 Task: Find connections with filter location La Madeleine with filter topic #Tipswith filter profile language English with filter current company Ford Foundation with filter school BBK DAV College for women Amritsar with filter industry Ranching and Fisheries with filter service category Immigration Law with filter keywords title Sales Engineer
Action: Mouse moved to (594, 102)
Screenshot: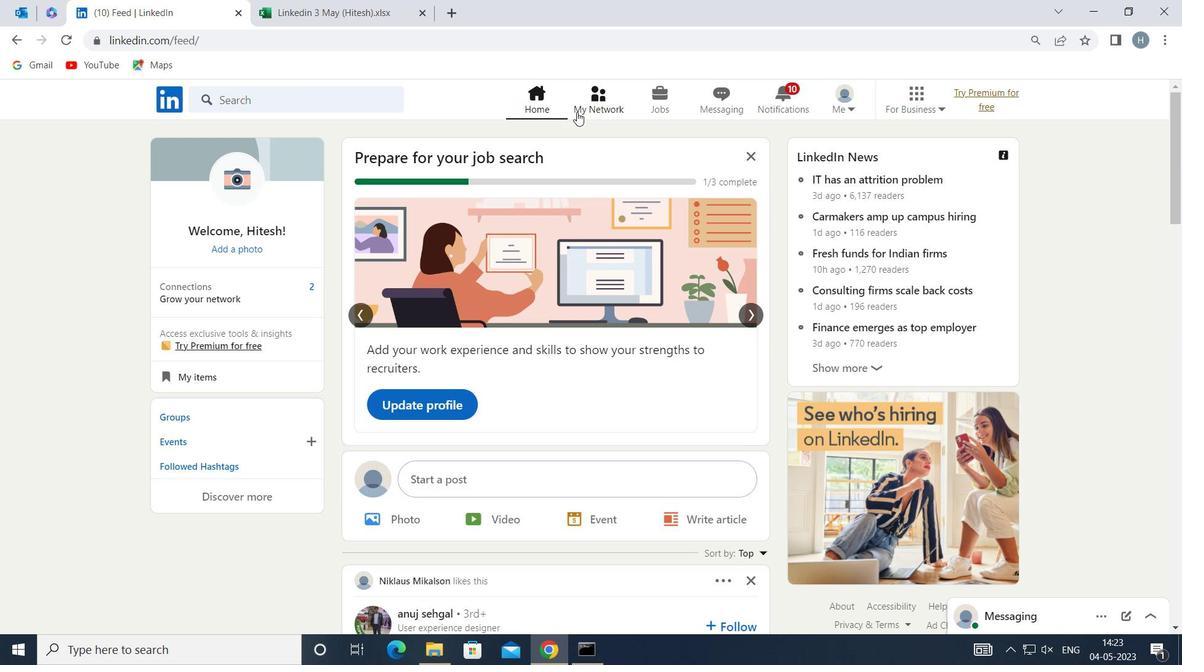 
Action: Mouse pressed left at (594, 102)
Screenshot: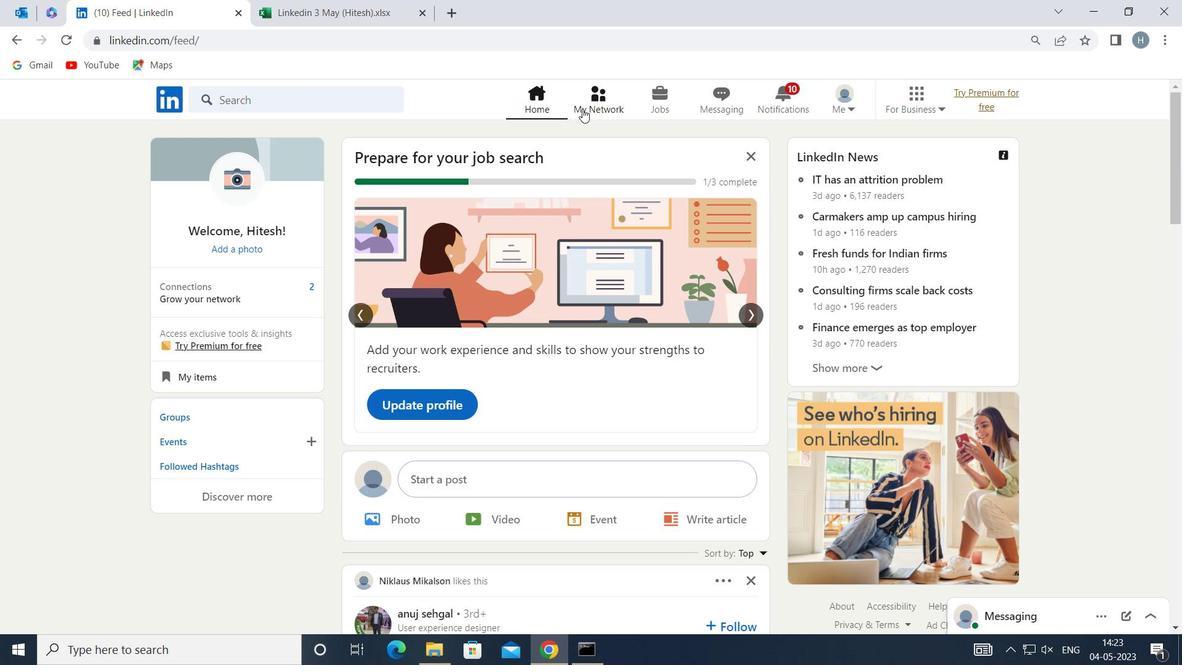 
Action: Mouse moved to (341, 182)
Screenshot: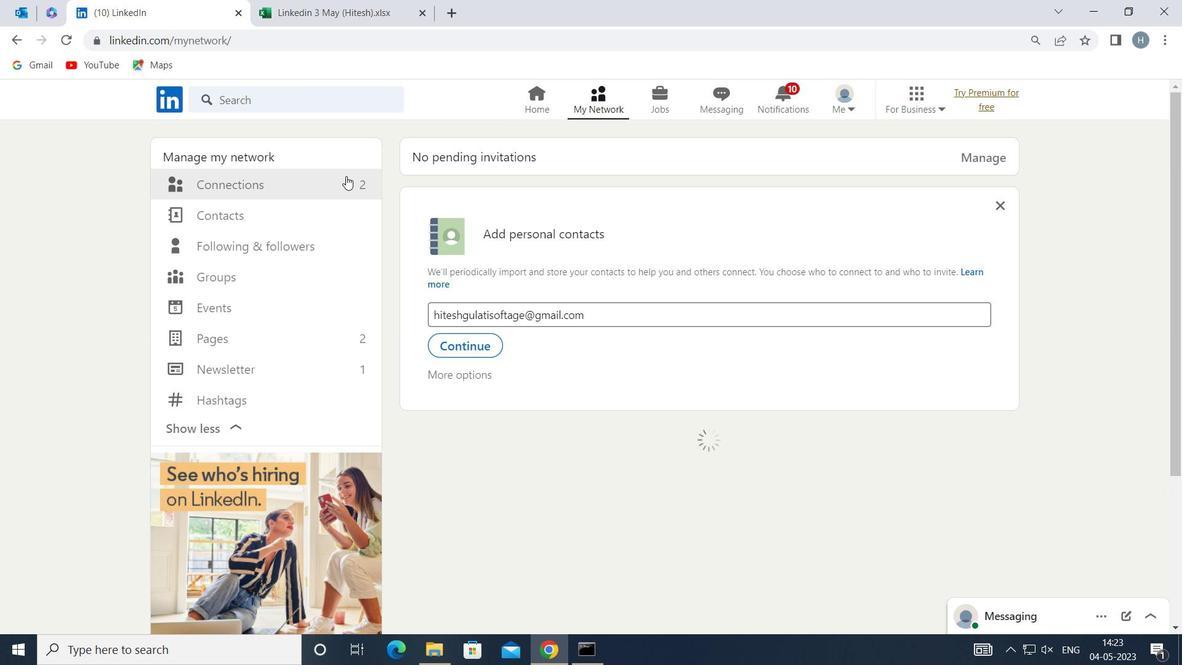 
Action: Mouse pressed left at (341, 182)
Screenshot: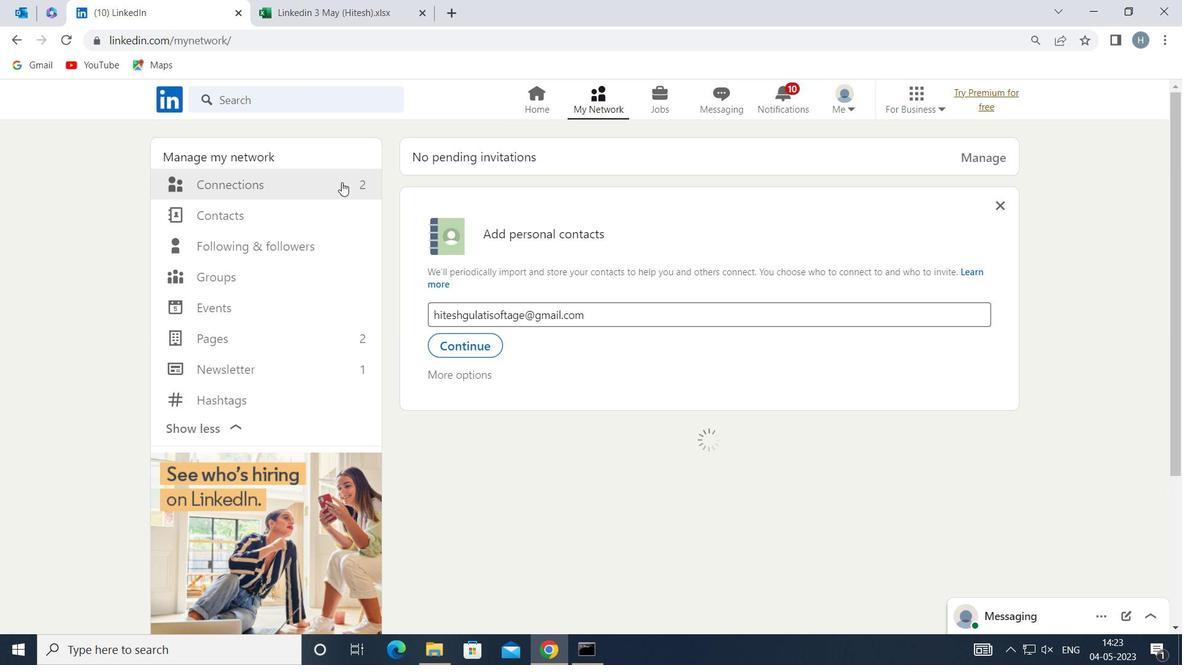 
Action: Mouse moved to (696, 184)
Screenshot: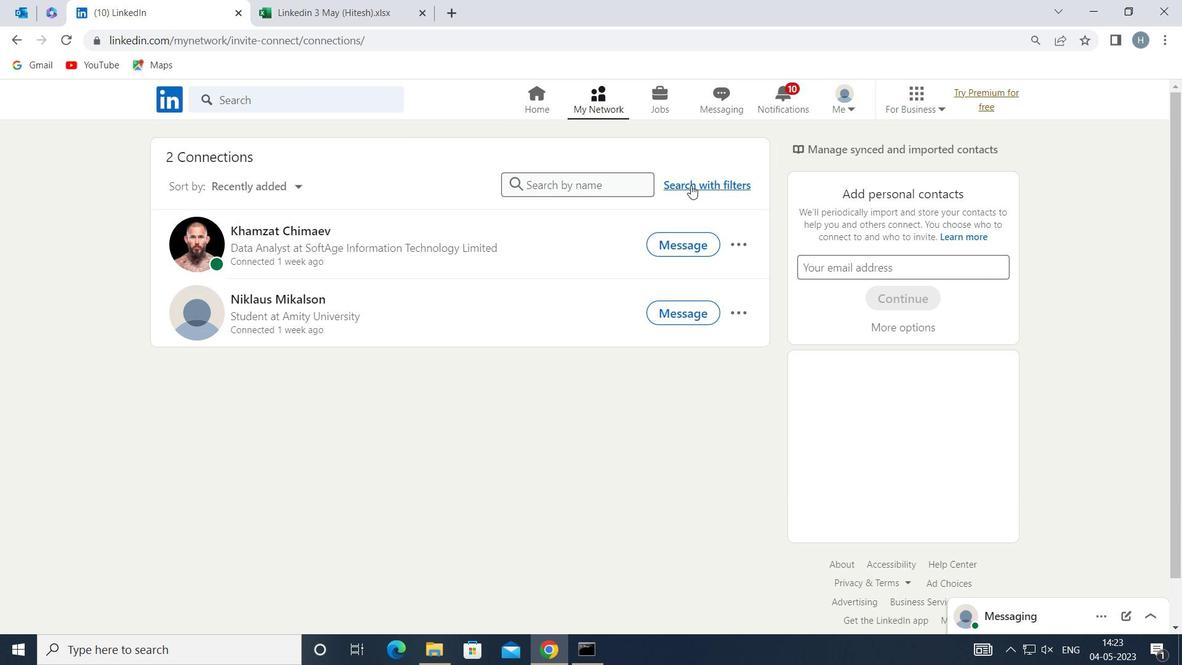 
Action: Mouse pressed left at (696, 184)
Screenshot: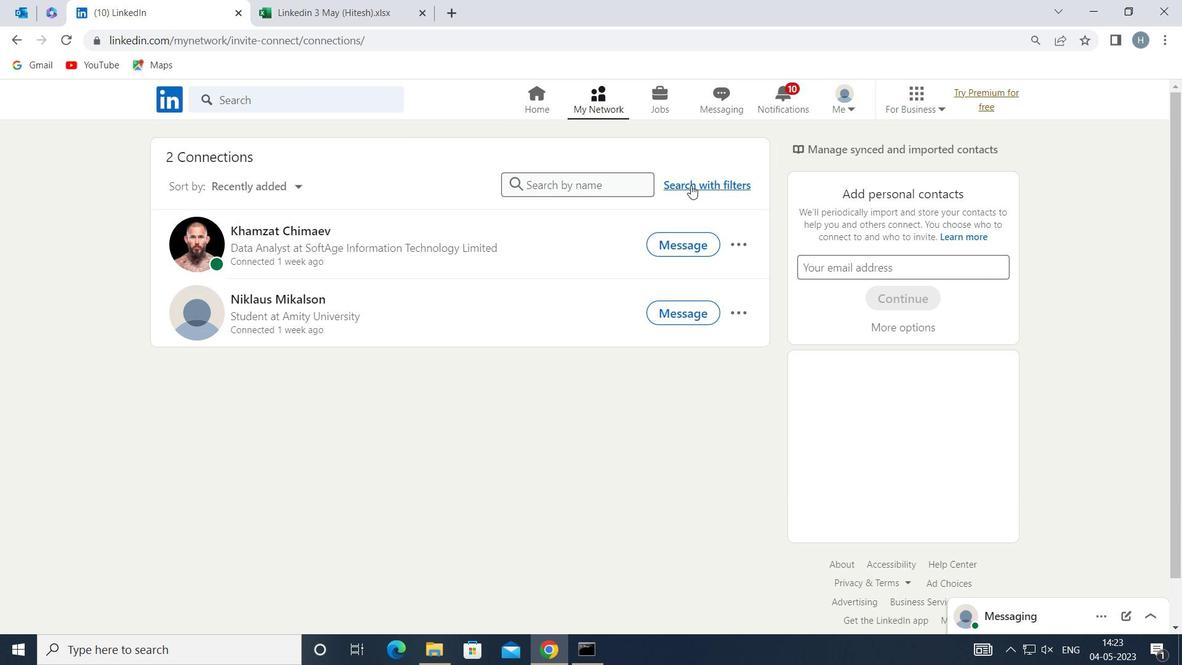 
Action: Mouse moved to (649, 141)
Screenshot: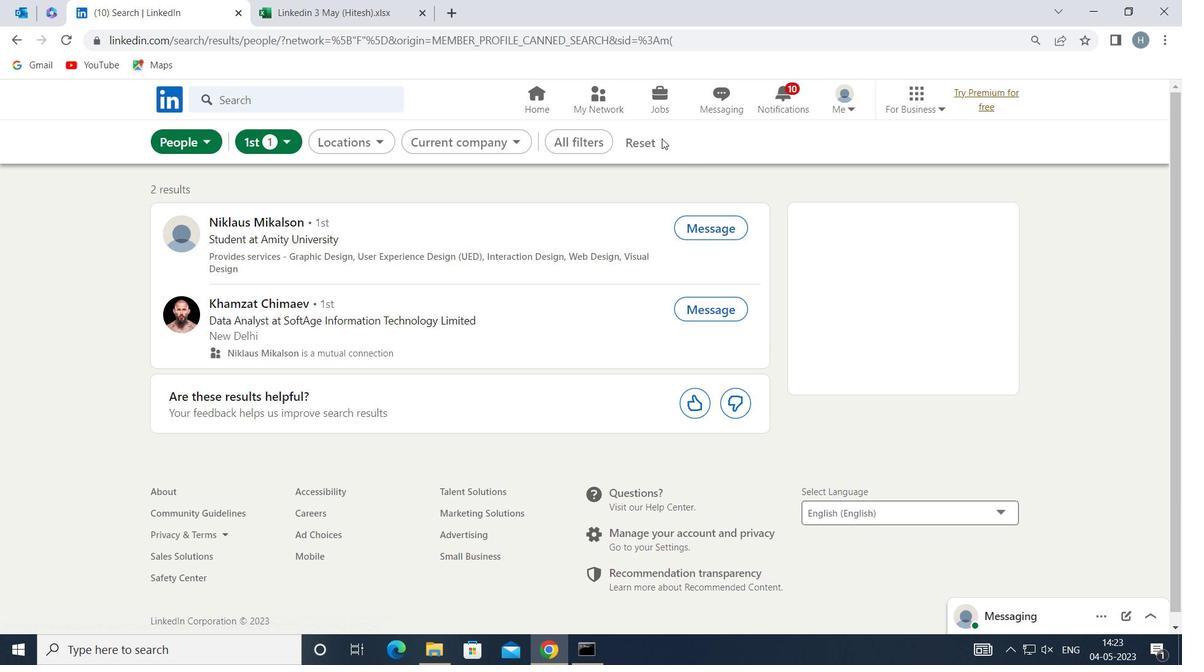 
Action: Mouse pressed left at (649, 141)
Screenshot: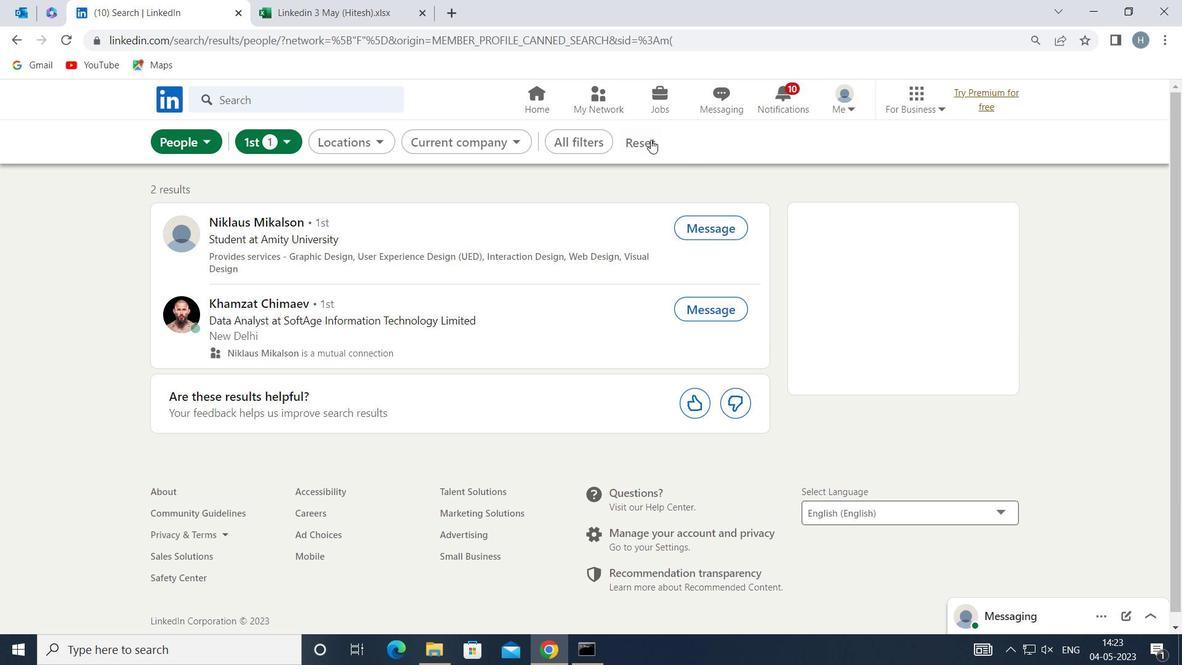 
Action: Mouse moved to (631, 142)
Screenshot: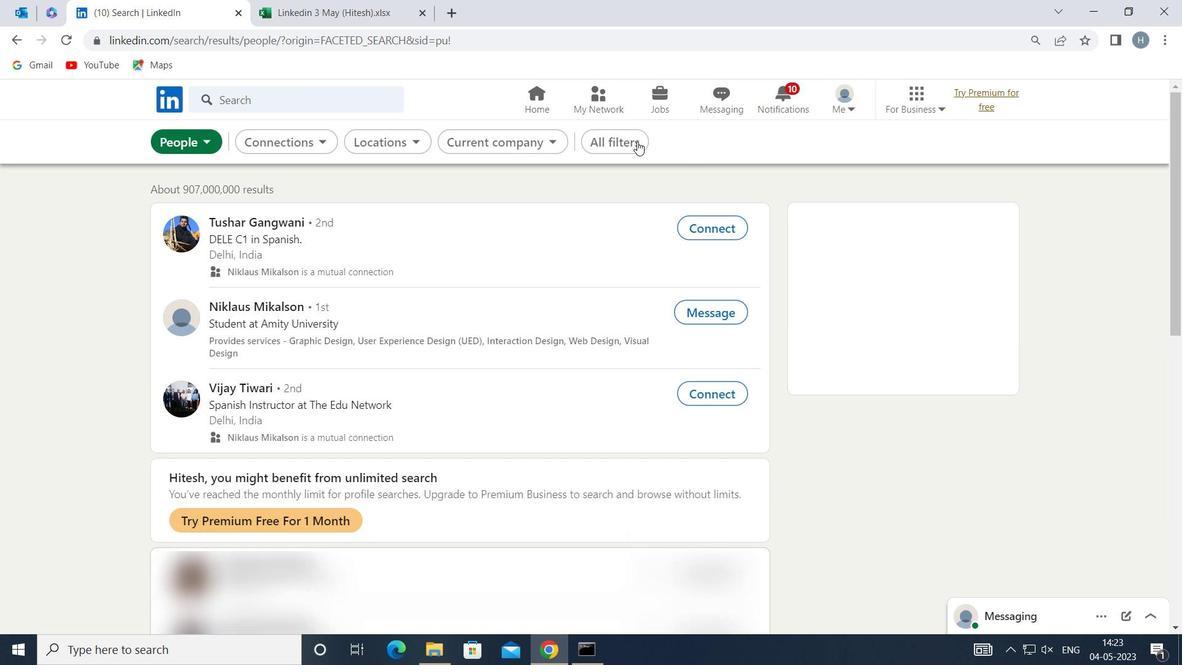 
Action: Mouse pressed left at (631, 142)
Screenshot: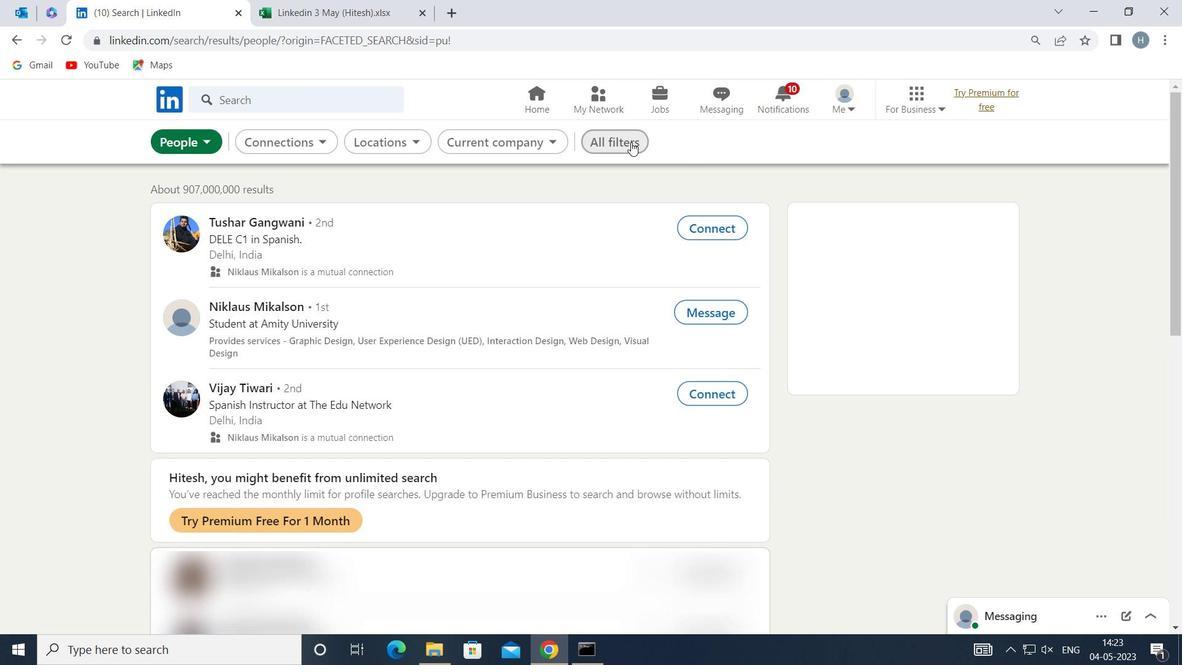 
Action: Mouse moved to (949, 375)
Screenshot: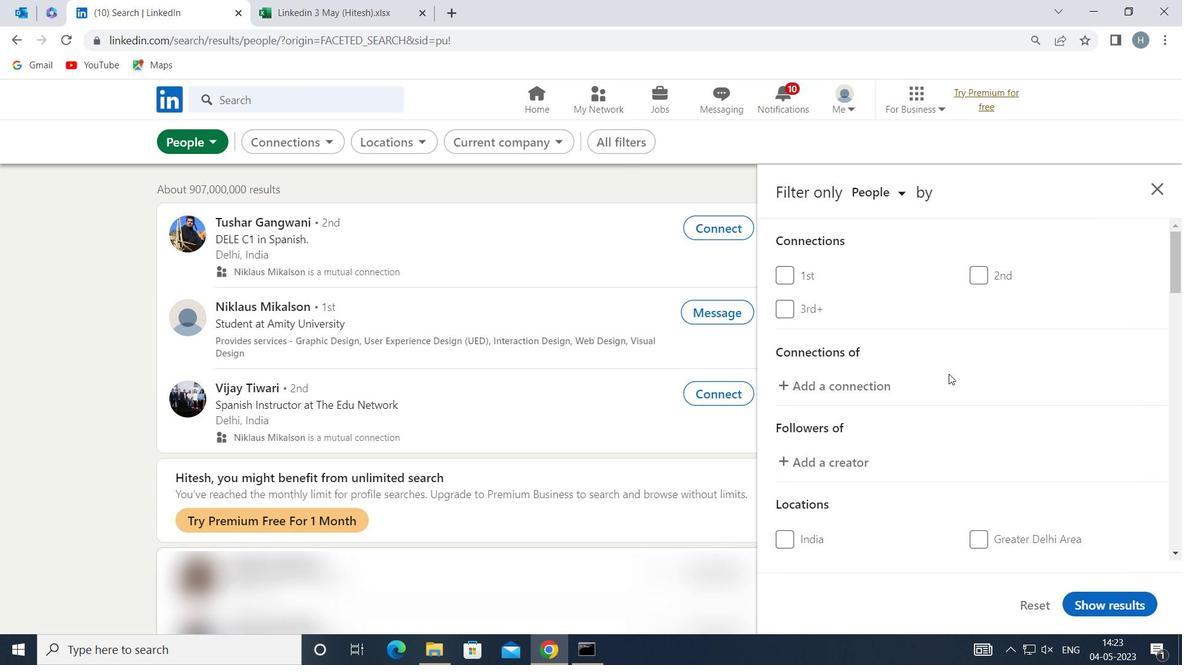 
Action: Mouse scrolled (949, 374) with delta (0, 0)
Screenshot: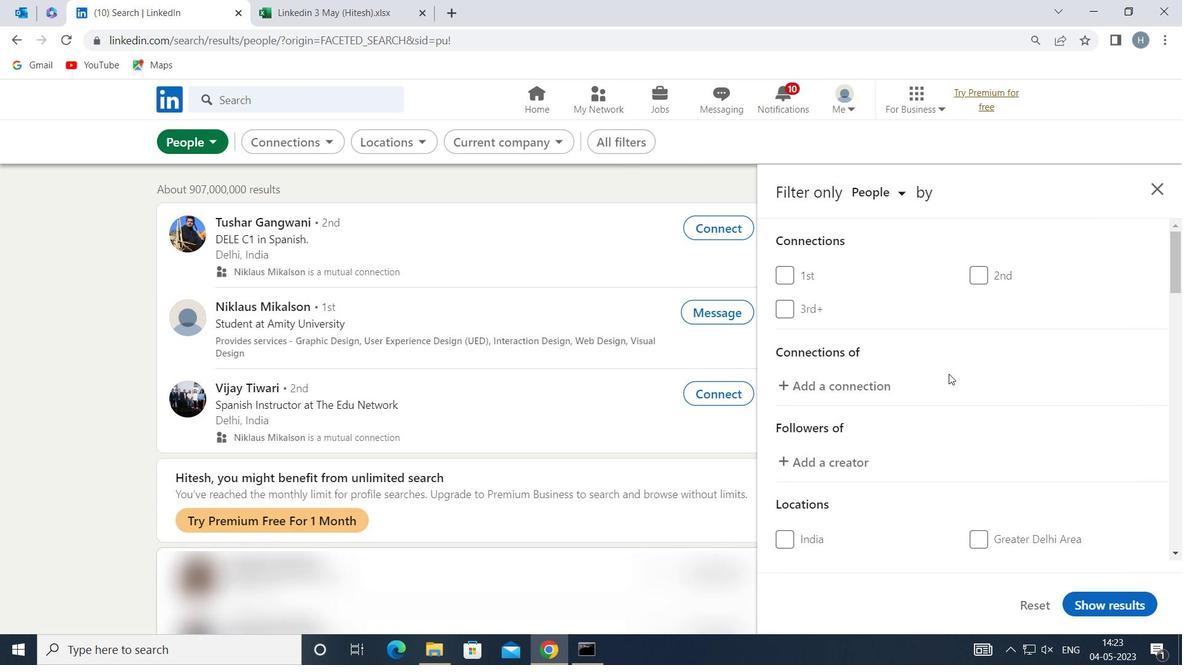 
Action: Mouse moved to (949, 375)
Screenshot: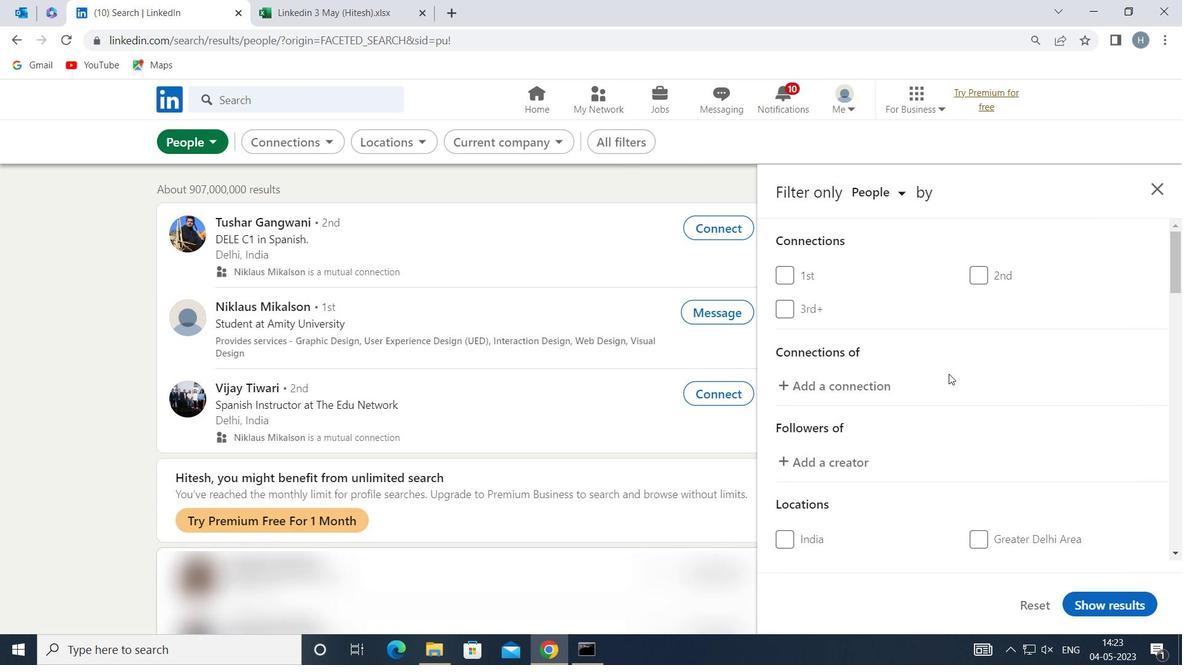 
Action: Mouse scrolled (949, 375) with delta (0, 0)
Screenshot: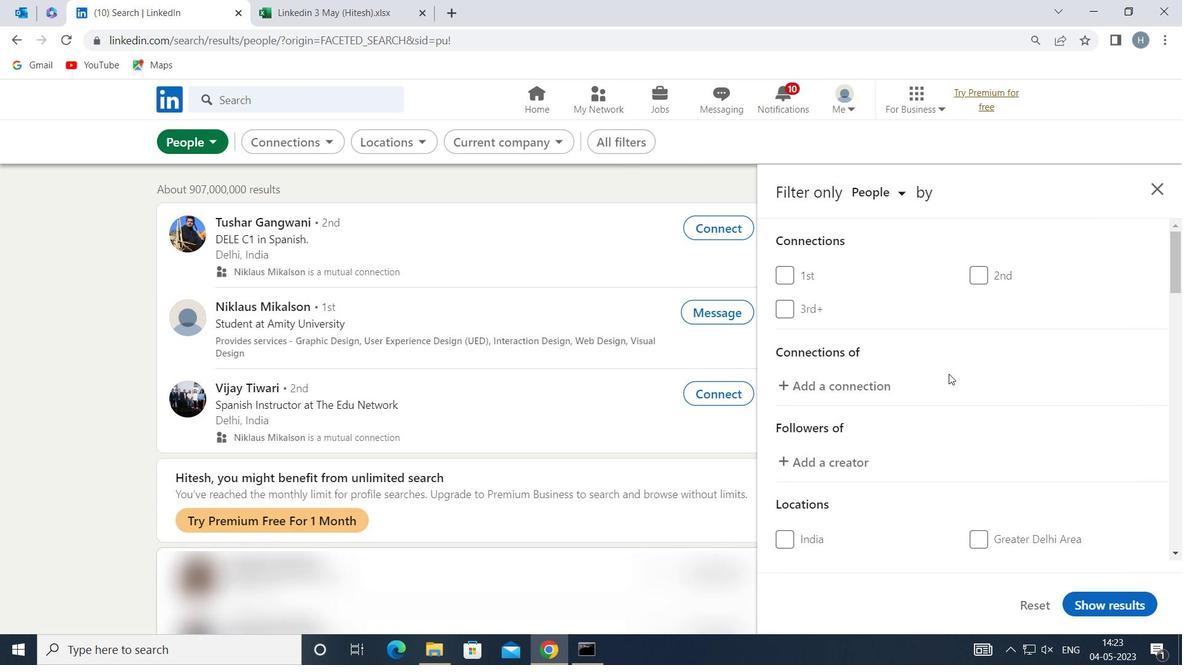 
Action: Mouse scrolled (949, 375) with delta (0, 0)
Screenshot: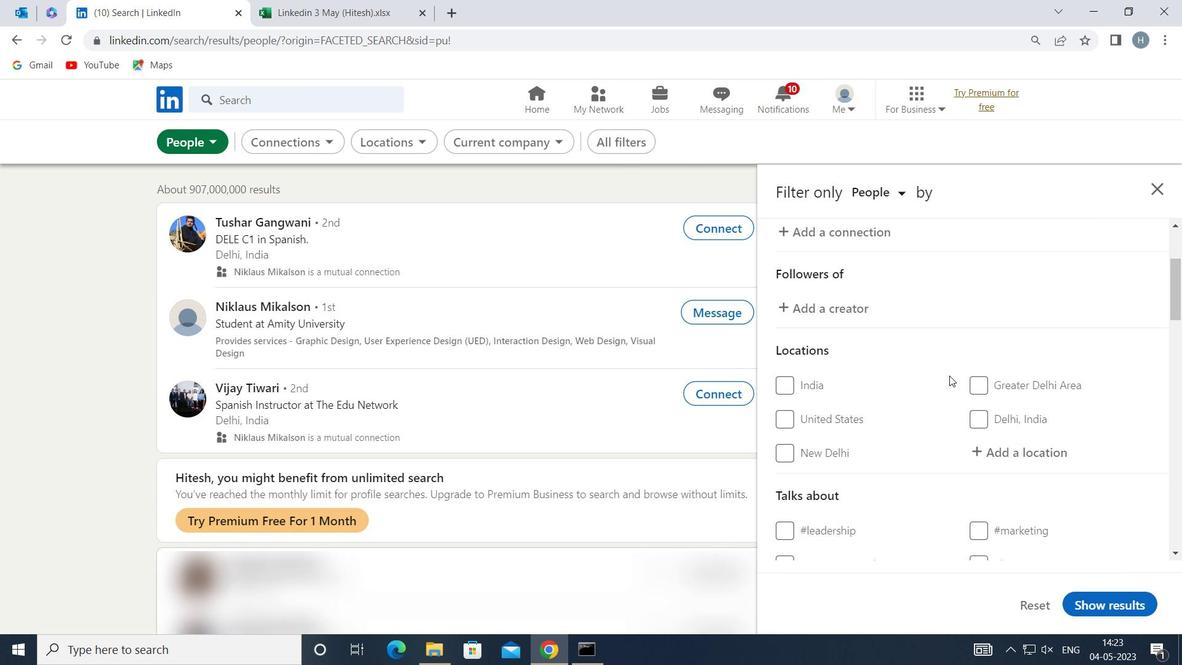 
Action: Mouse moved to (1026, 447)
Screenshot: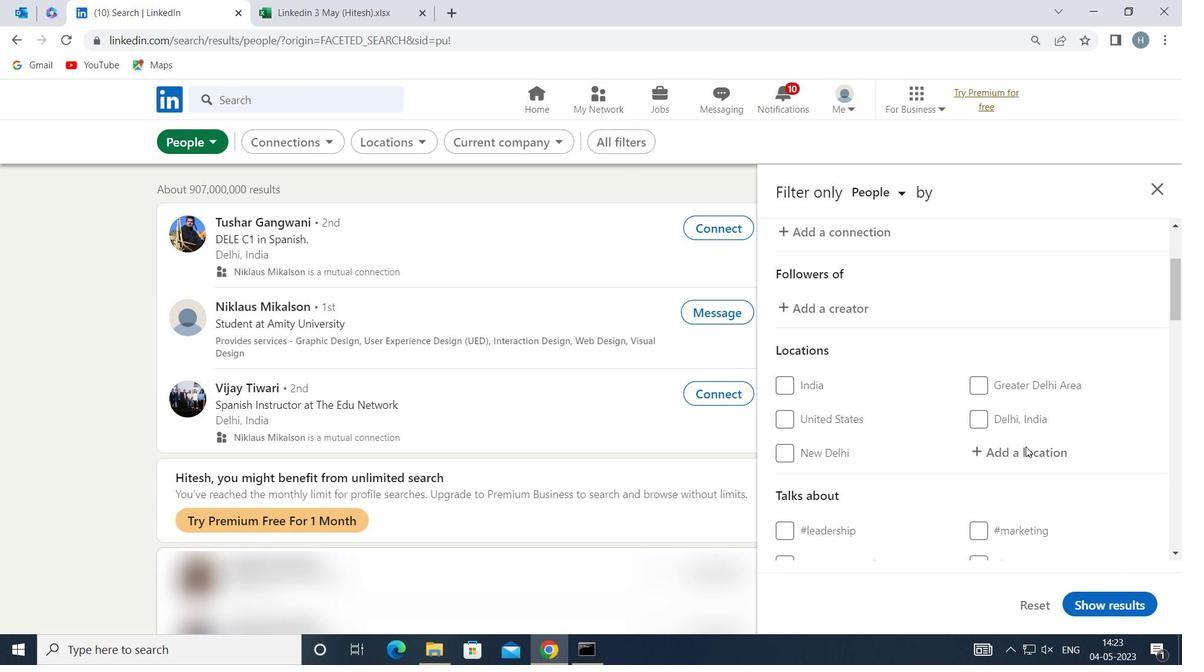 
Action: Mouse pressed left at (1026, 447)
Screenshot: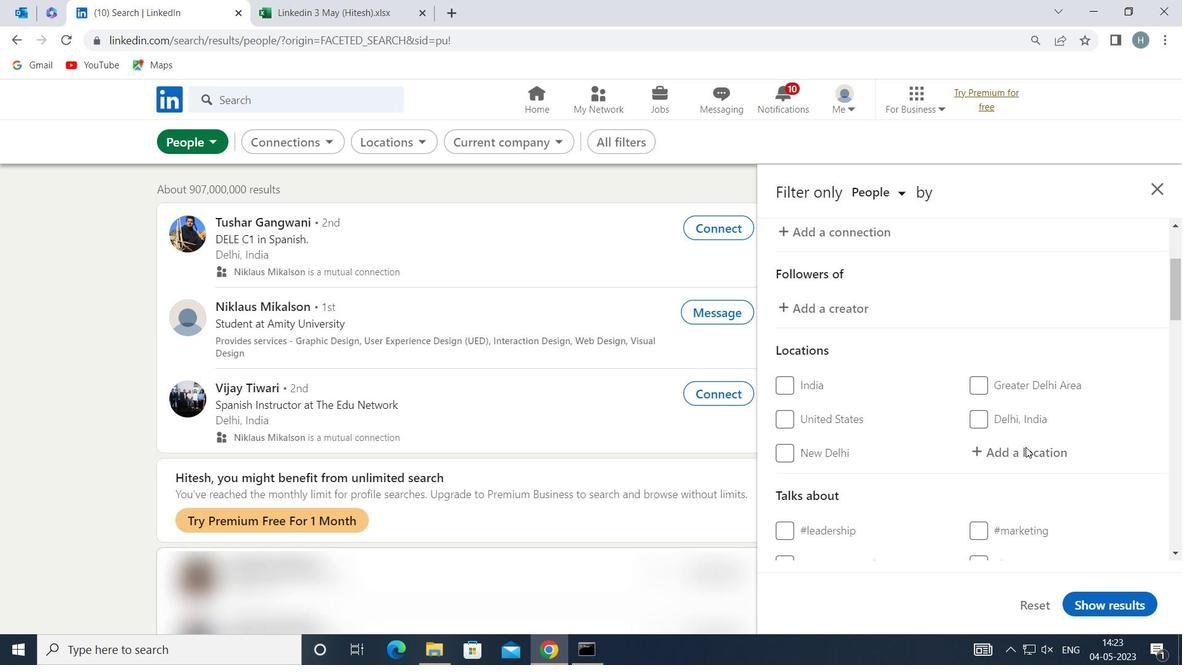 
Action: Mouse moved to (1017, 447)
Screenshot: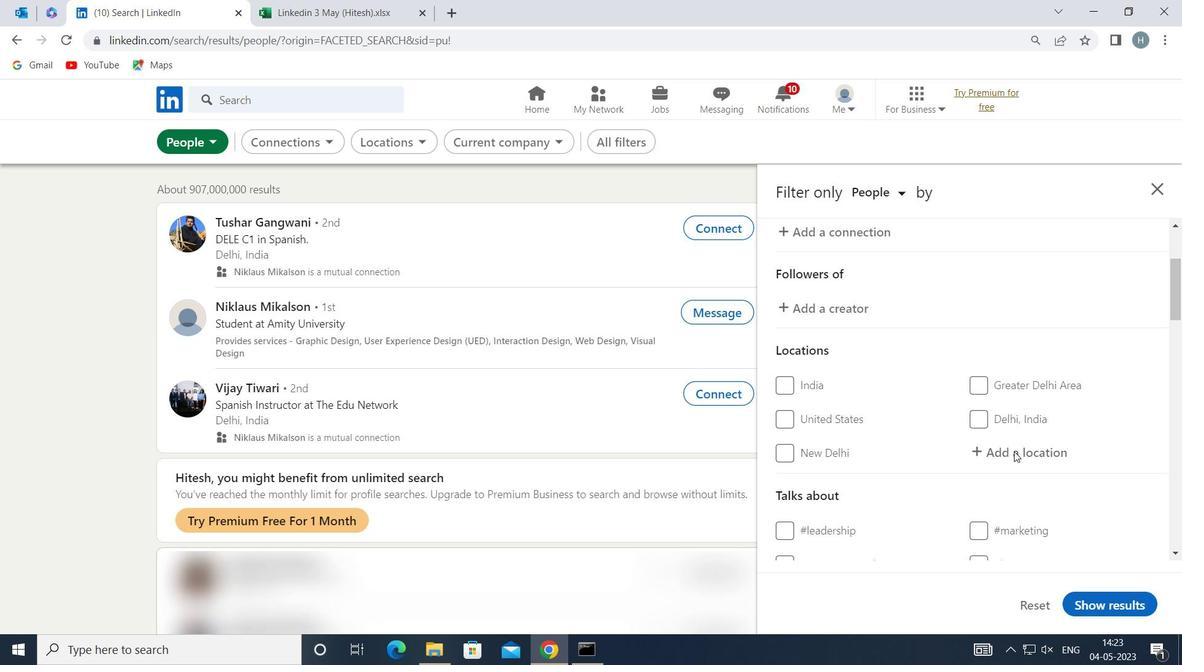 
Action: Mouse pressed left at (1017, 447)
Screenshot: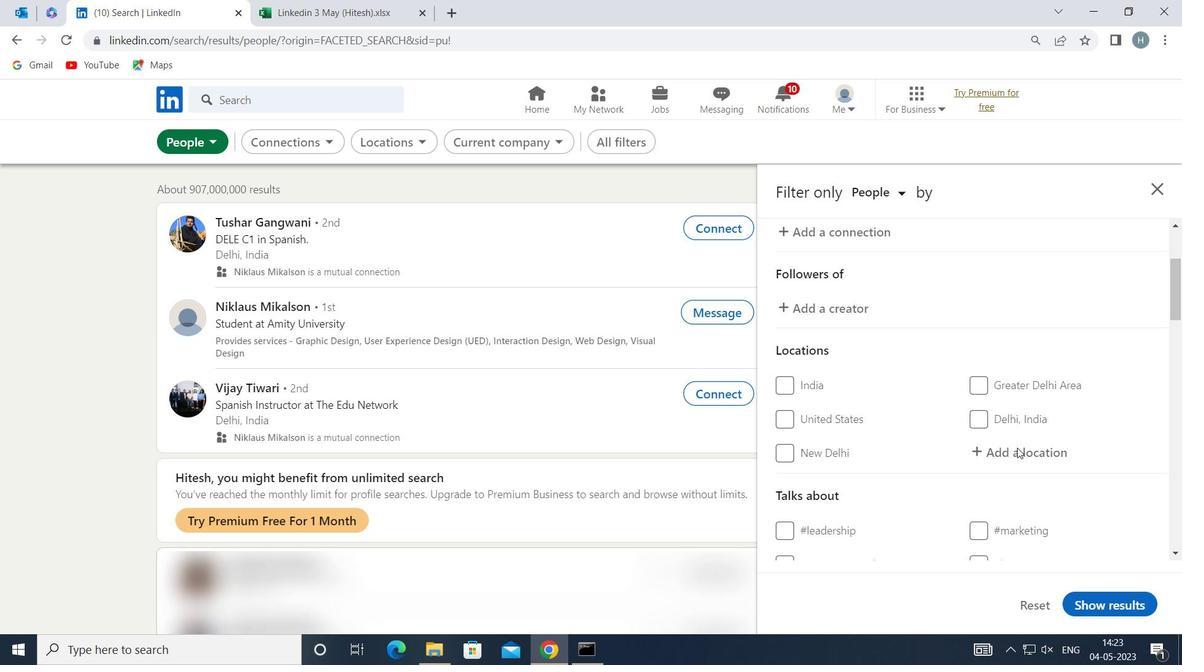 
Action: Mouse moved to (996, 446)
Screenshot: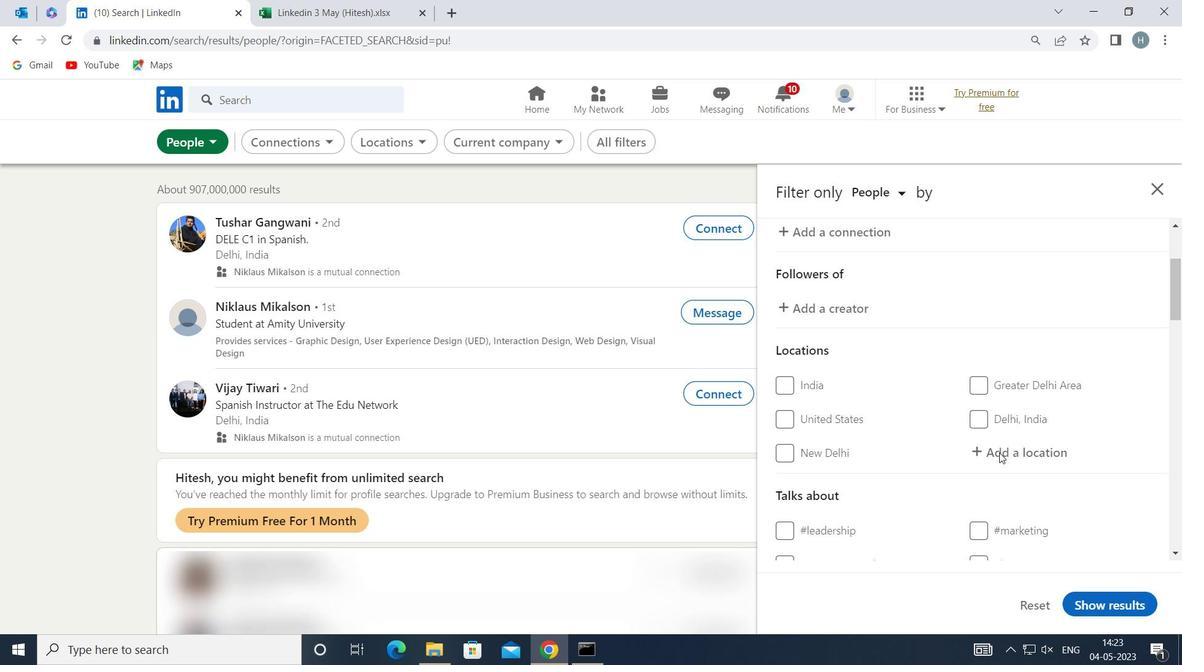 
Action: Mouse scrolled (996, 445) with delta (0, 0)
Screenshot: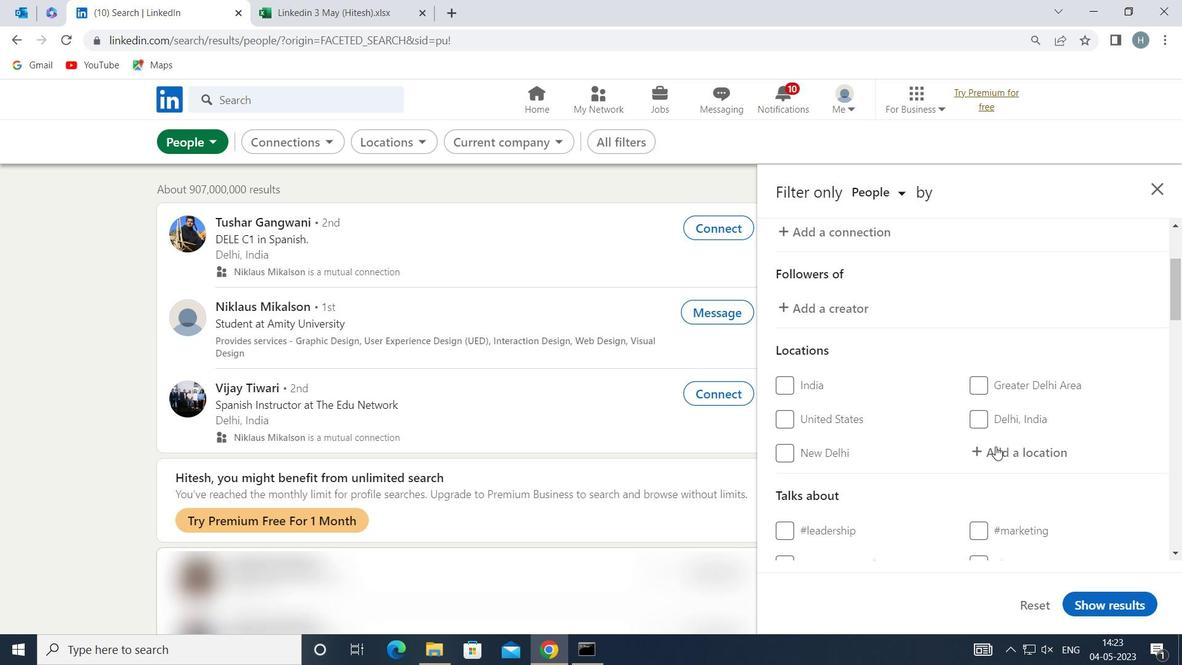 
Action: Mouse moved to (1034, 293)
Screenshot: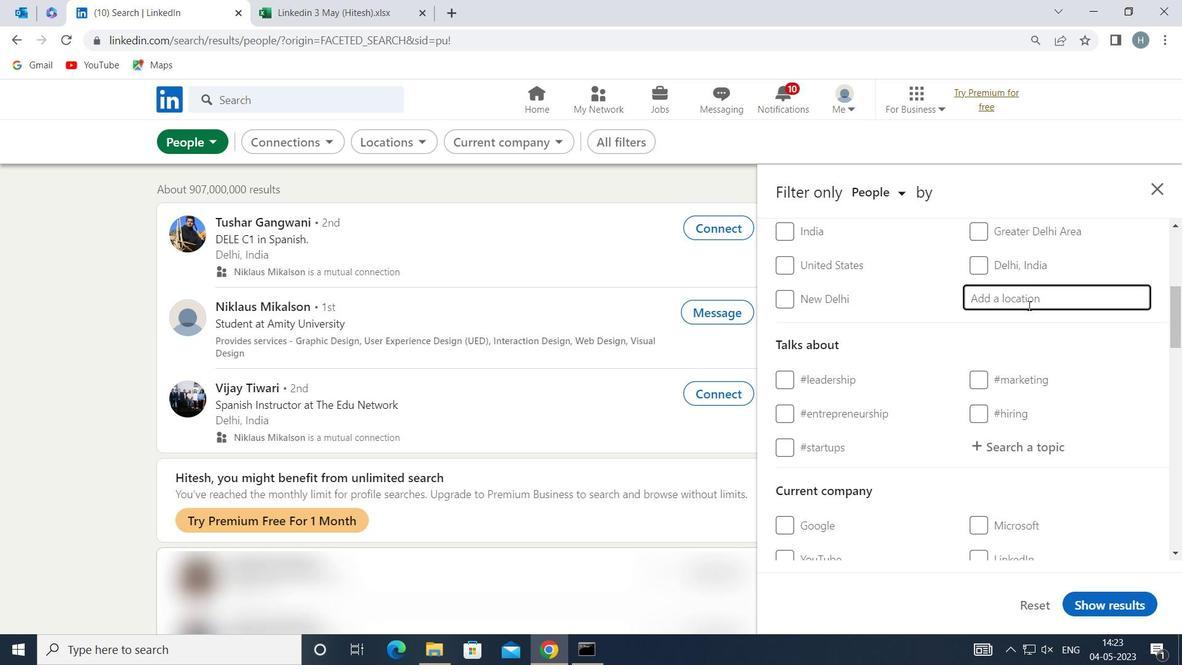 
Action: Mouse pressed left at (1034, 293)
Screenshot: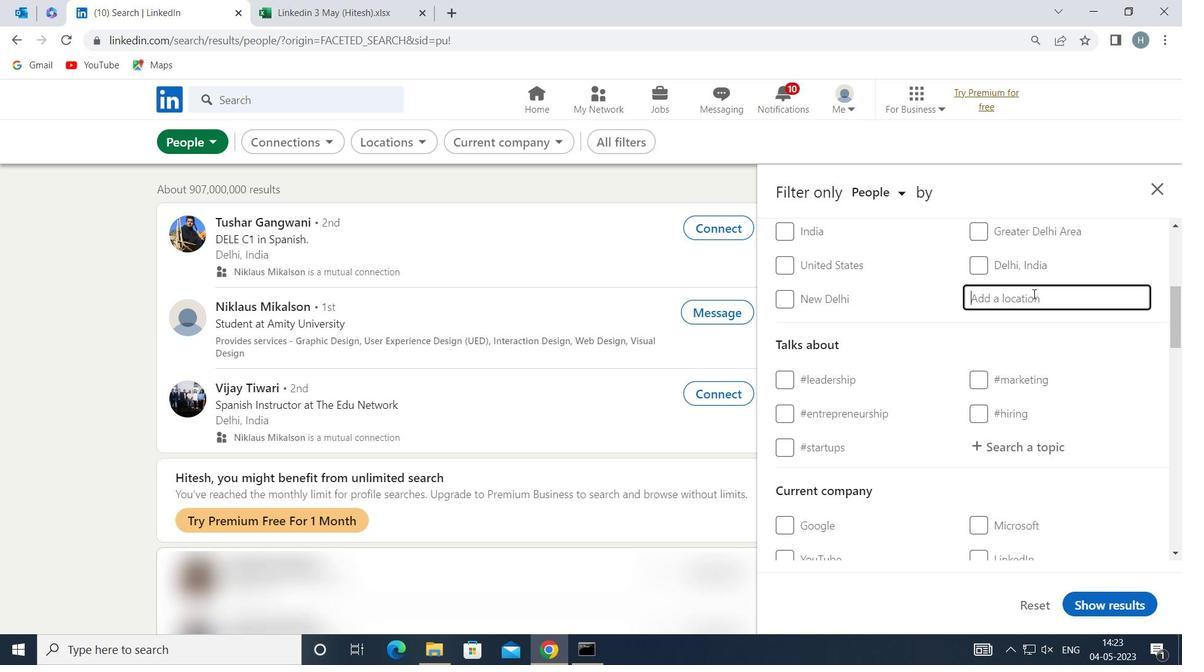 
Action: Key pressed <Key.shift>LA<Key.space><Key.shift>MADELE
Screenshot: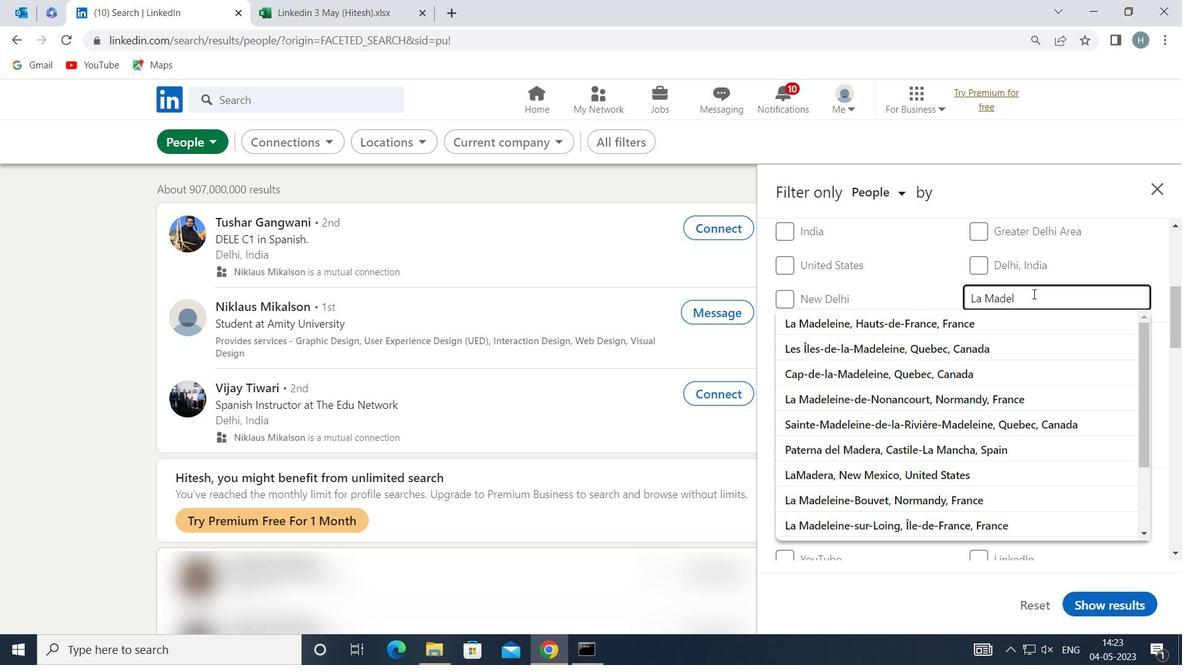
Action: Mouse moved to (1003, 319)
Screenshot: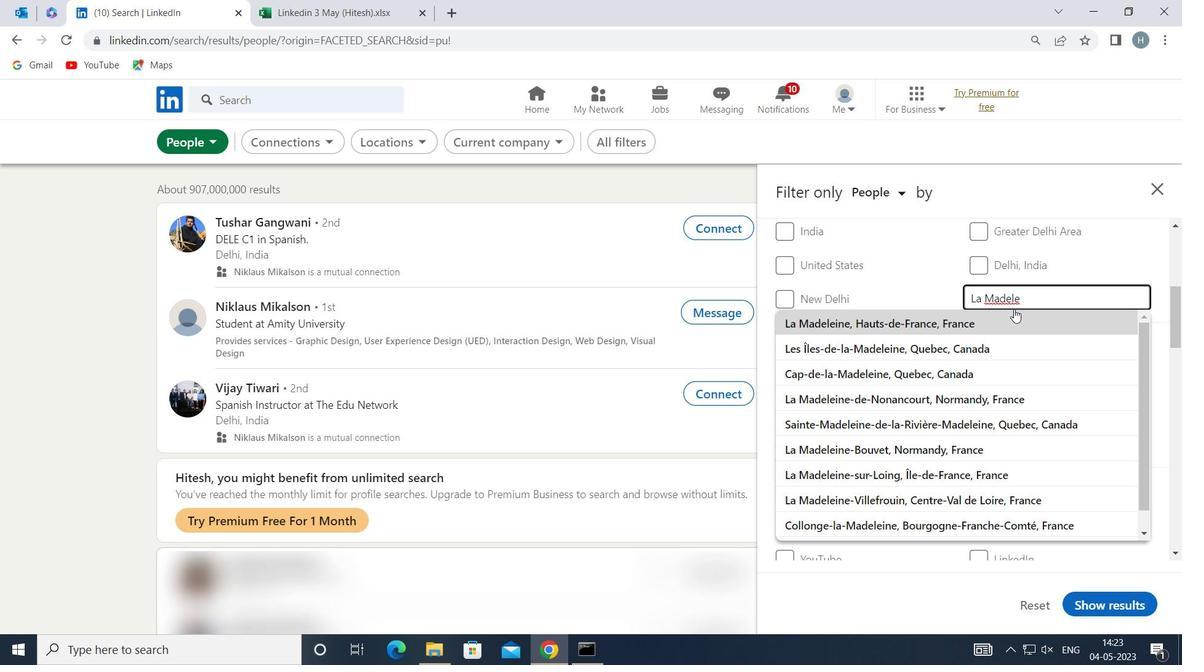 
Action: Mouse pressed left at (1003, 319)
Screenshot: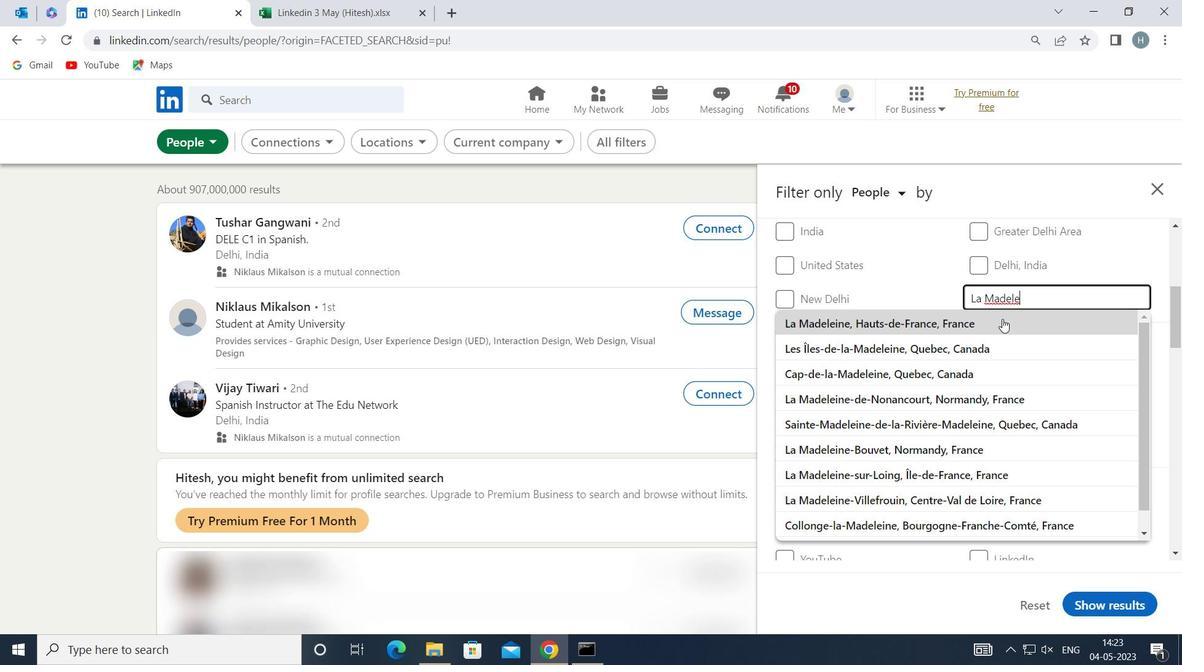 
Action: Mouse moved to (1002, 319)
Screenshot: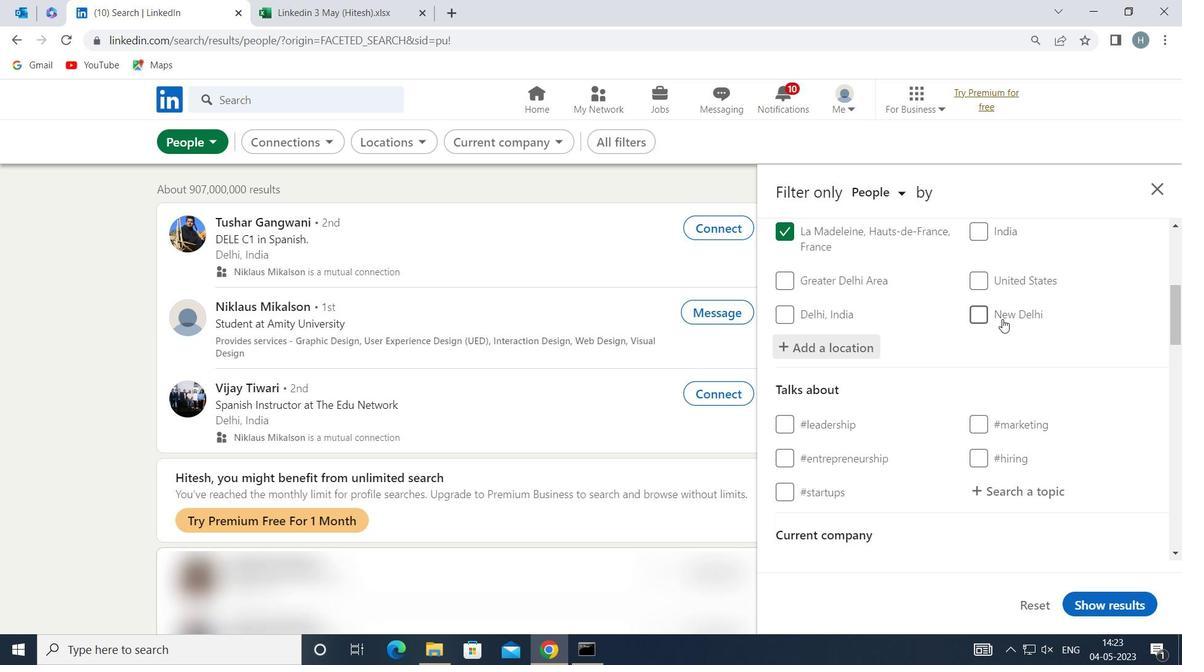 
Action: Mouse scrolled (1002, 319) with delta (0, 0)
Screenshot: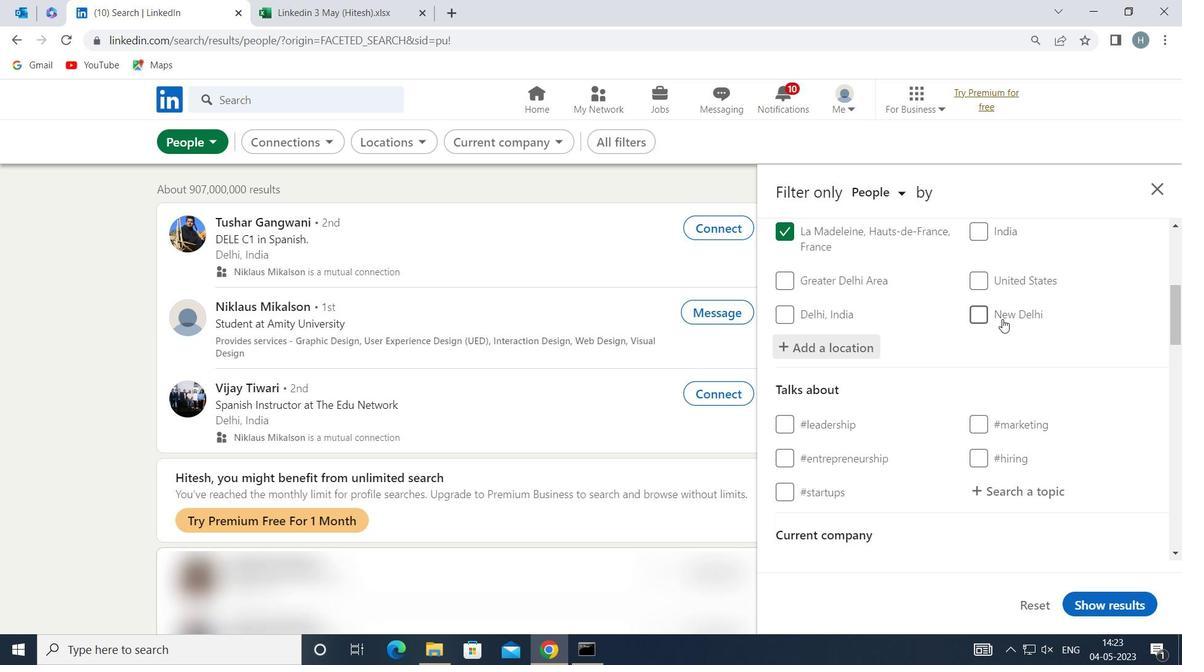
Action: Mouse moved to (1002, 320)
Screenshot: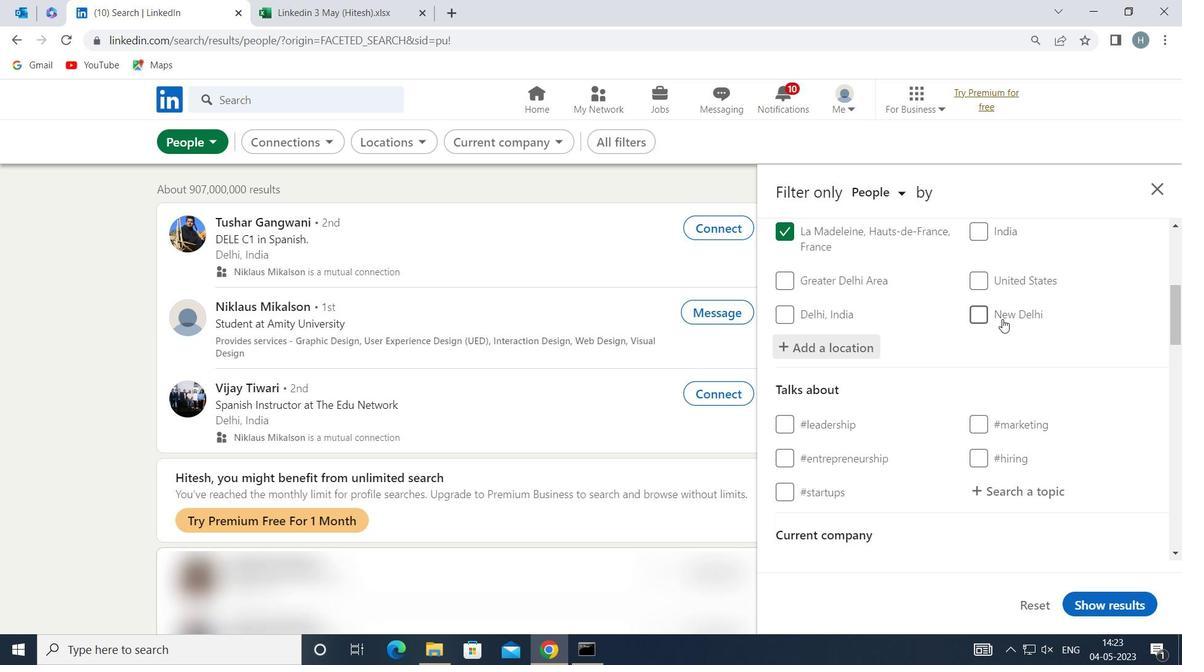 
Action: Mouse scrolled (1002, 319) with delta (0, 0)
Screenshot: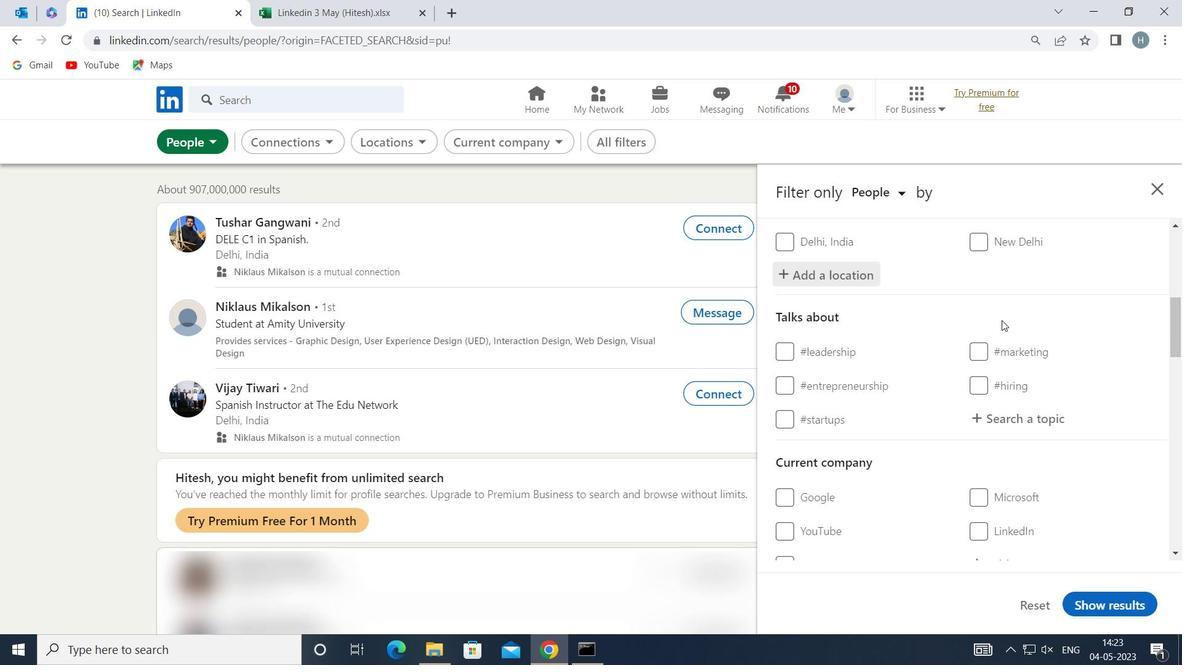 
Action: Mouse moved to (1021, 339)
Screenshot: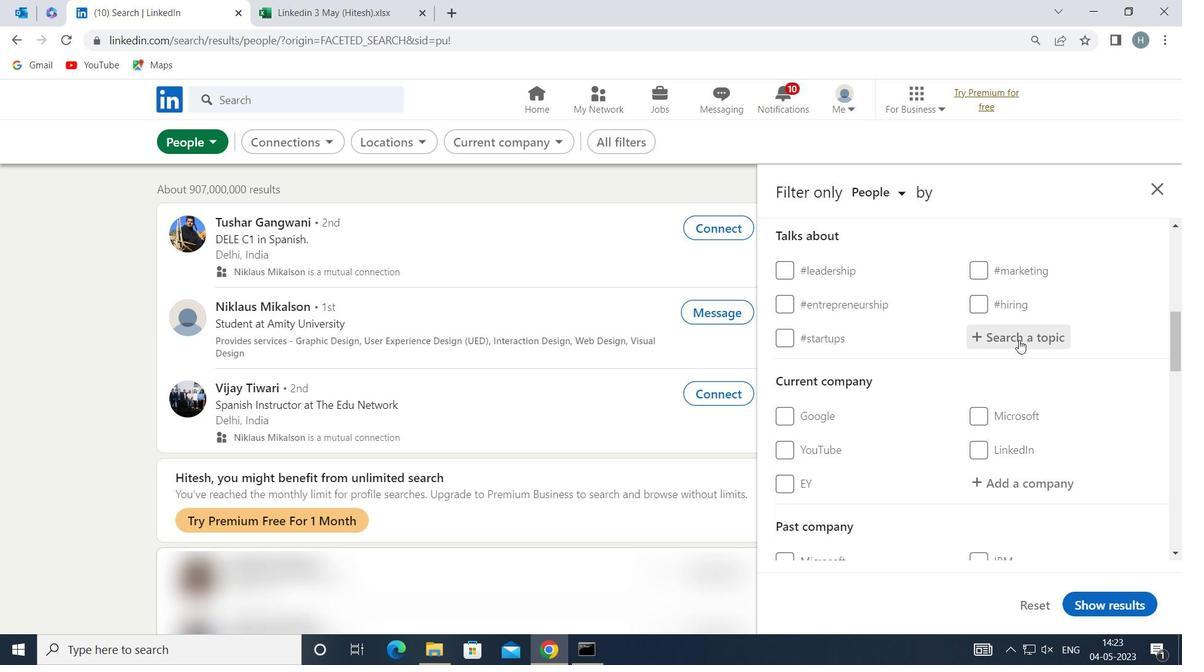 
Action: Mouse pressed left at (1021, 339)
Screenshot: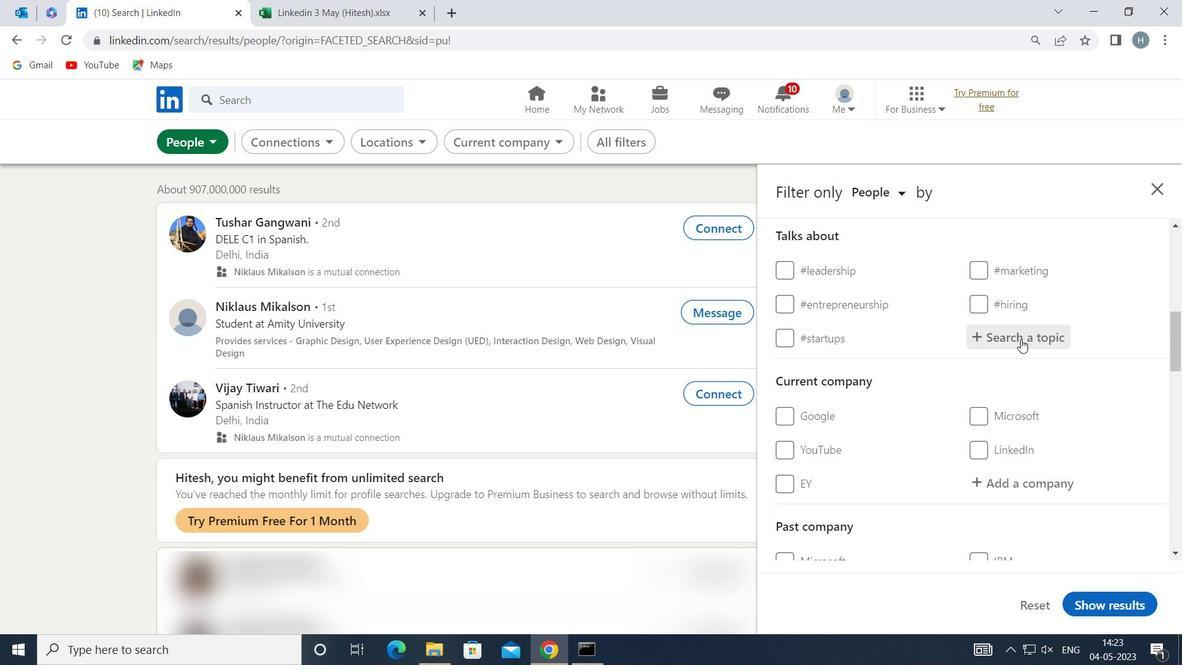 
Action: Key pressed <Key.shift>TIPS
Screenshot: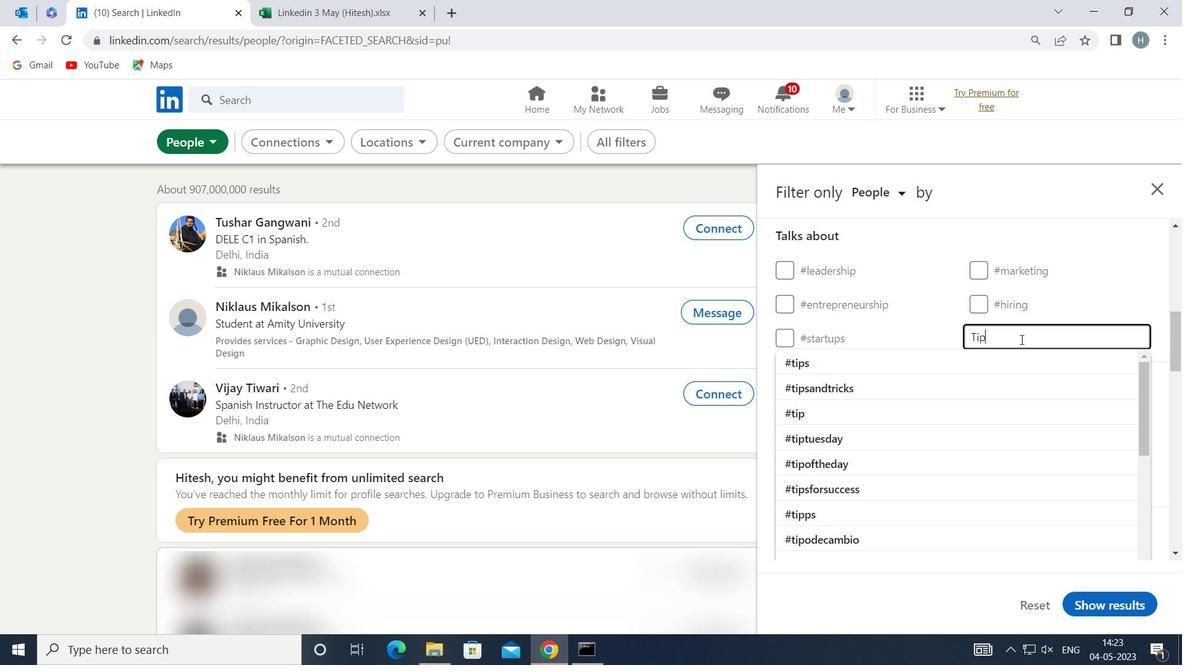 
Action: Mouse moved to (959, 360)
Screenshot: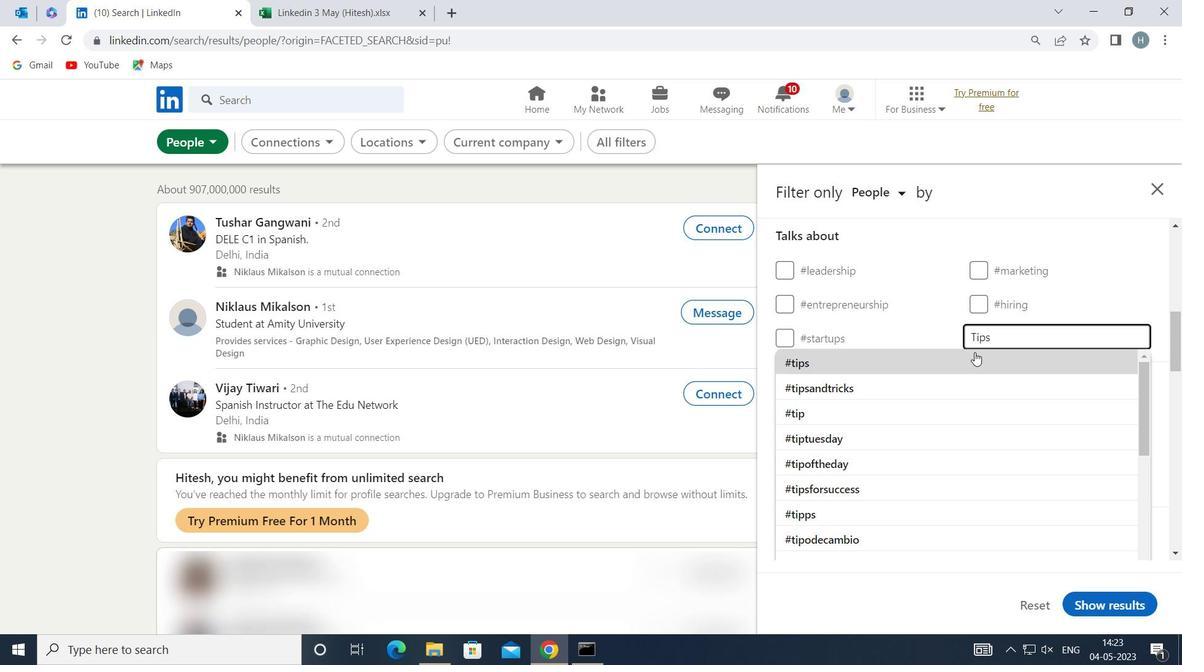 
Action: Mouse pressed left at (959, 360)
Screenshot: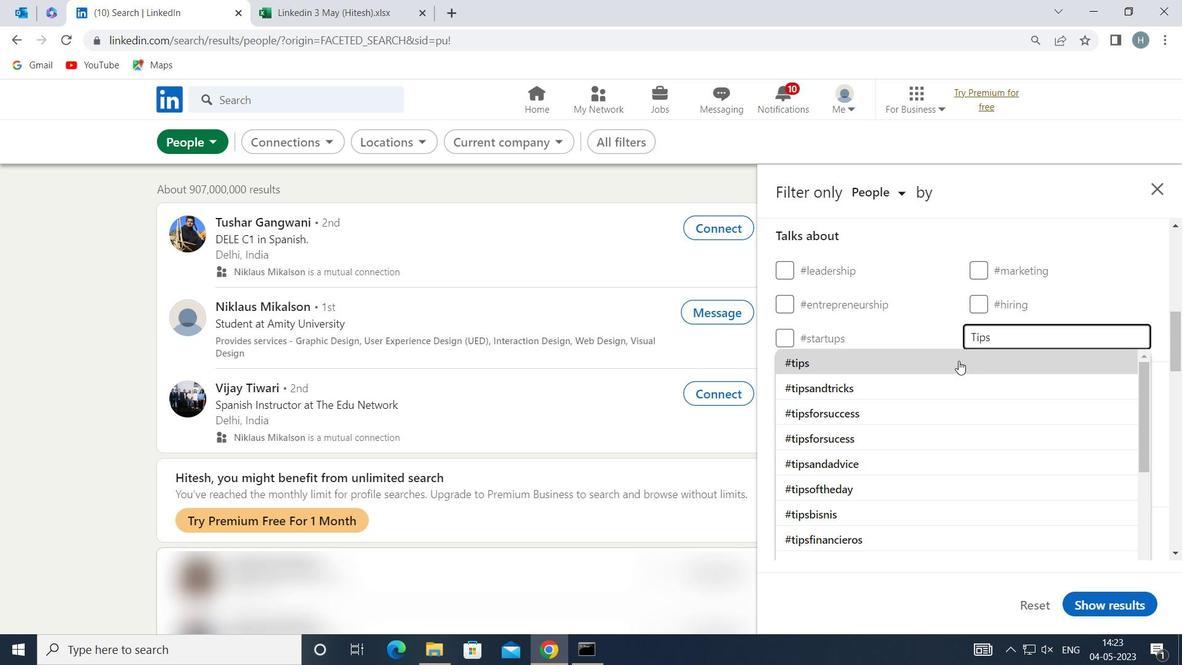 
Action: Mouse moved to (933, 380)
Screenshot: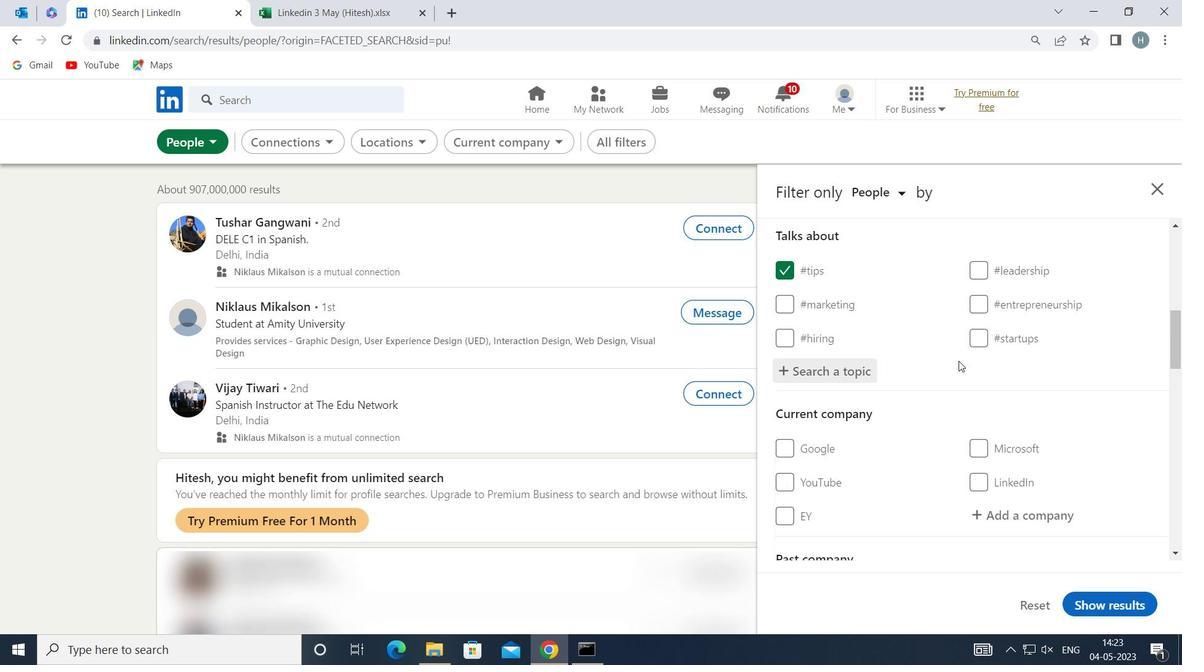 
Action: Mouse scrolled (933, 380) with delta (0, 0)
Screenshot: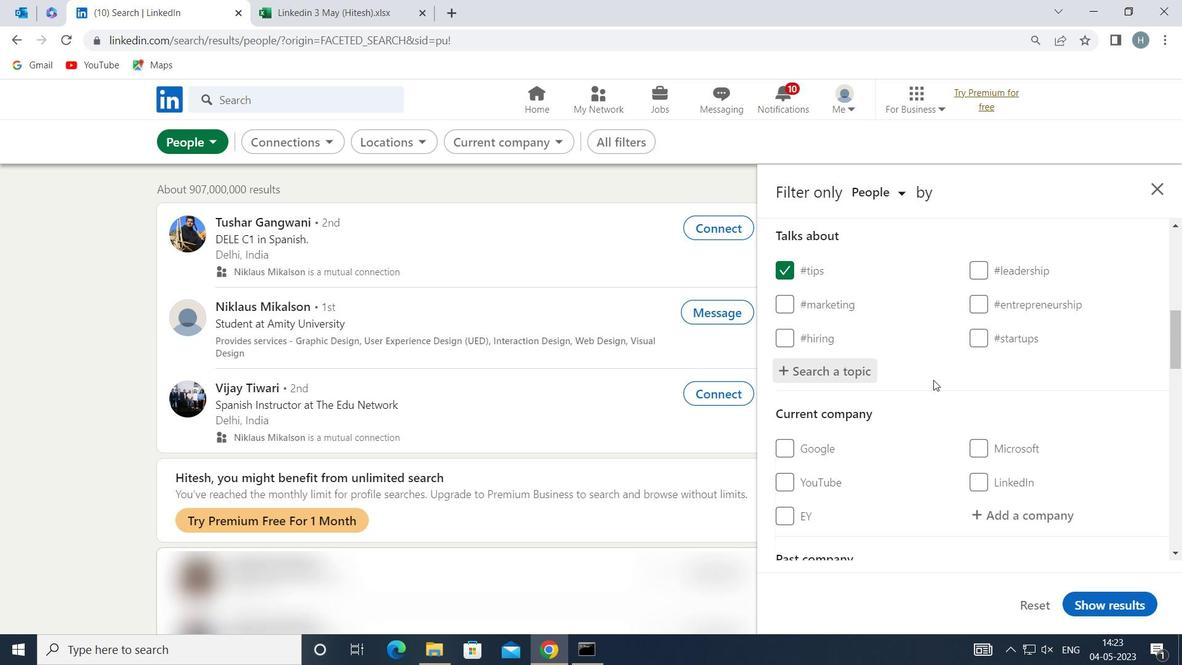 
Action: Mouse scrolled (933, 380) with delta (0, 0)
Screenshot: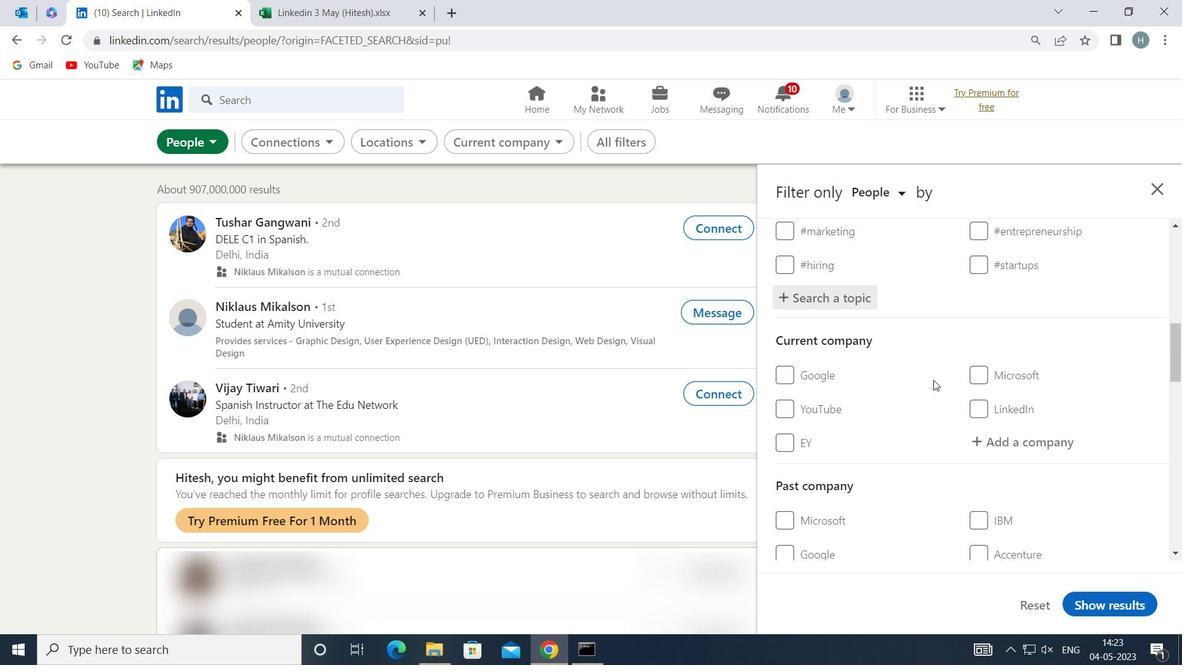 
Action: Mouse scrolled (933, 380) with delta (0, 0)
Screenshot: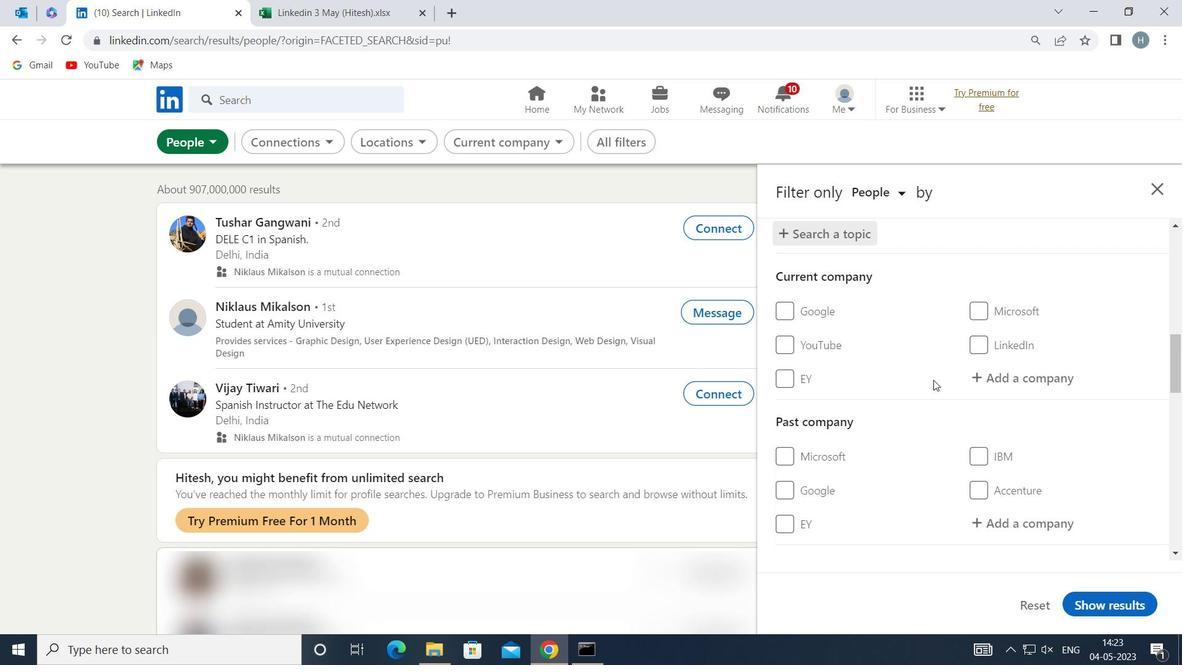 
Action: Mouse scrolled (933, 380) with delta (0, 0)
Screenshot: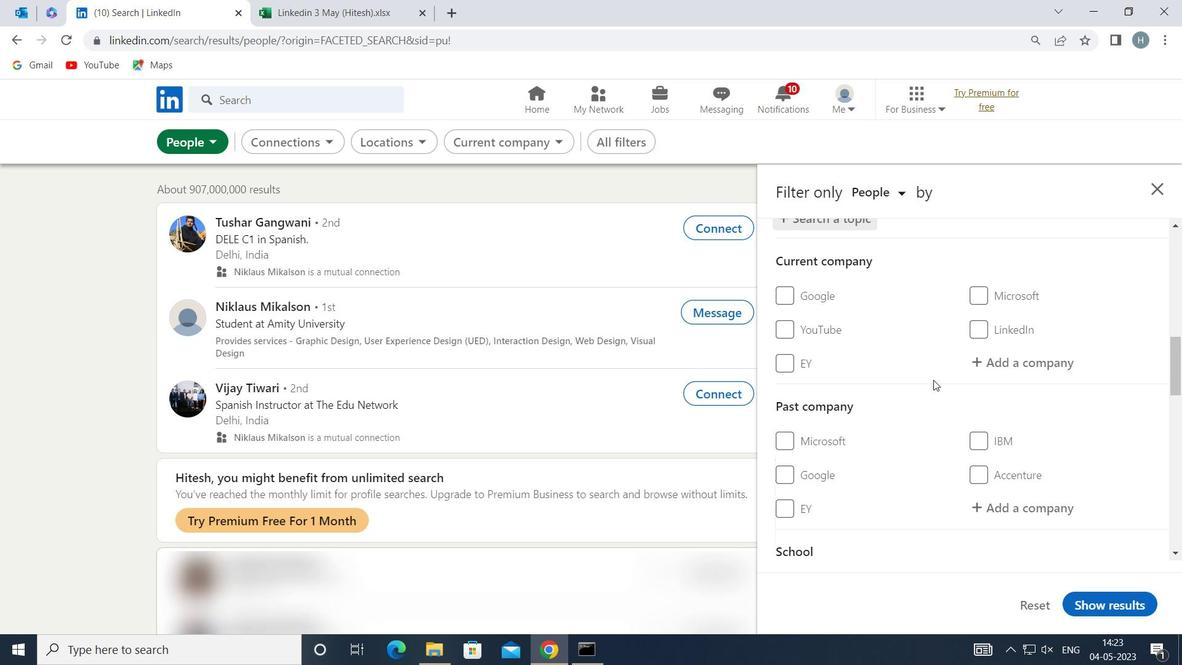 
Action: Mouse scrolled (933, 380) with delta (0, 0)
Screenshot: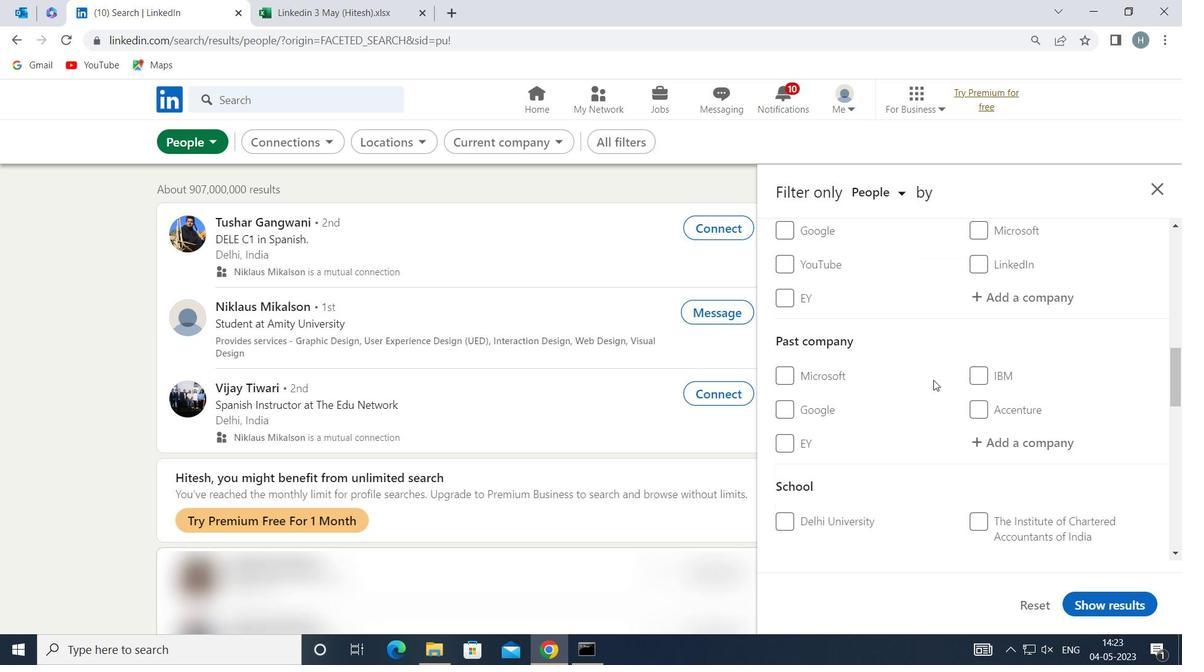 
Action: Mouse scrolled (933, 380) with delta (0, 0)
Screenshot: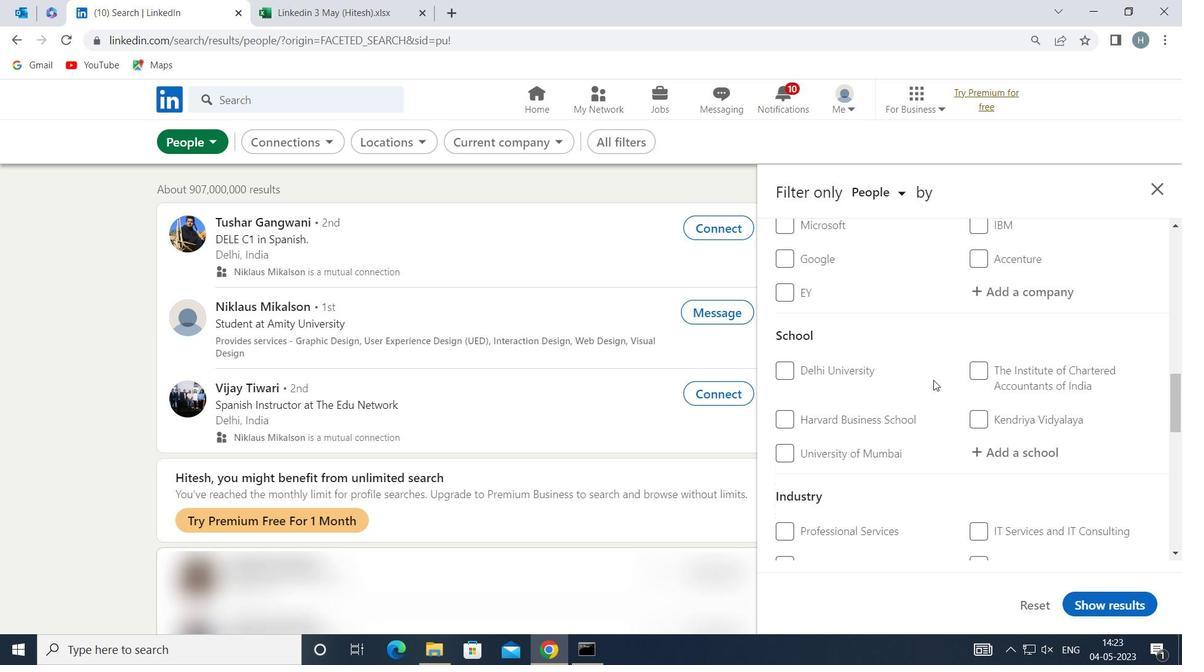 
Action: Mouse scrolled (933, 380) with delta (0, 0)
Screenshot: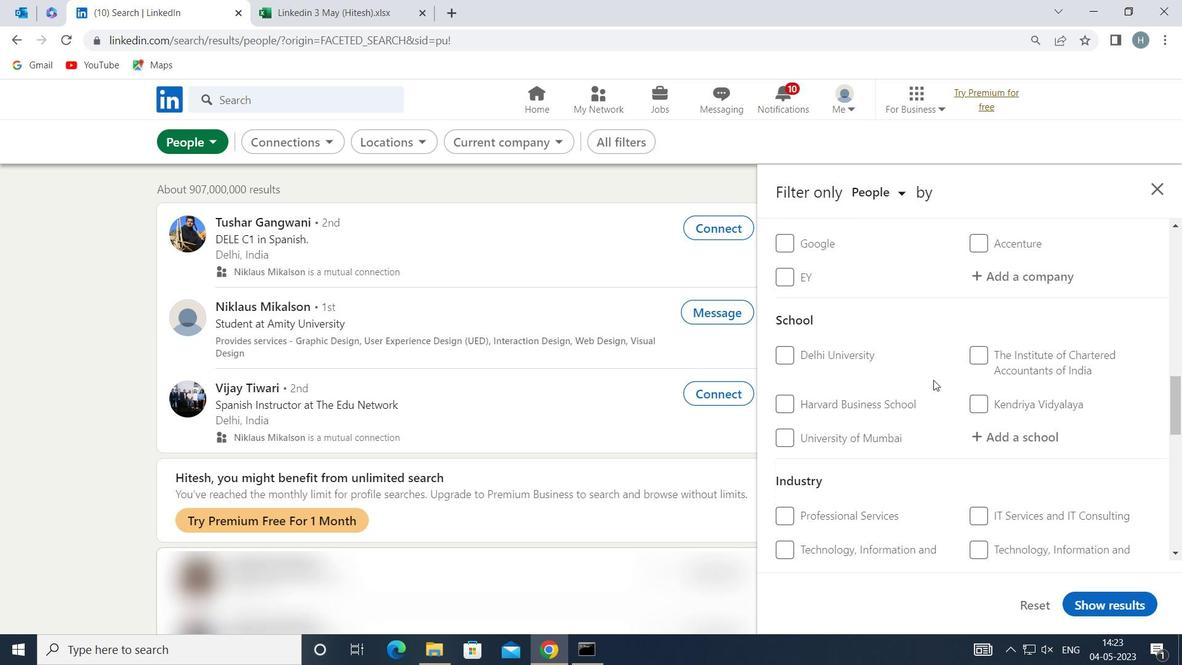
Action: Mouse moved to (931, 381)
Screenshot: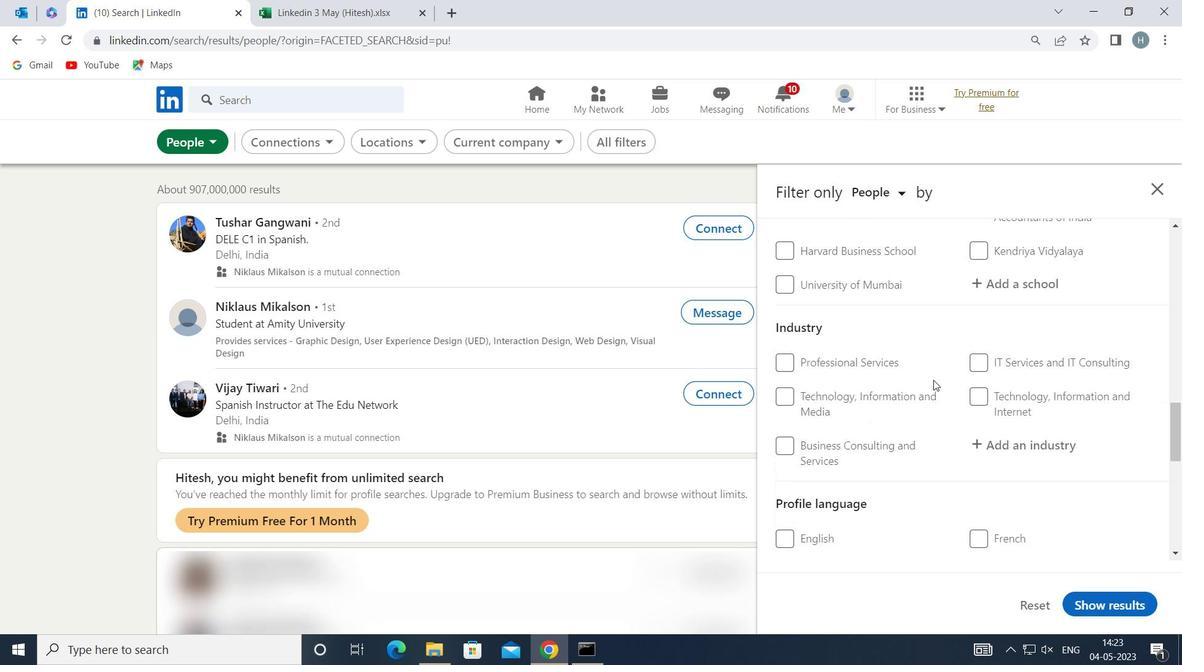 
Action: Mouse scrolled (931, 380) with delta (0, 0)
Screenshot: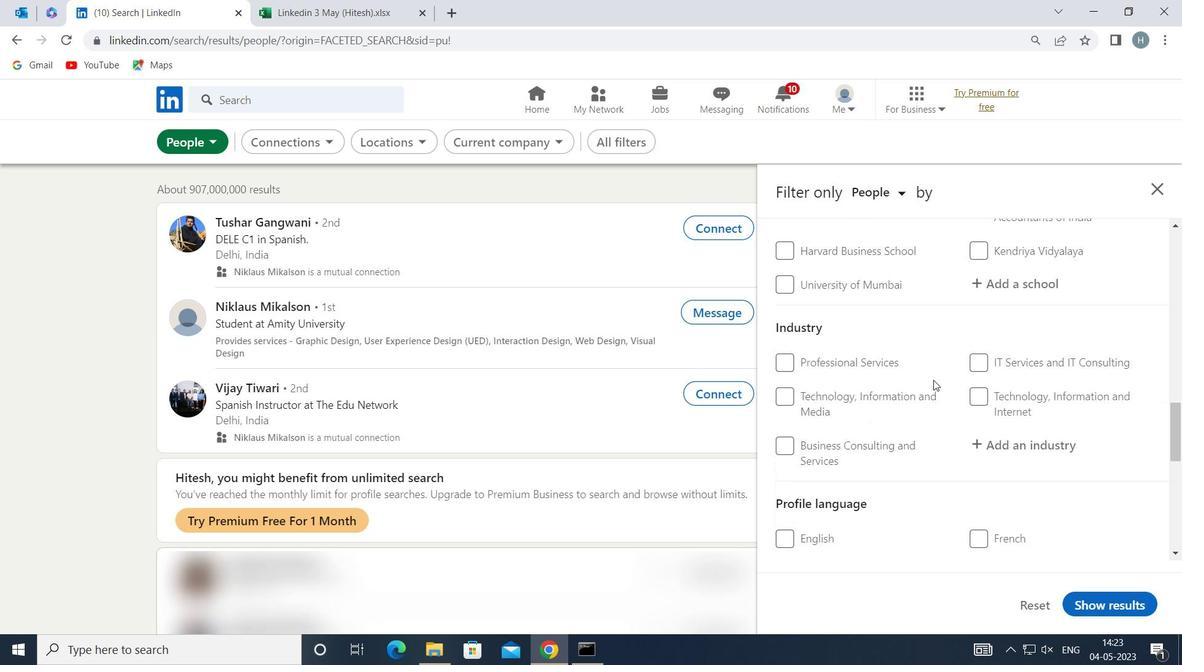 
Action: Mouse moved to (778, 461)
Screenshot: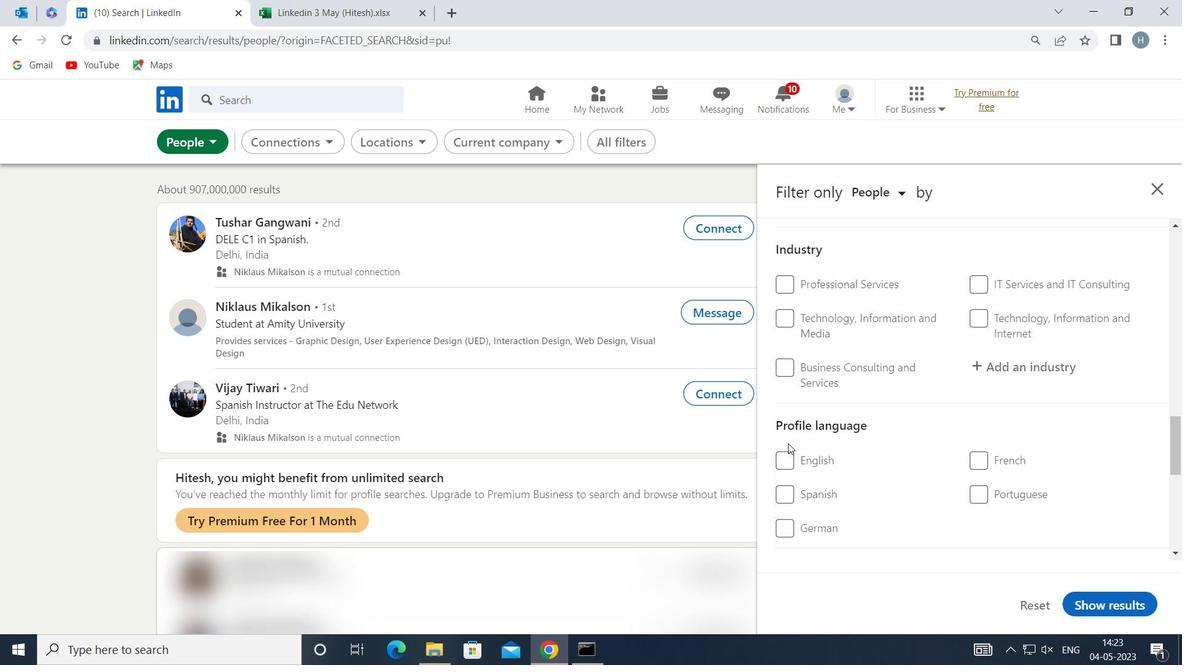 
Action: Mouse pressed left at (778, 461)
Screenshot: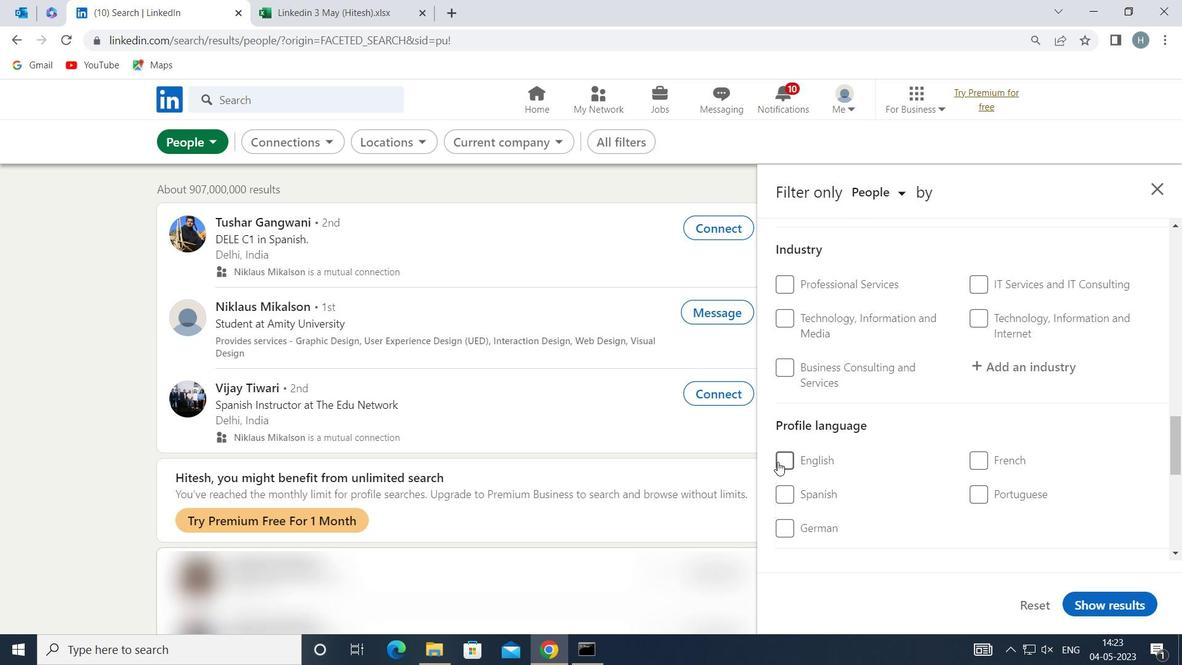 
Action: Mouse moved to (949, 438)
Screenshot: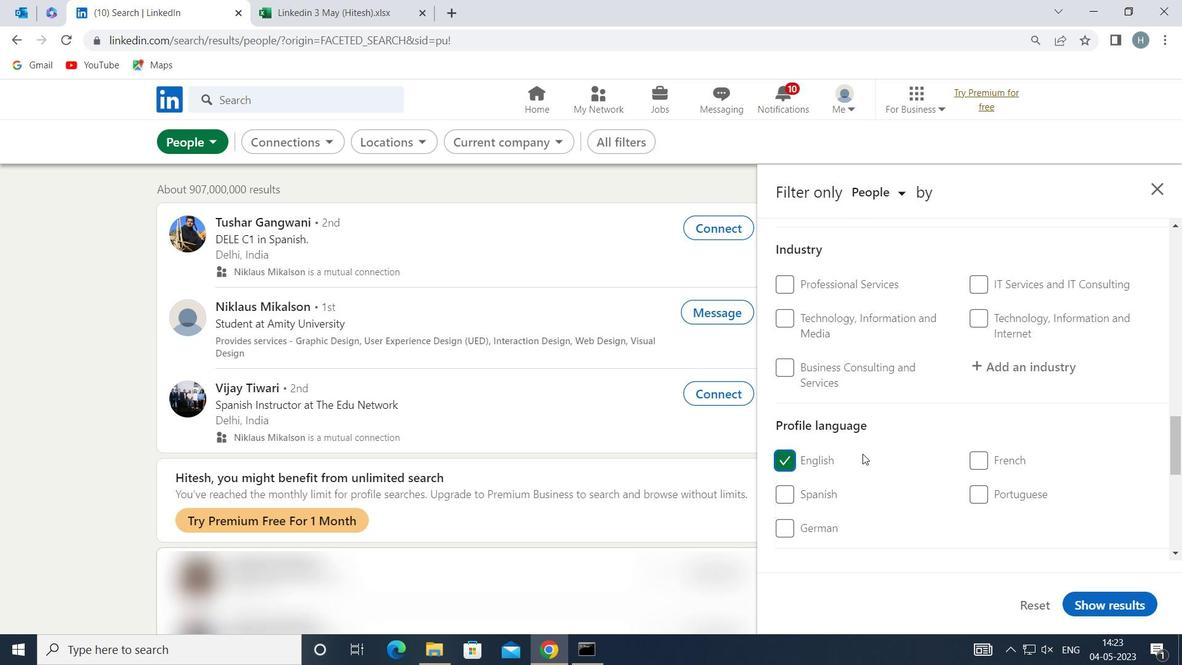 
Action: Mouse scrolled (949, 439) with delta (0, 0)
Screenshot: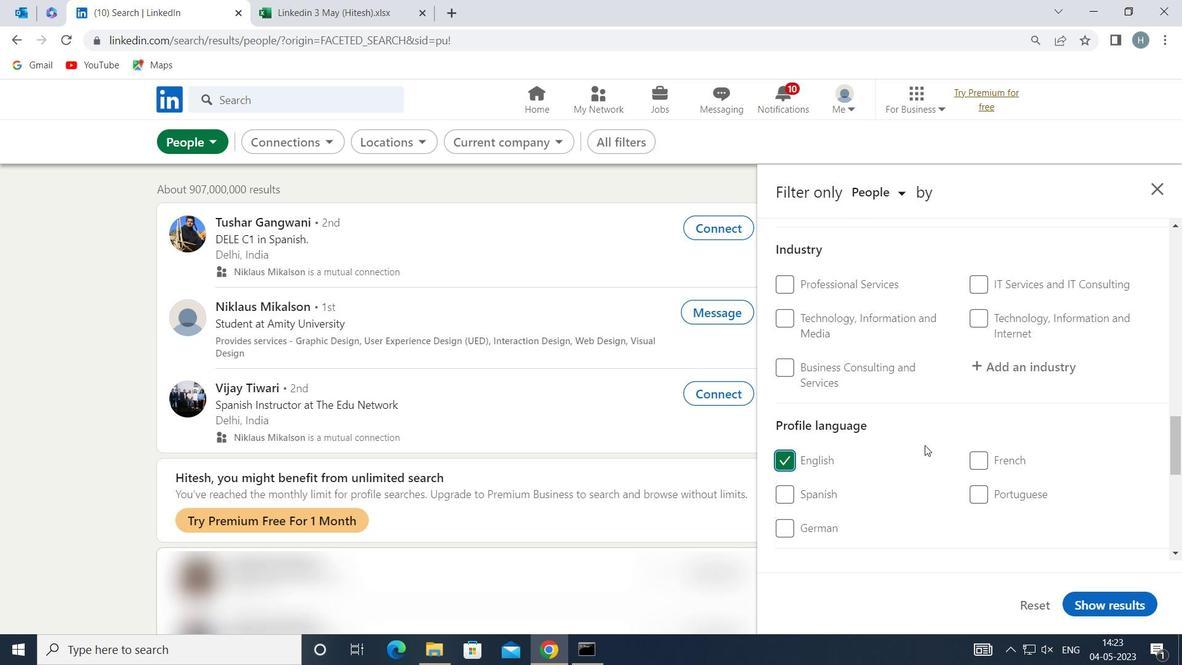 
Action: Mouse scrolled (949, 439) with delta (0, 0)
Screenshot: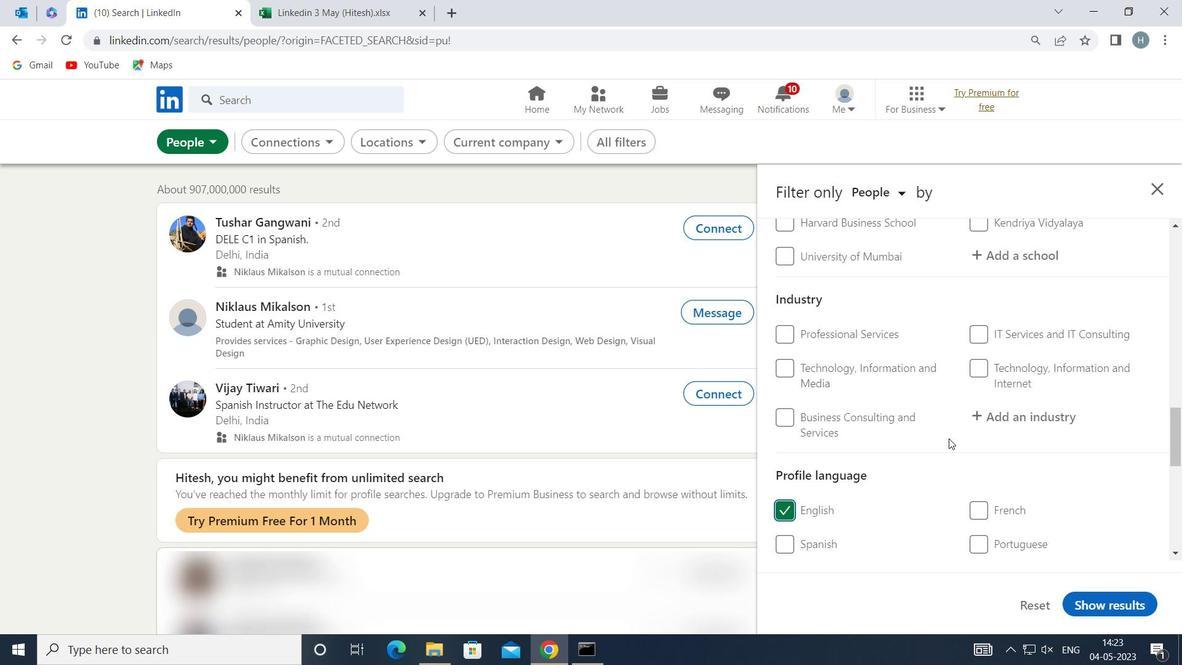 
Action: Mouse scrolled (949, 439) with delta (0, 0)
Screenshot: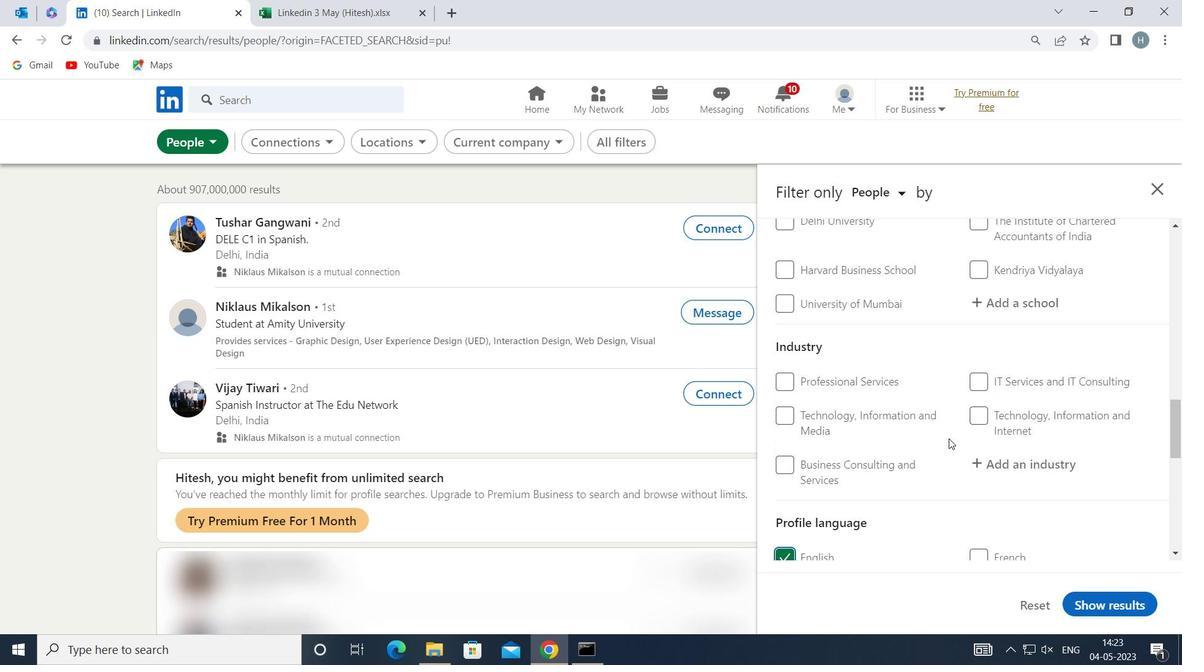 
Action: Mouse scrolled (949, 439) with delta (0, 0)
Screenshot: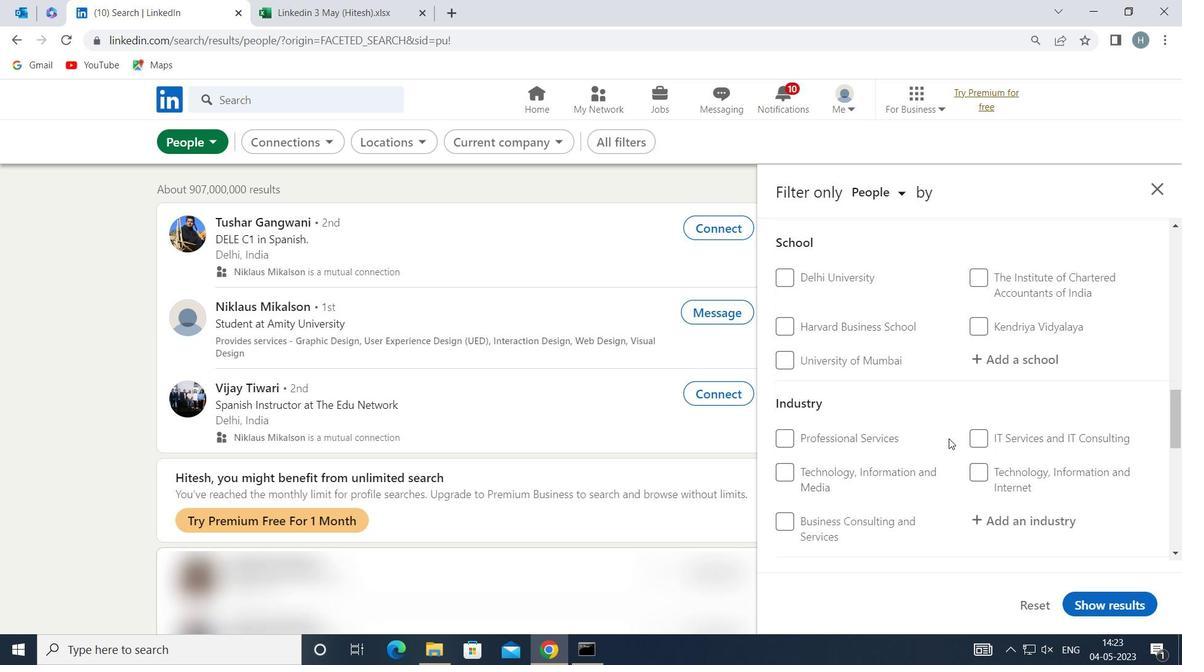 
Action: Mouse scrolled (949, 439) with delta (0, 0)
Screenshot: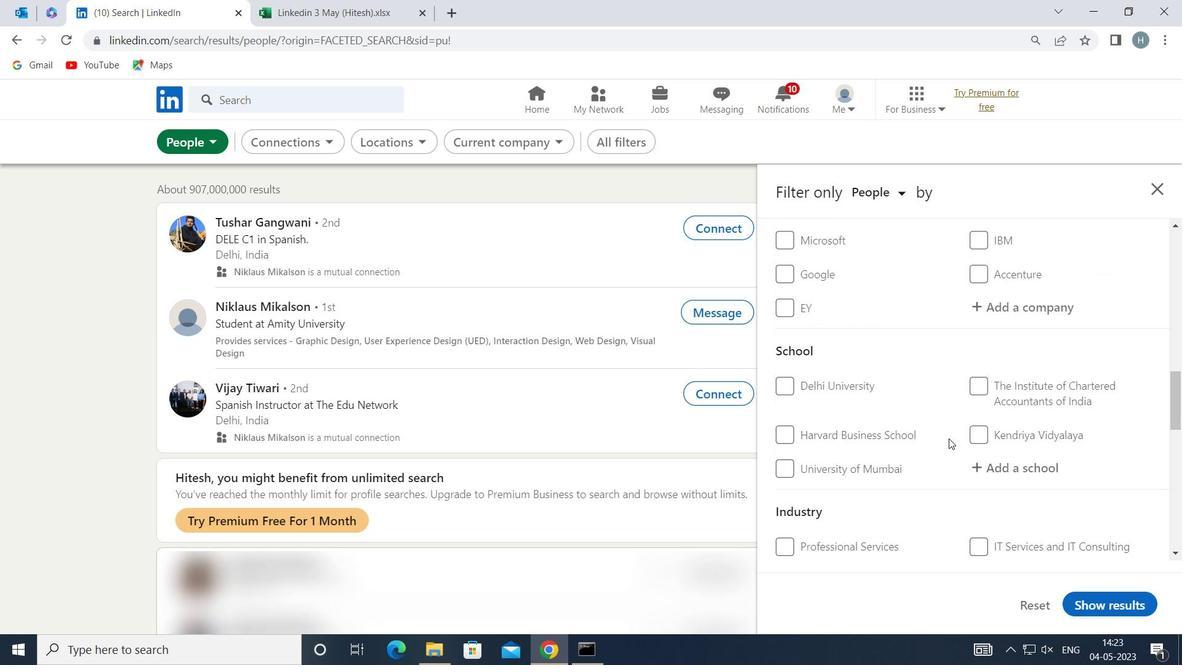 
Action: Mouse scrolled (949, 439) with delta (0, 0)
Screenshot: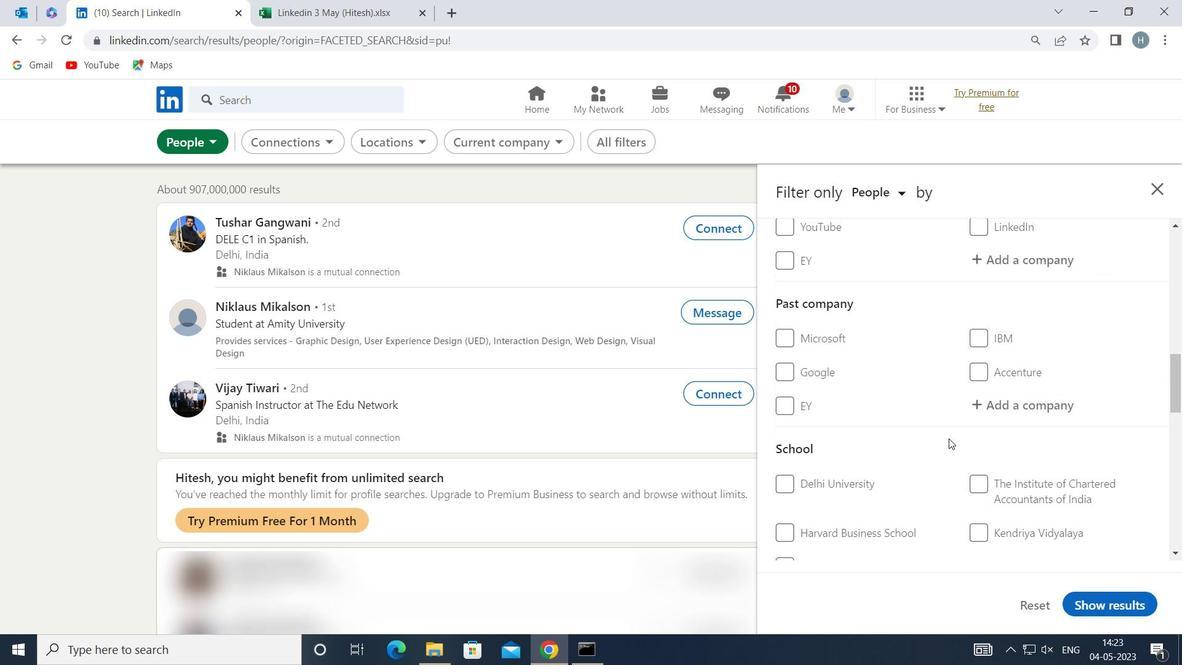 
Action: Mouse scrolled (949, 439) with delta (0, 0)
Screenshot: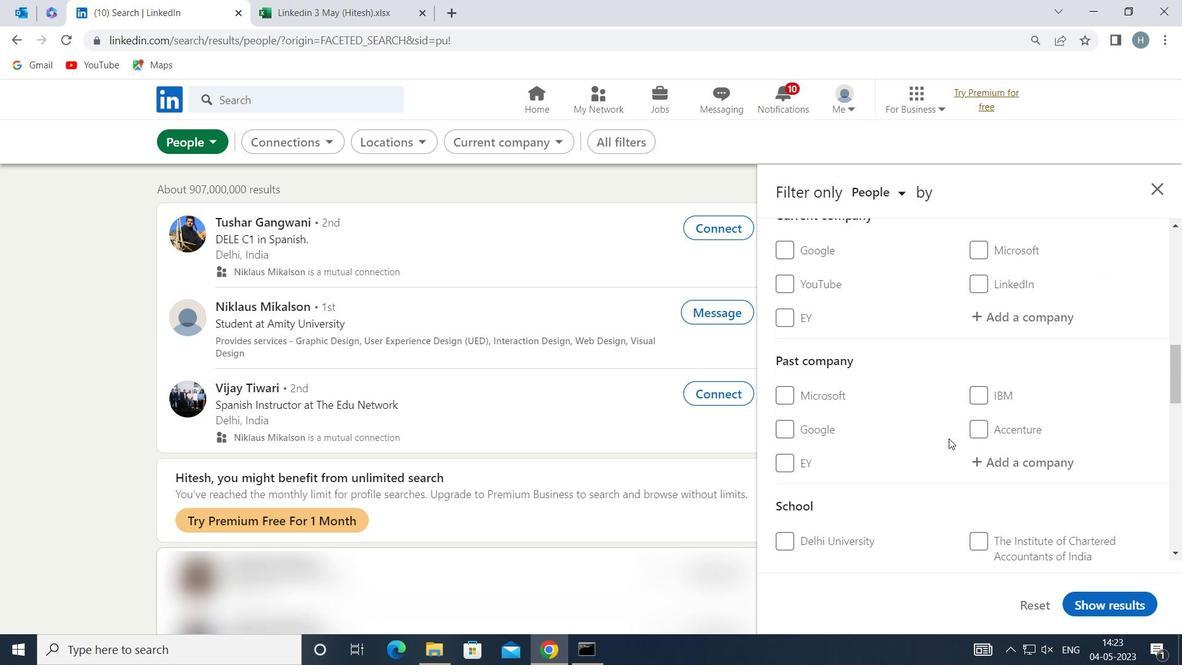 
Action: Mouse moved to (1005, 437)
Screenshot: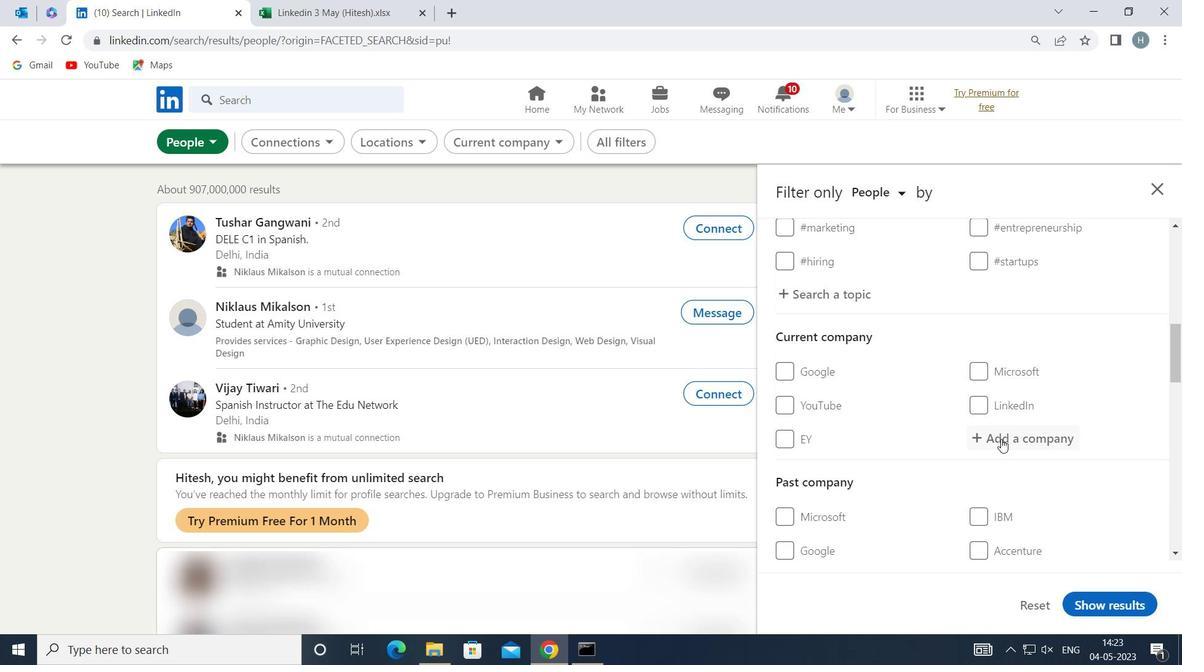 
Action: Mouse pressed left at (1005, 437)
Screenshot: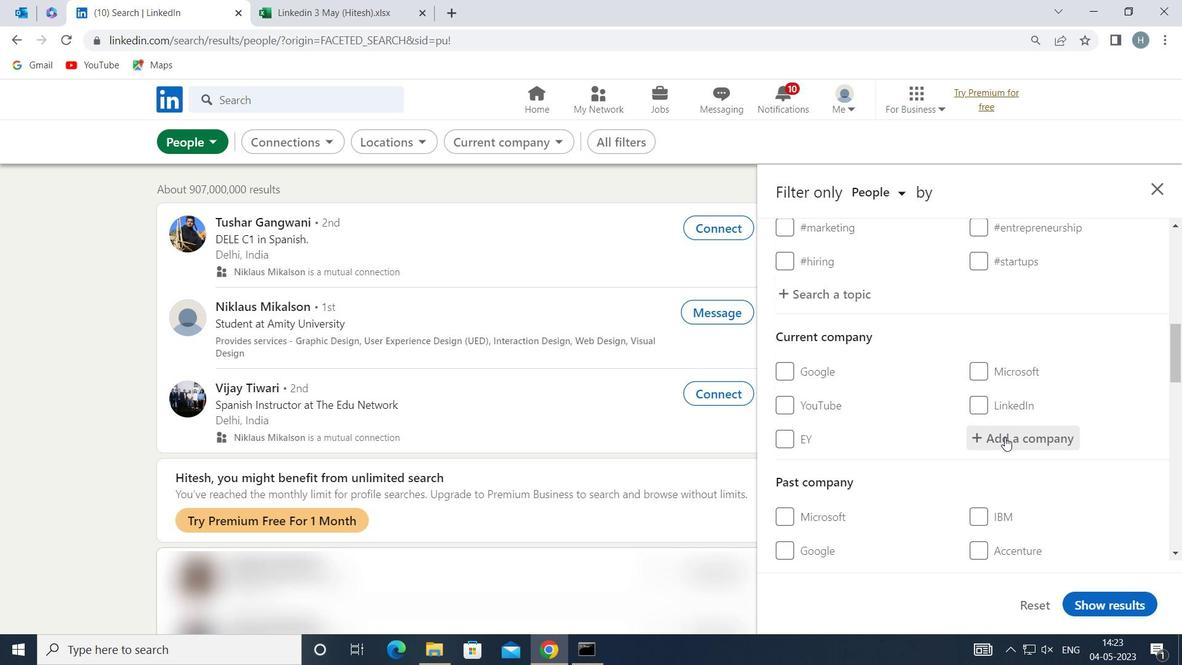 
Action: Key pressed <Key.shift>FORD<Key.space><Key.shift>FUUNDATION<Key.backspace><Key.backspace><Key.backspace><Key.backspace><Key.backspace><Key.backspace><Key.backspace><Key.backspace><Key.backspace><Key.backspace><Key.shift>FOUNDATION<Key.space>
Screenshot: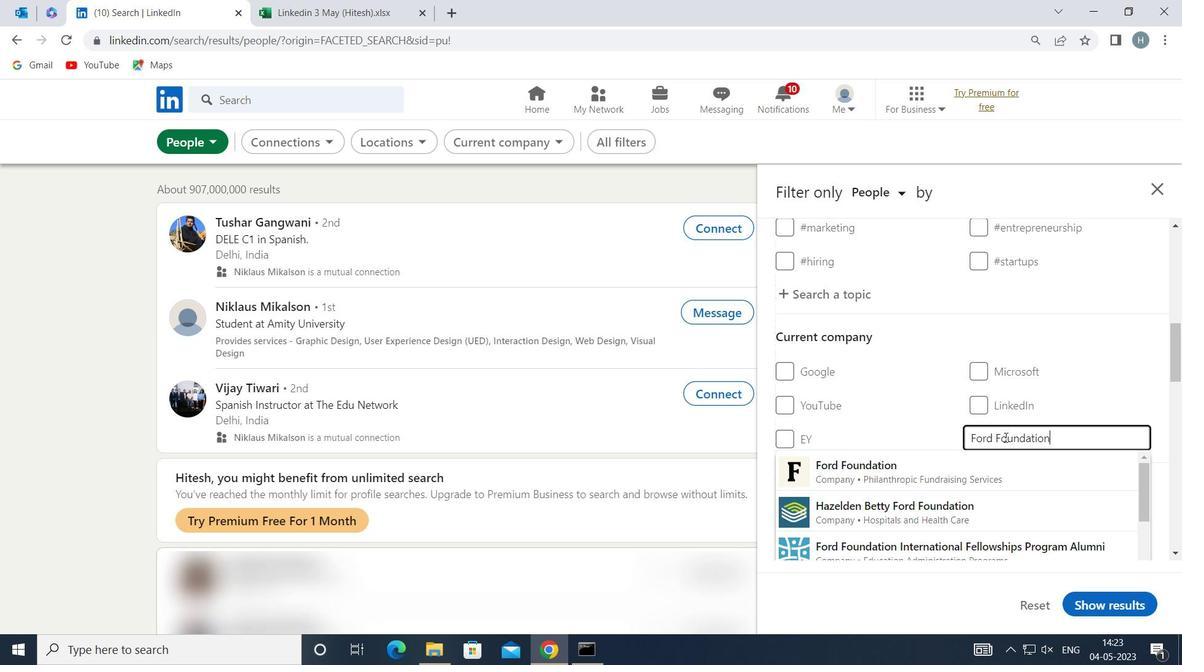 
Action: Mouse moved to (989, 466)
Screenshot: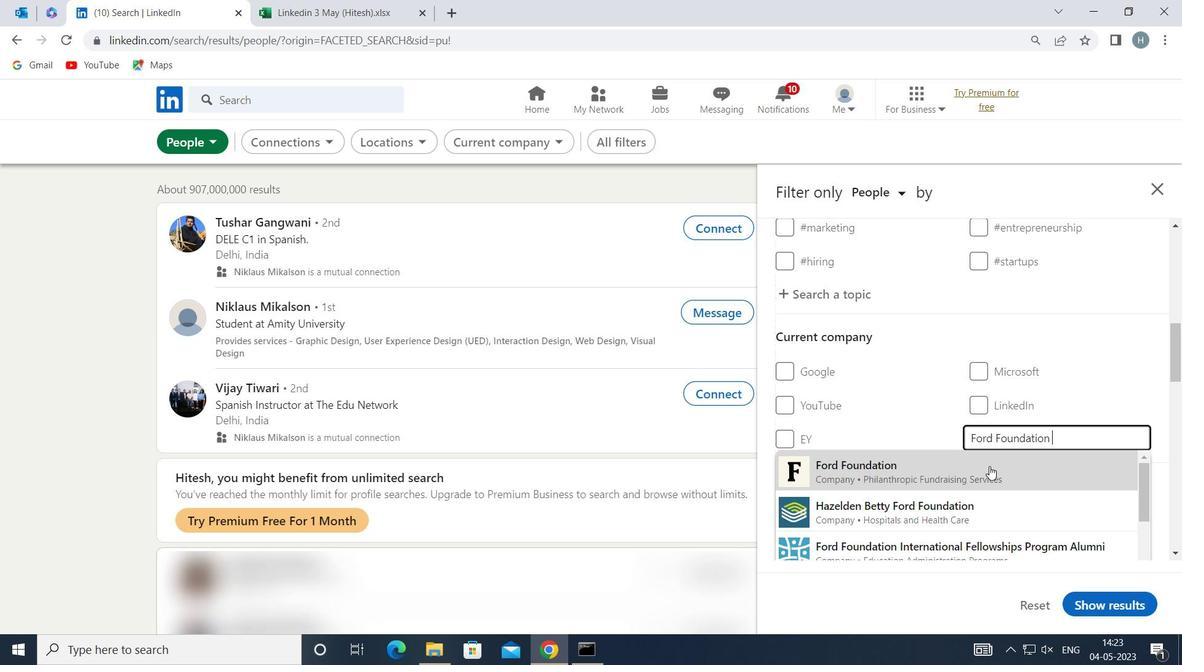 
Action: Mouse pressed left at (989, 466)
Screenshot: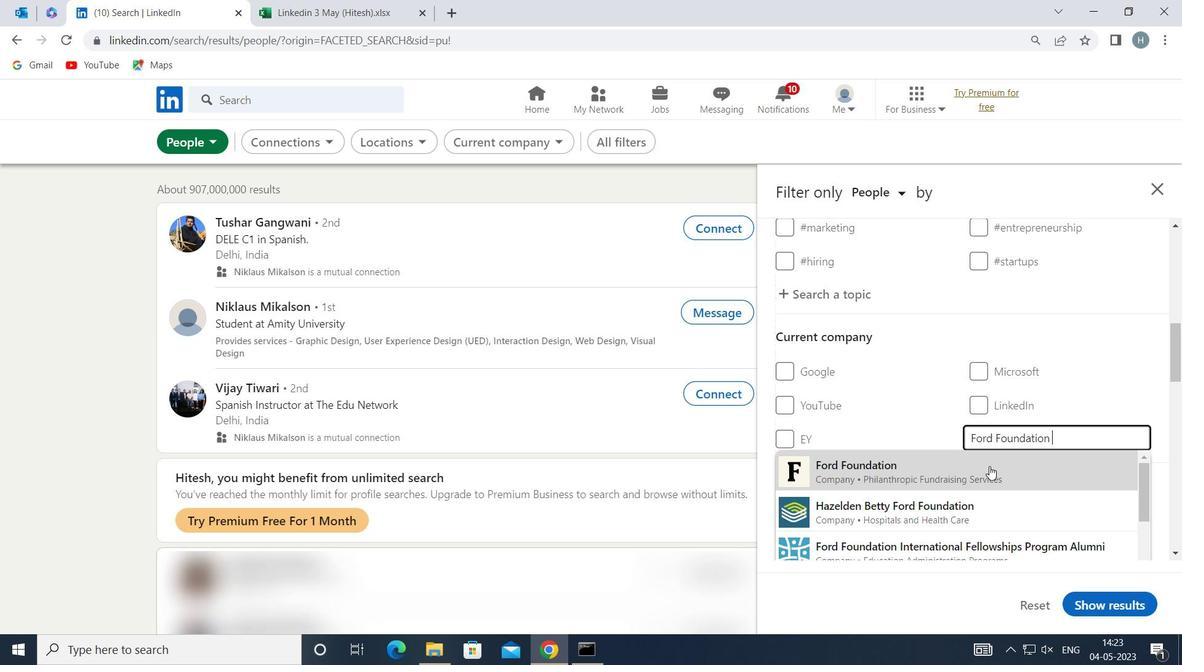 
Action: Mouse moved to (944, 437)
Screenshot: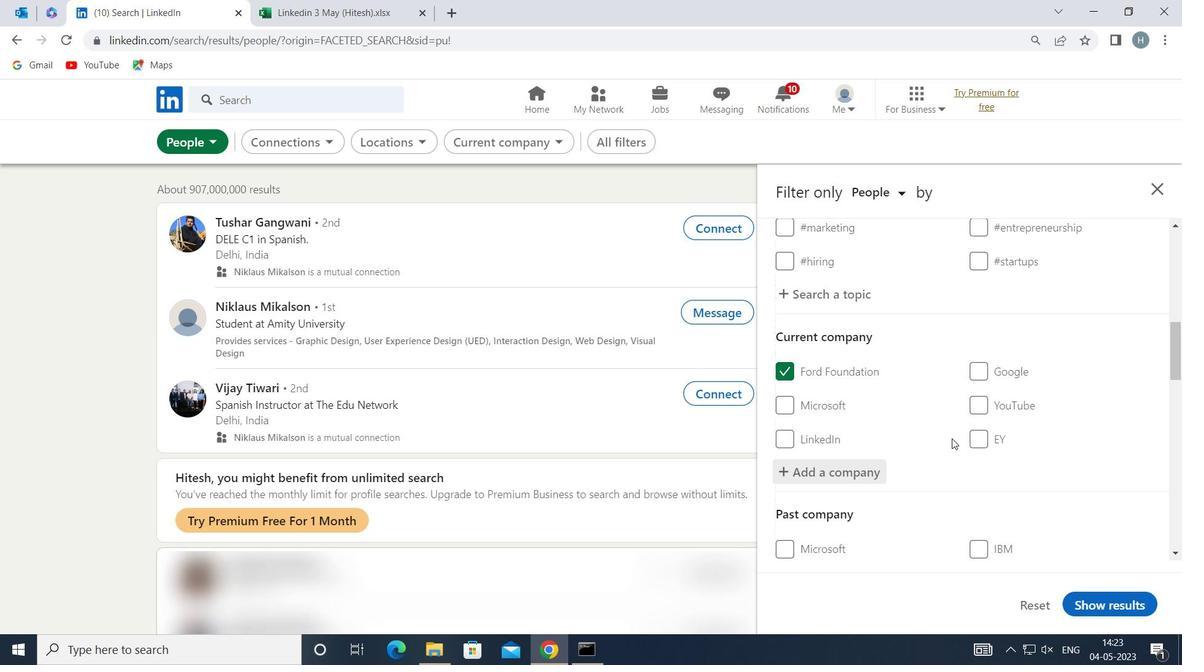 
Action: Mouse scrolled (944, 437) with delta (0, 0)
Screenshot: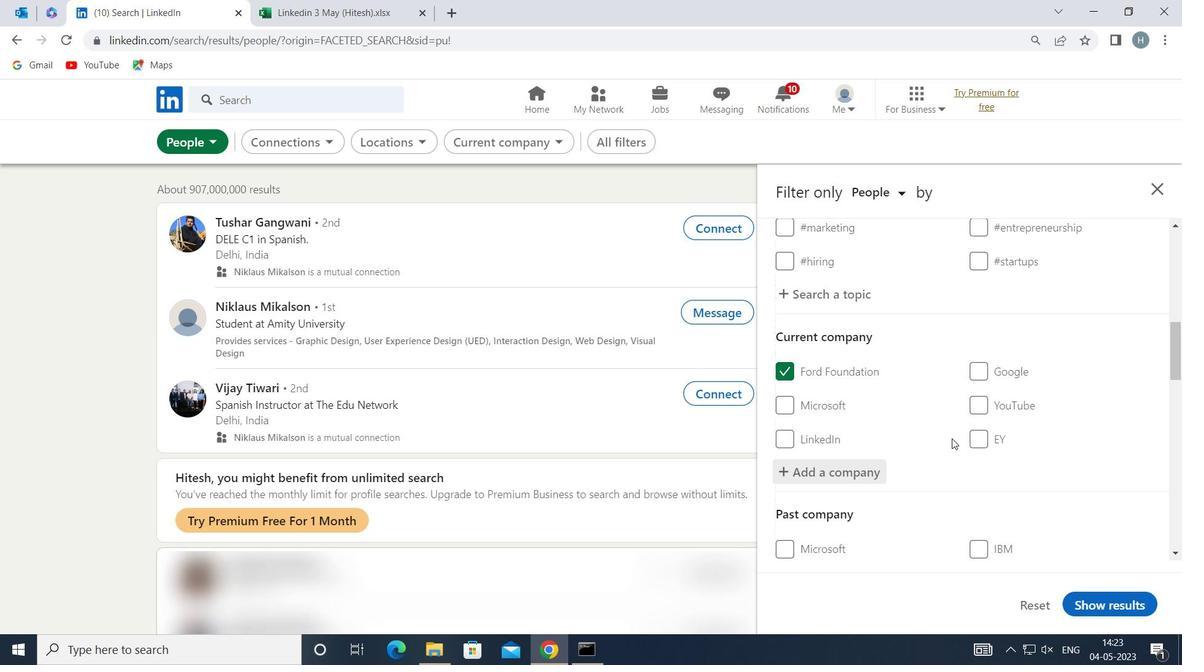 
Action: Mouse moved to (940, 437)
Screenshot: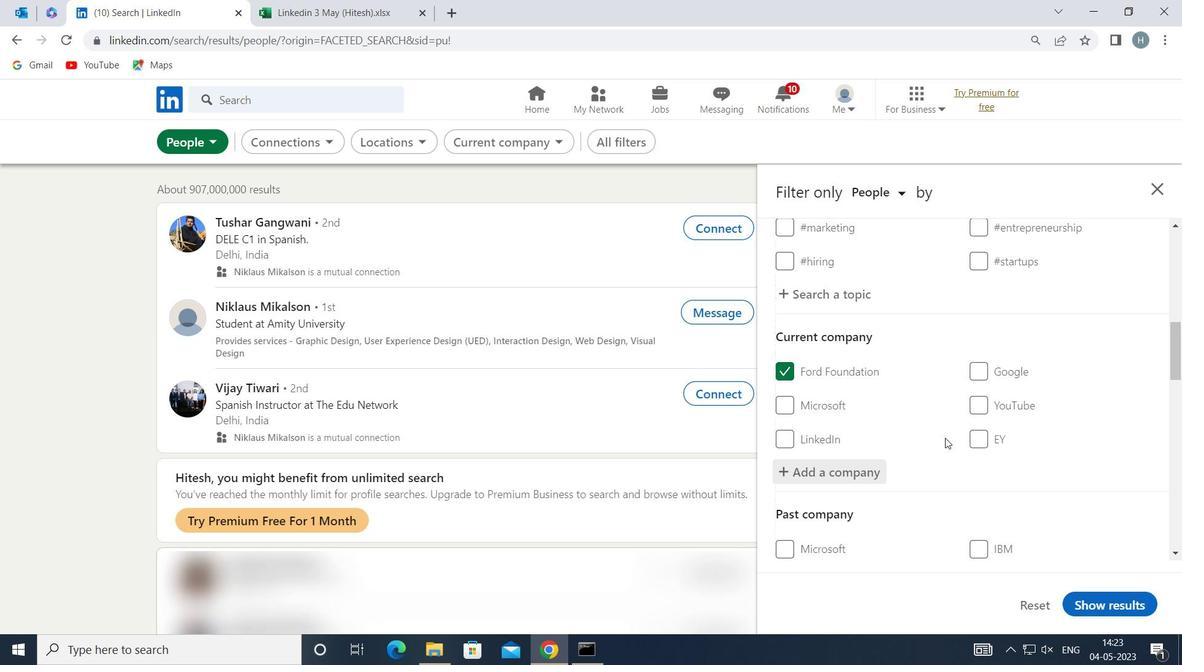 
Action: Mouse scrolled (940, 437) with delta (0, 0)
Screenshot: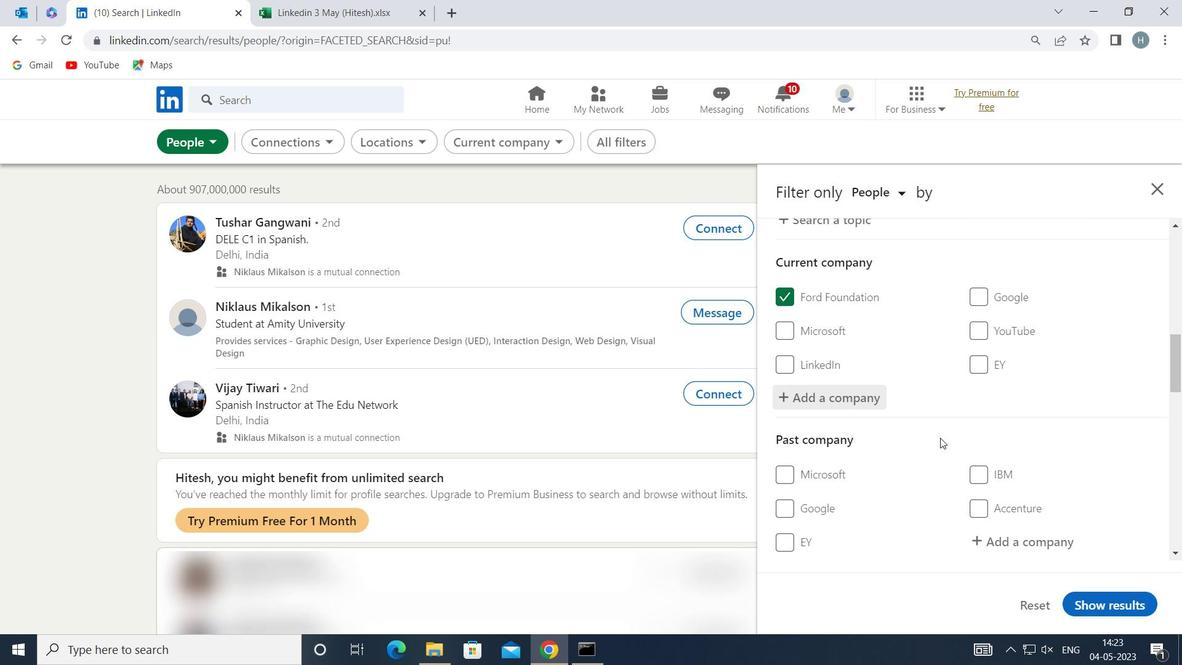 
Action: Mouse scrolled (940, 437) with delta (0, 0)
Screenshot: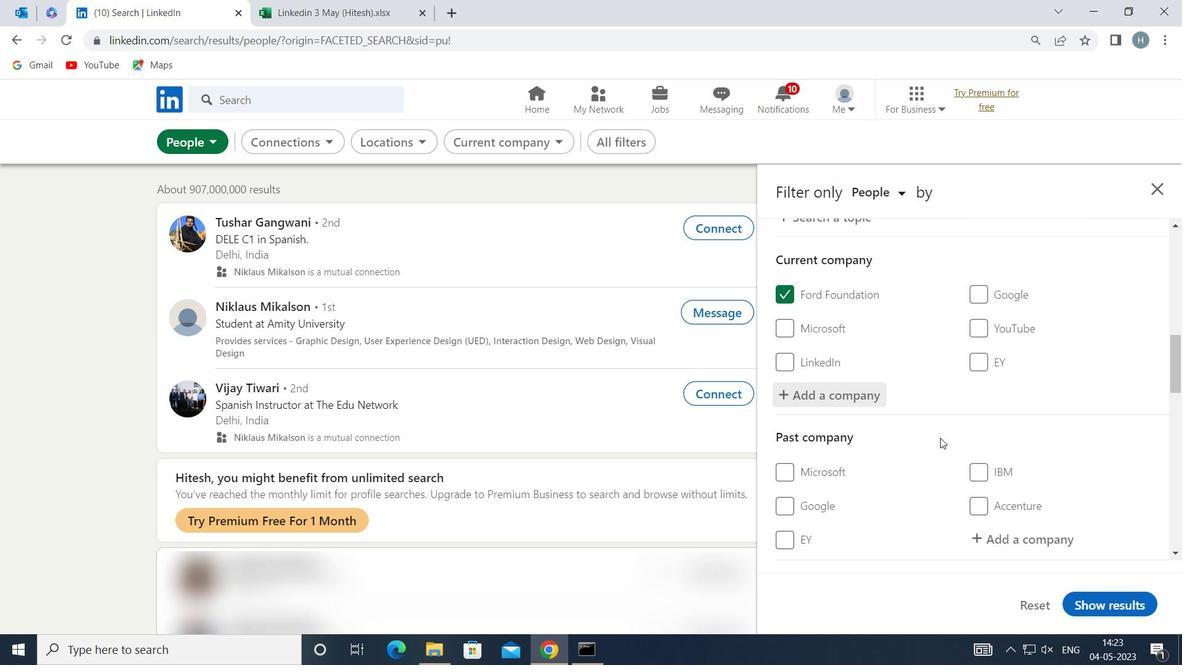
Action: Mouse scrolled (940, 437) with delta (0, 0)
Screenshot: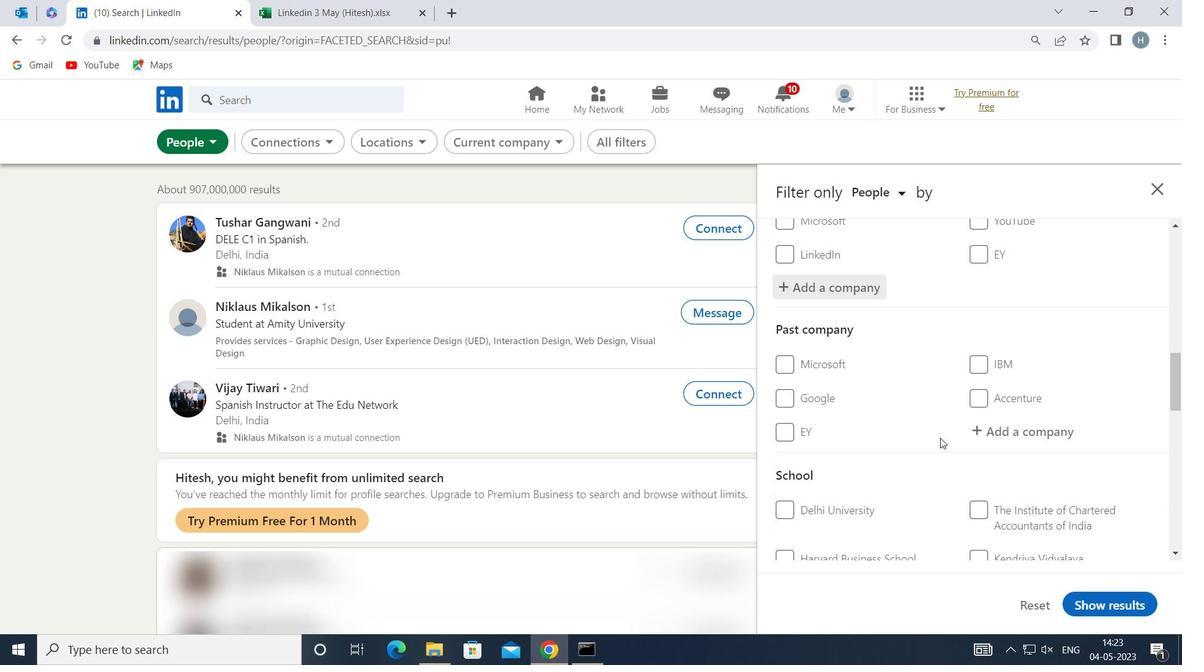 
Action: Mouse scrolled (940, 437) with delta (0, 0)
Screenshot: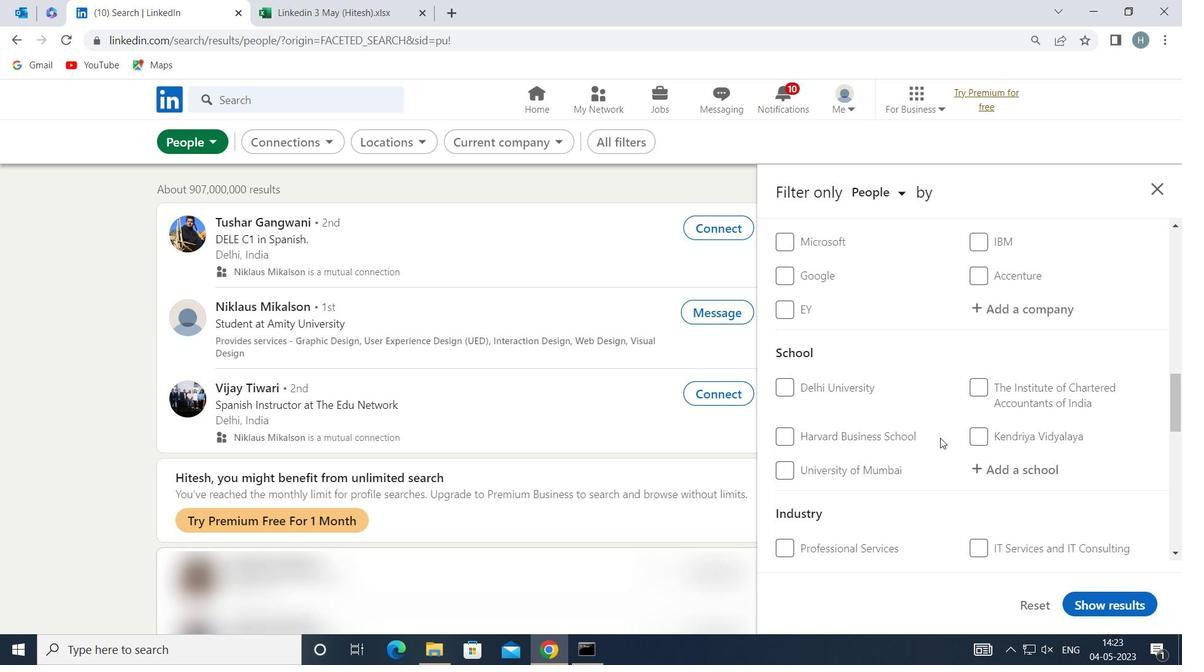 
Action: Mouse moved to (1037, 393)
Screenshot: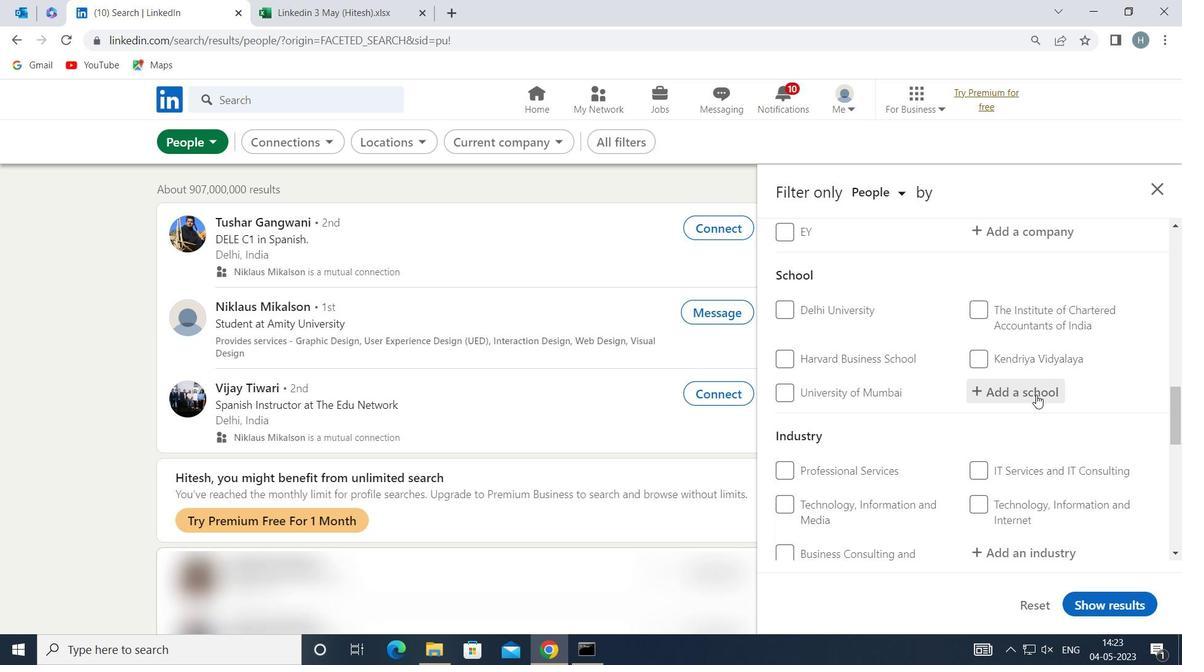 
Action: Mouse pressed left at (1037, 393)
Screenshot: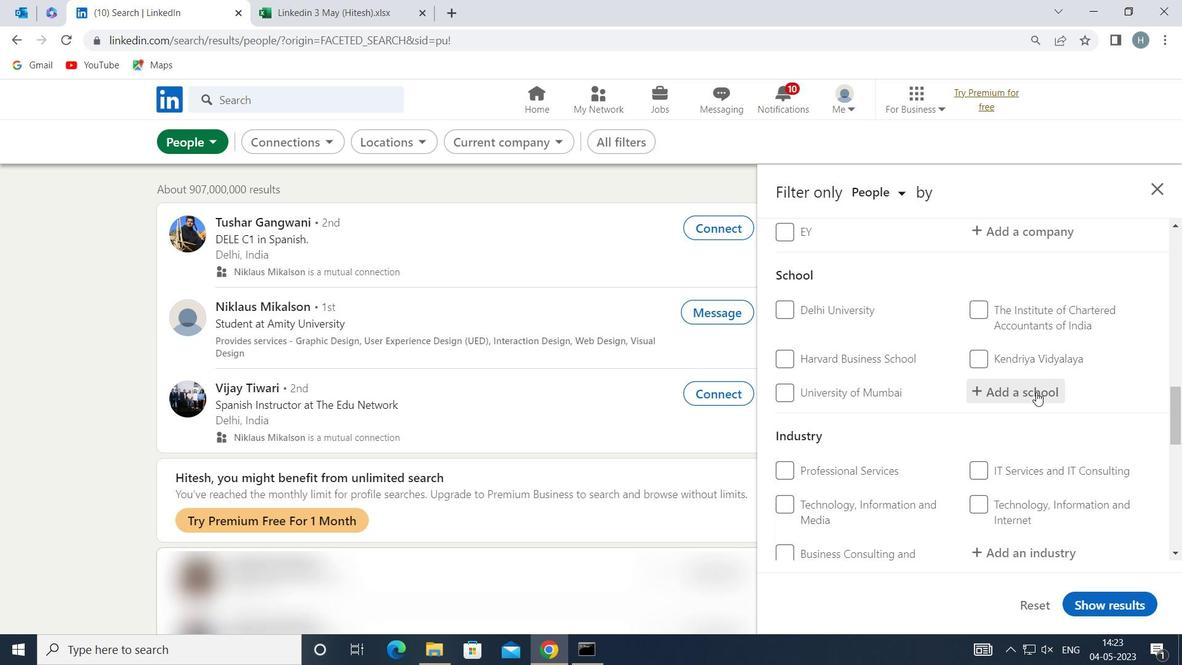 
Action: Key pressed <Key.shift>BBK<Key.space>DAV<Key.space>COLL
Screenshot: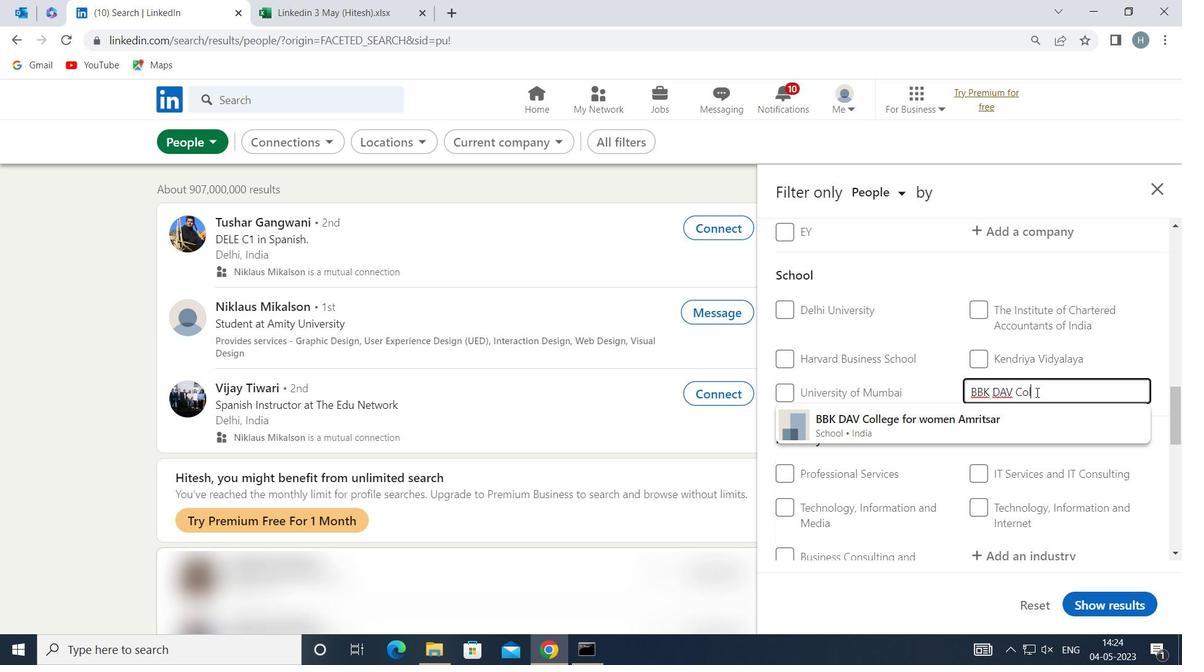 
Action: Mouse moved to (1000, 413)
Screenshot: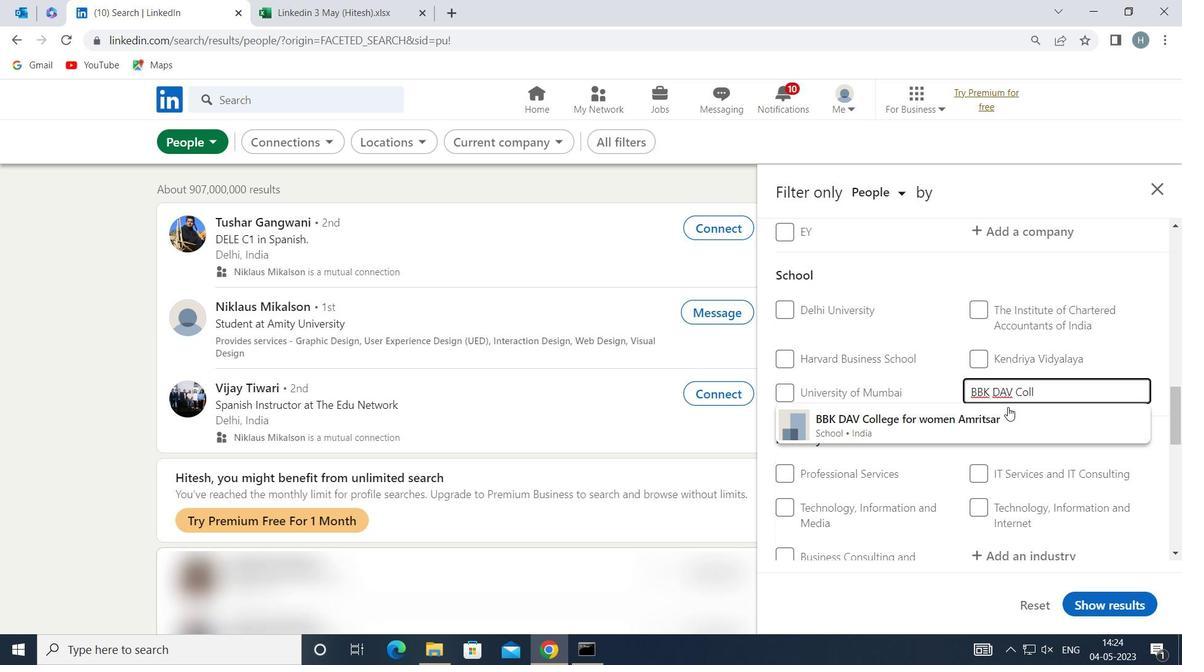 
Action: Mouse pressed left at (1000, 413)
Screenshot: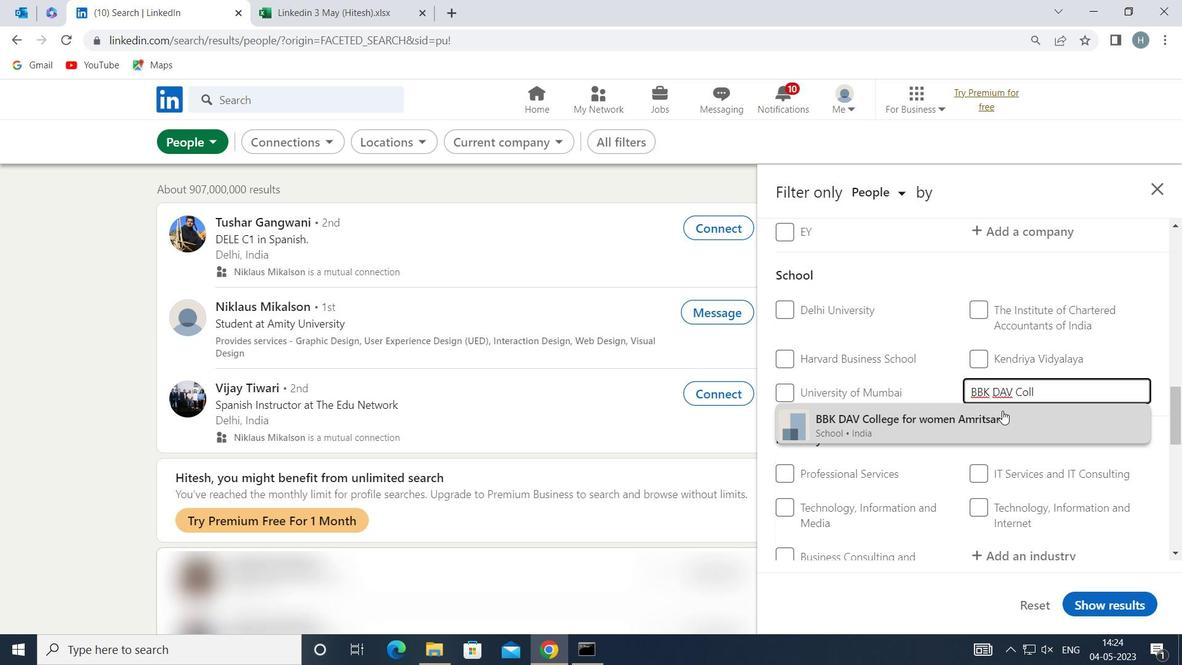 
Action: Mouse moved to (936, 415)
Screenshot: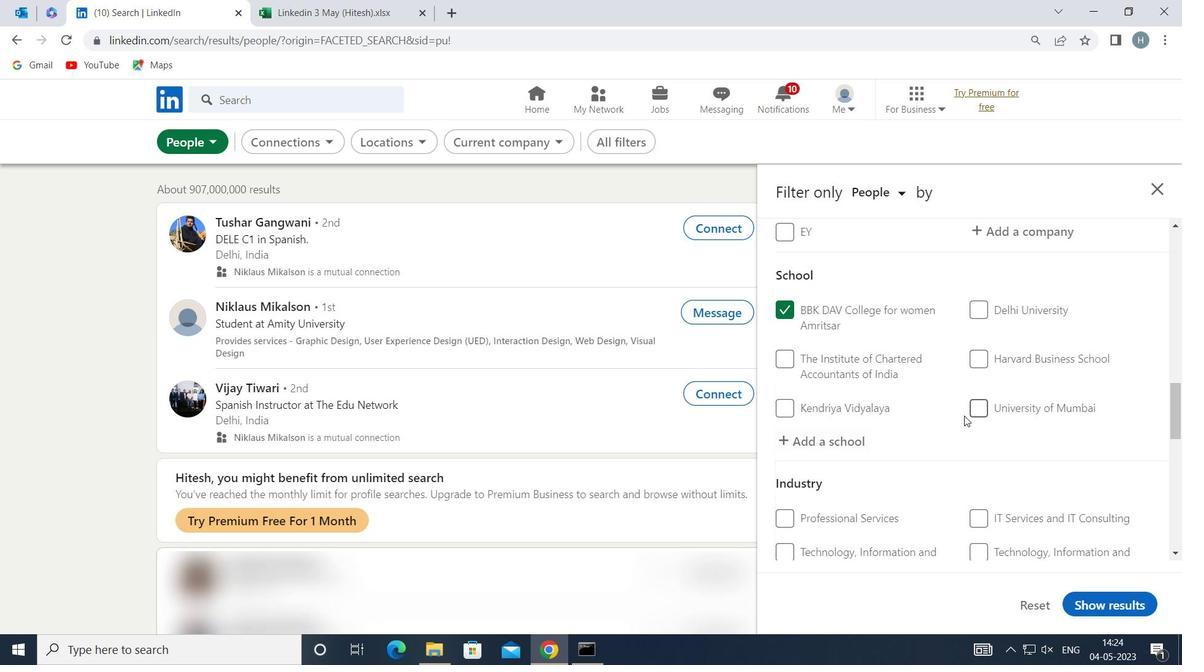 
Action: Mouse scrolled (936, 415) with delta (0, 0)
Screenshot: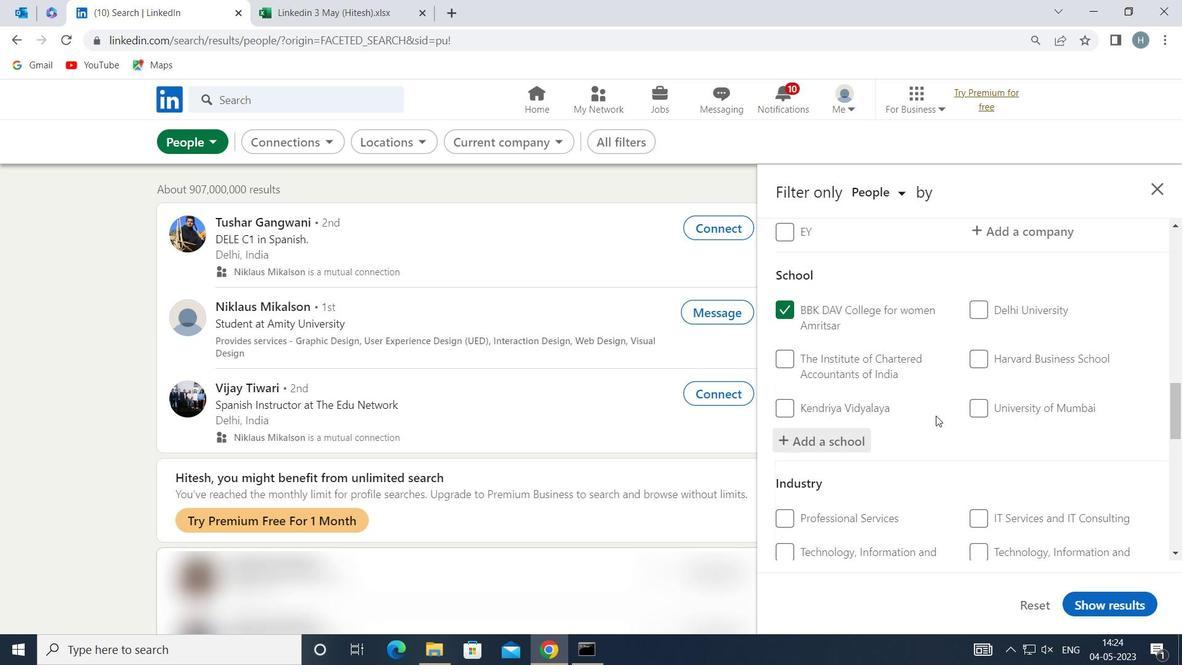 
Action: Mouse scrolled (936, 415) with delta (0, 0)
Screenshot: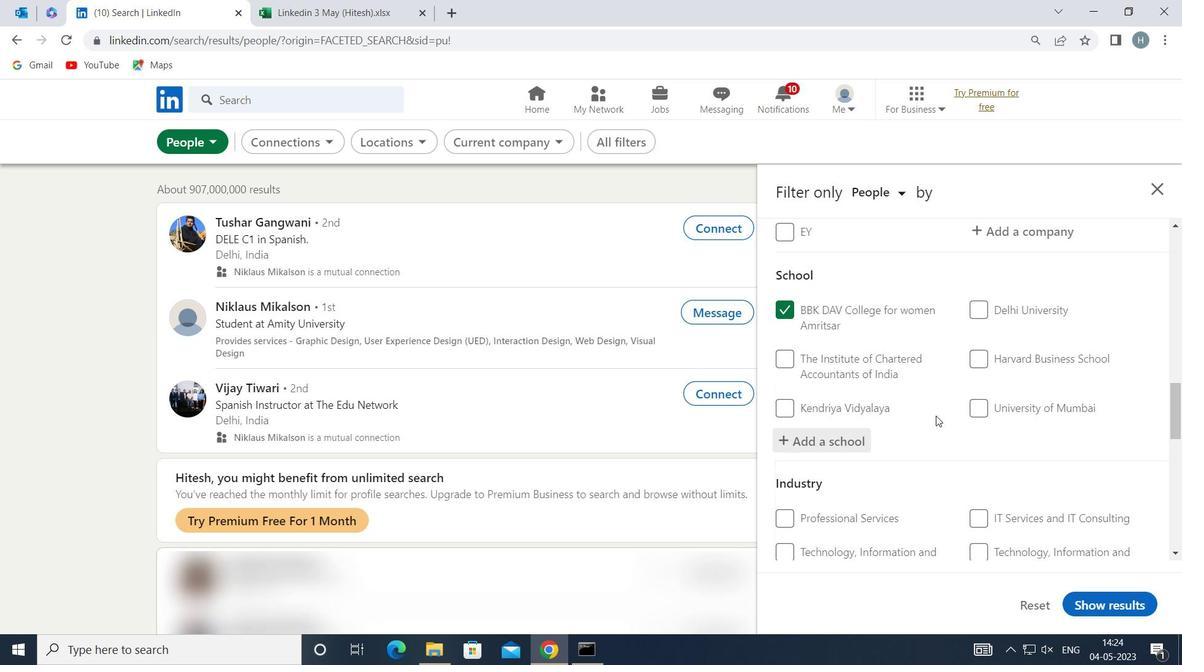 
Action: Mouse moved to (1014, 443)
Screenshot: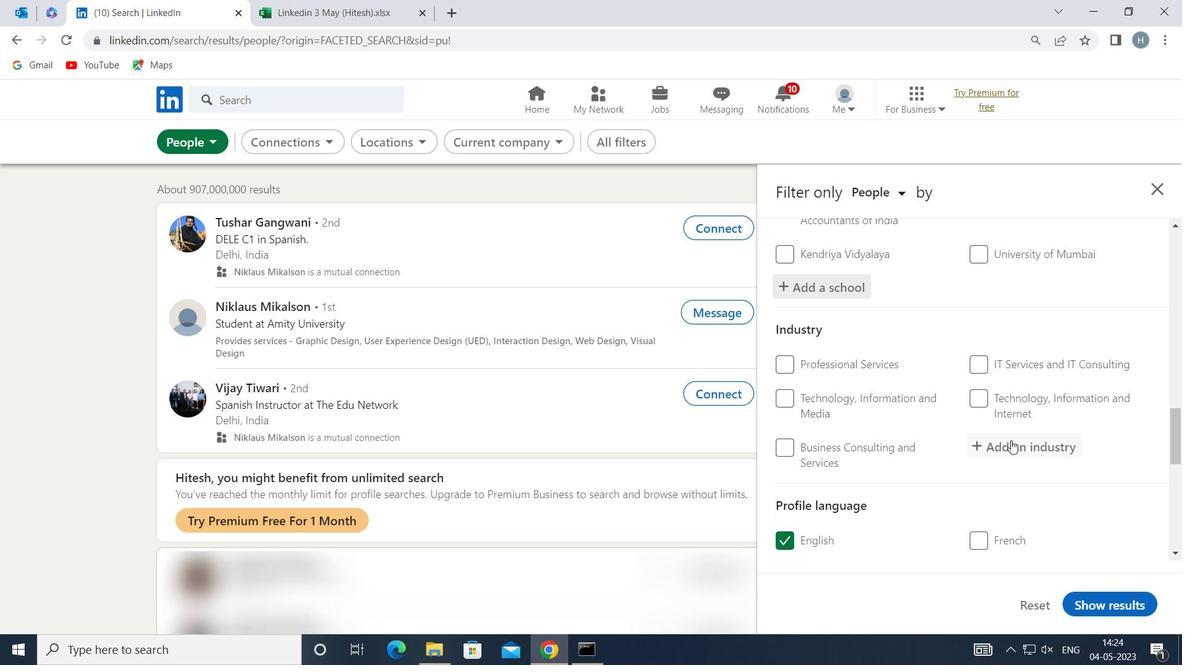 
Action: Mouse pressed left at (1014, 443)
Screenshot: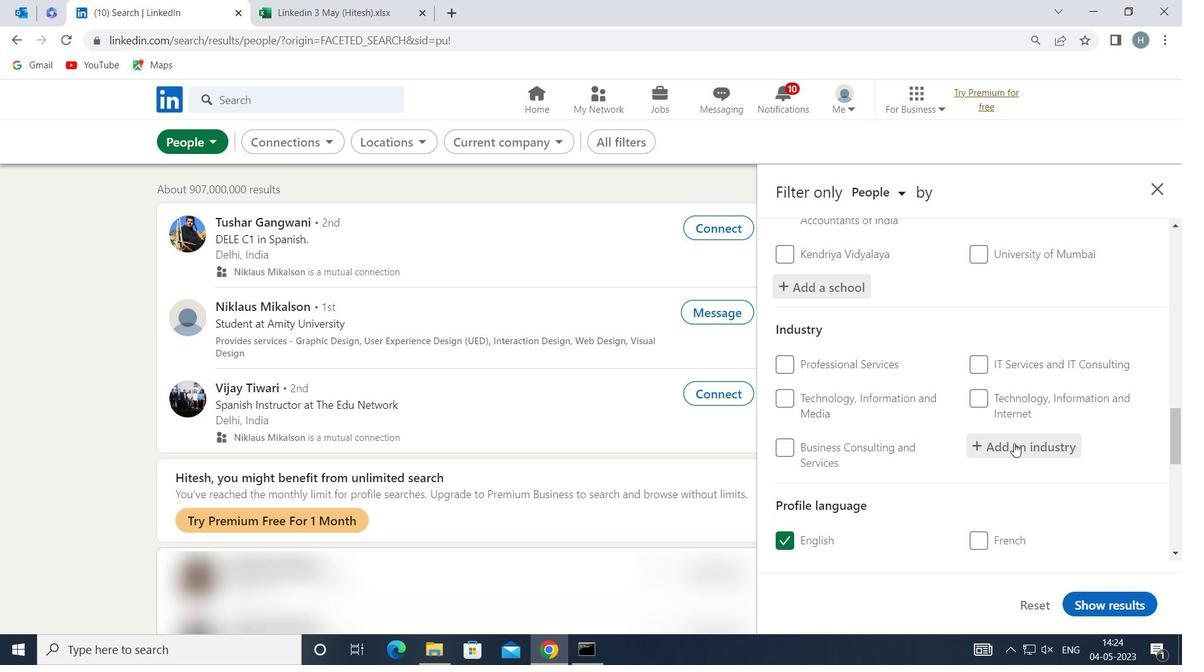 
Action: Key pressed <Key.shift>RANCHING<Key.space>AND<Key.space><Key.shift>FI
Screenshot: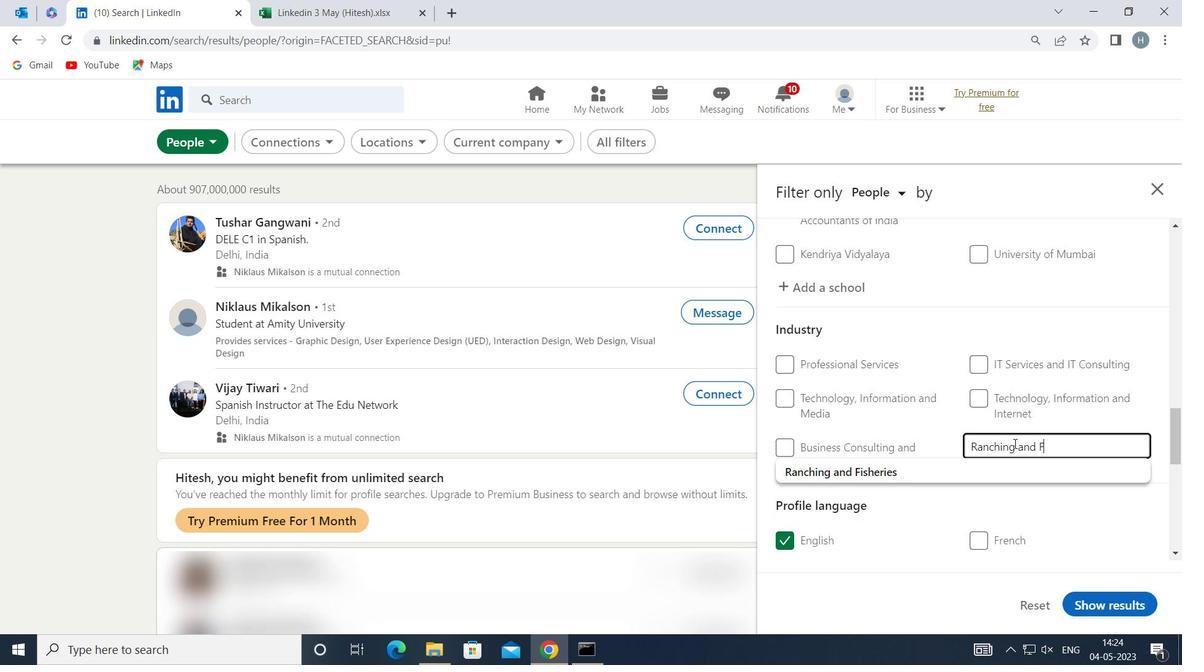 
Action: Mouse moved to (944, 467)
Screenshot: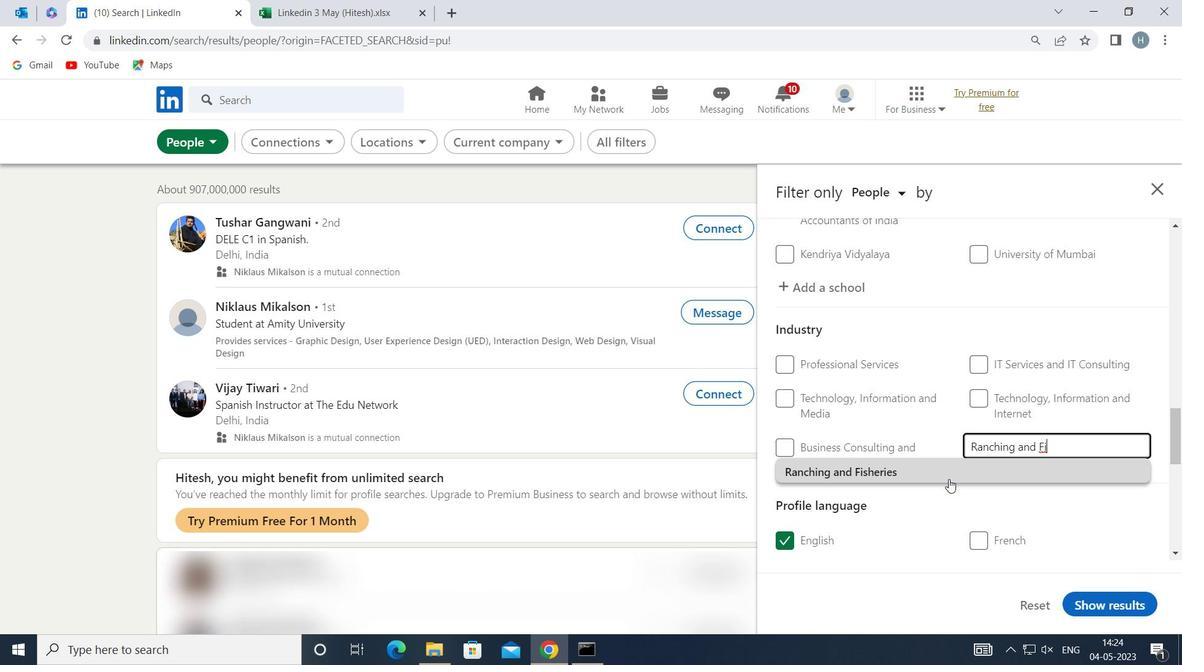 
Action: Mouse pressed left at (944, 467)
Screenshot: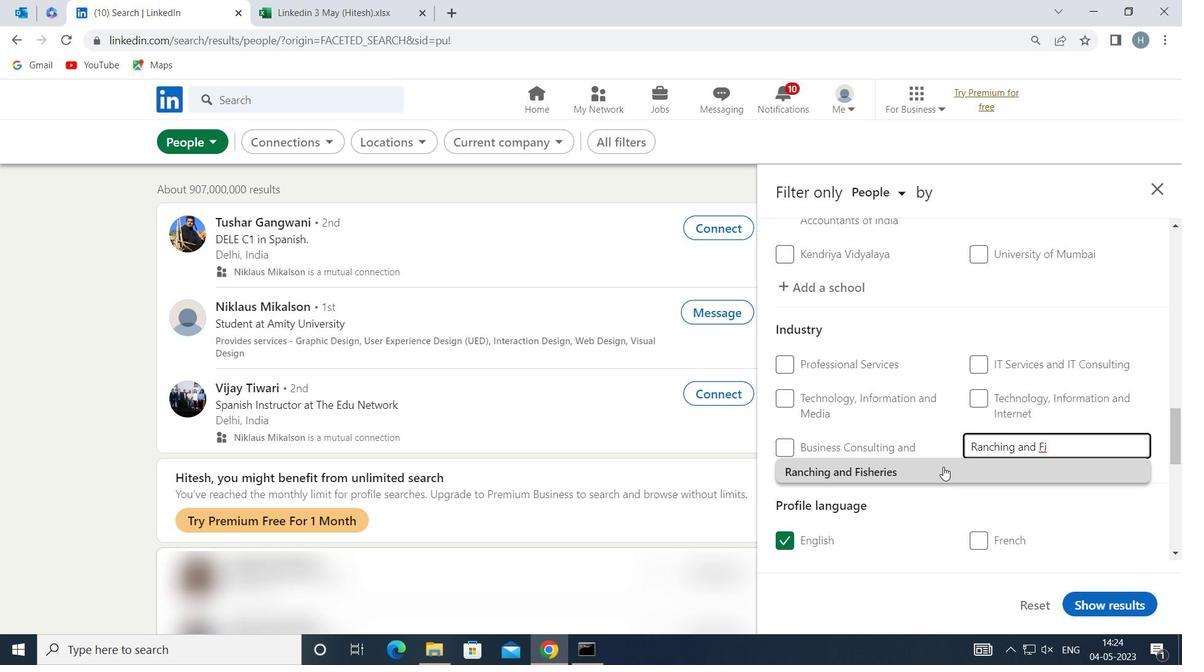 
Action: Mouse moved to (937, 439)
Screenshot: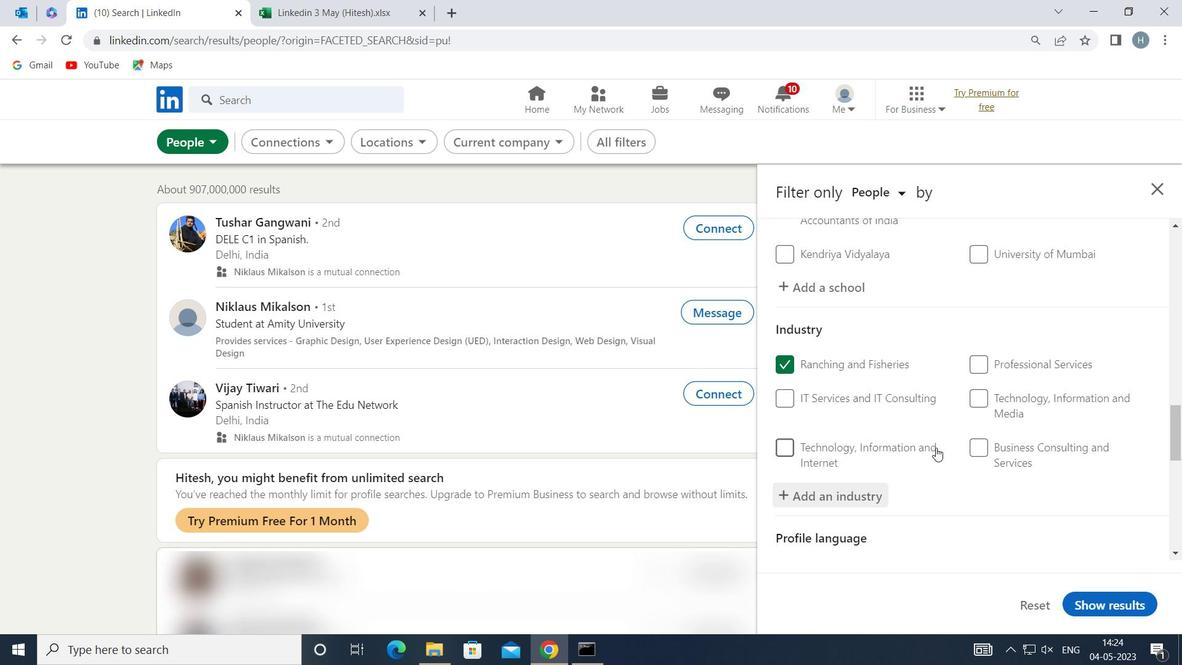 
Action: Mouse scrolled (937, 439) with delta (0, 0)
Screenshot: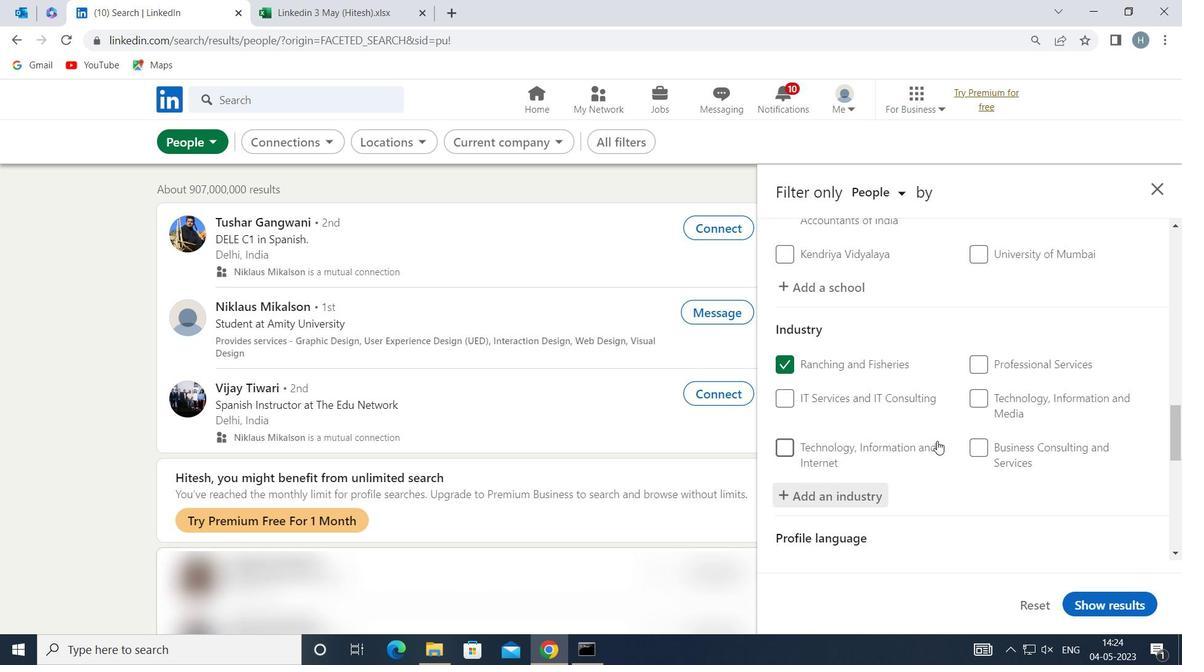 
Action: Mouse moved to (938, 435)
Screenshot: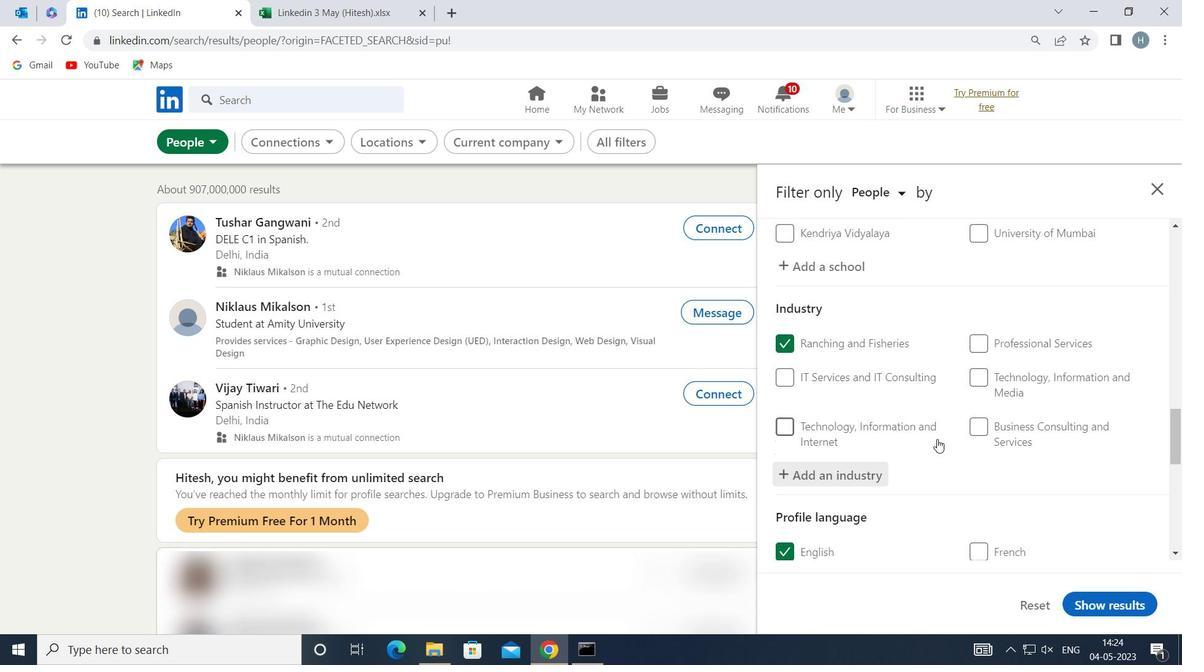 
Action: Mouse scrolled (938, 434) with delta (0, 0)
Screenshot: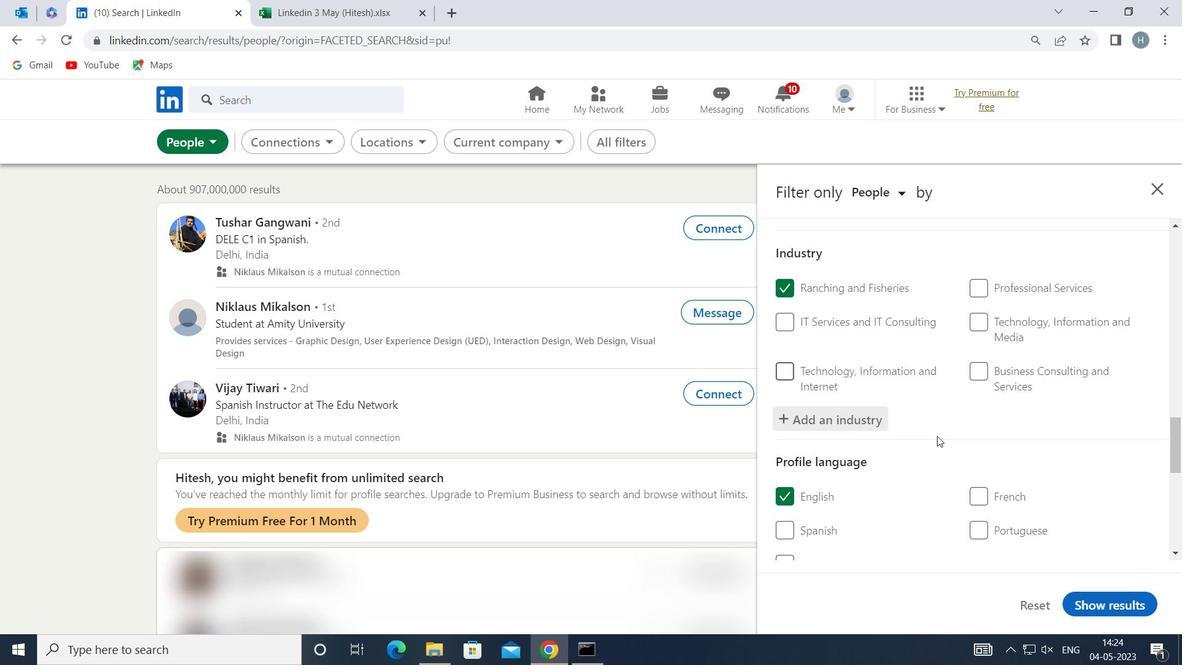 
Action: Mouse scrolled (938, 434) with delta (0, 0)
Screenshot: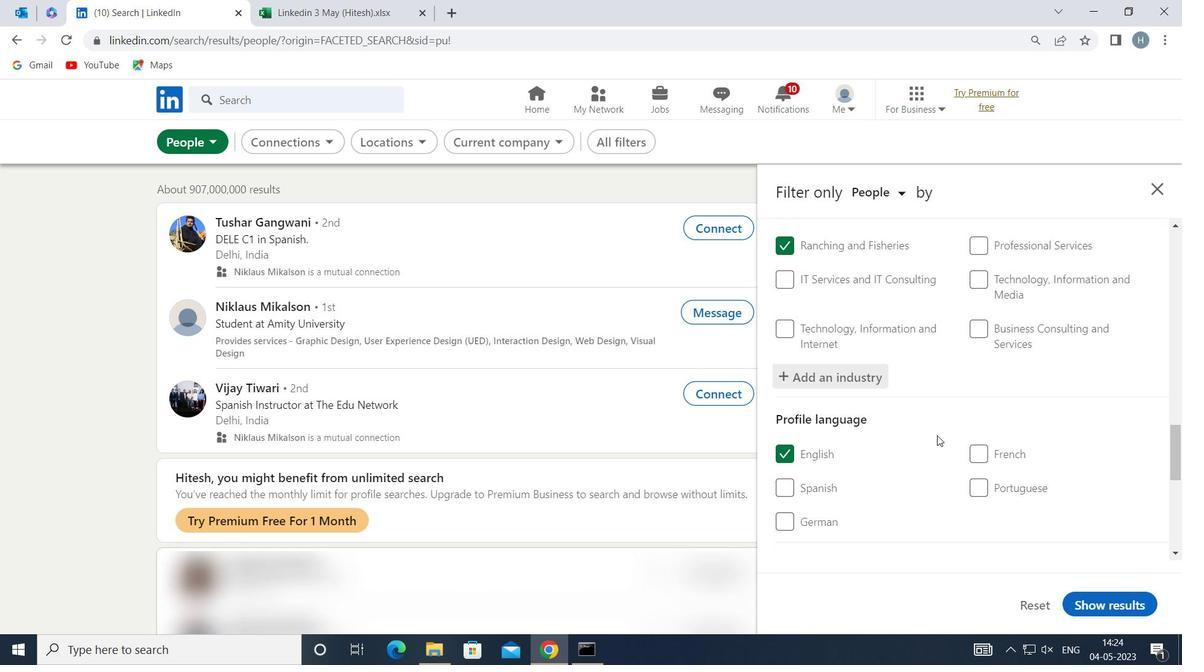 
Action: Mouse scrolled (938, 434) with delta (0, 0)
Screenshot: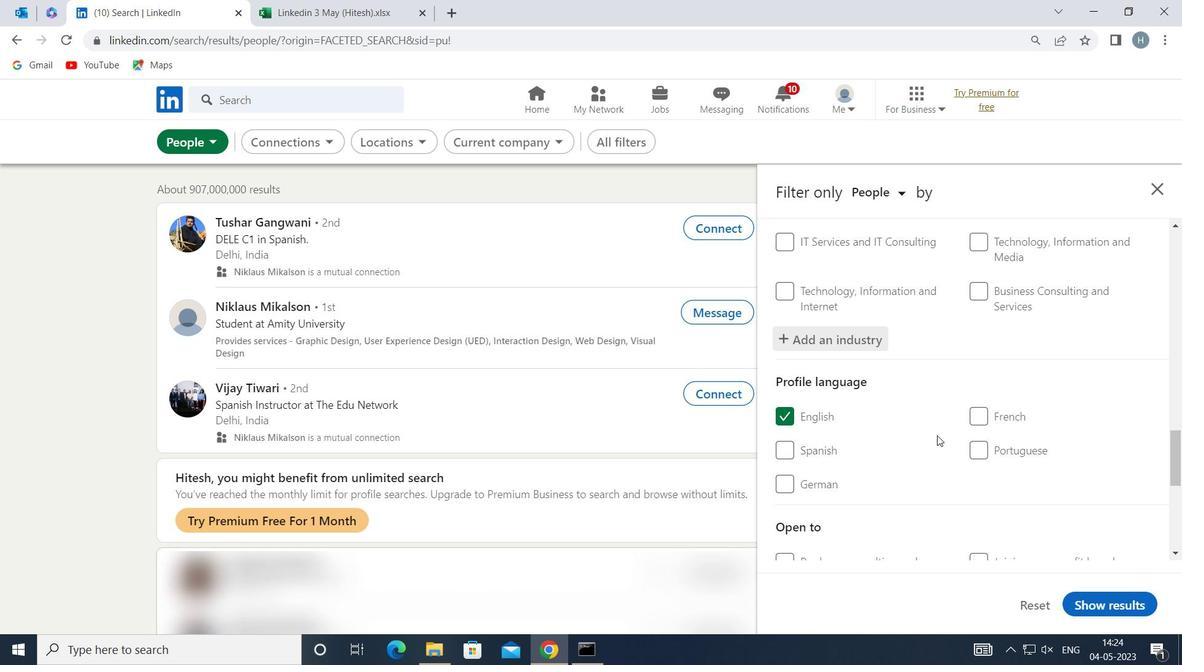 
Action: Mouse scrolled (938, 434) with delta (0, 0)
Screenshot: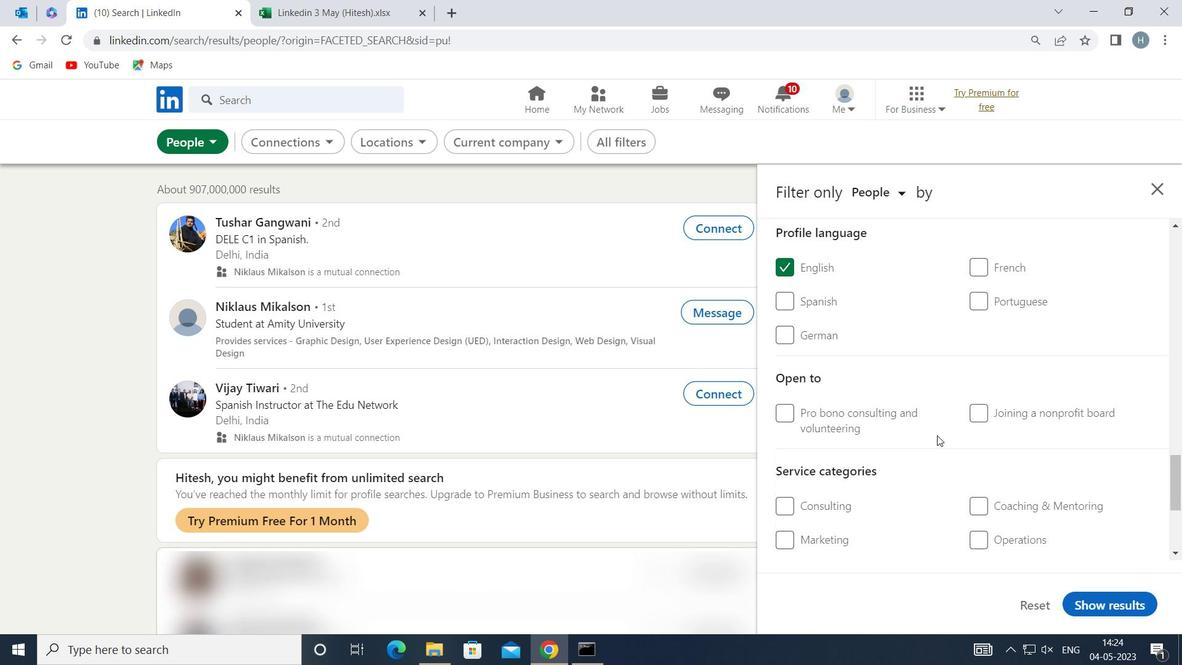 
Action: Mouse moved to (938, 435)
Screenshot: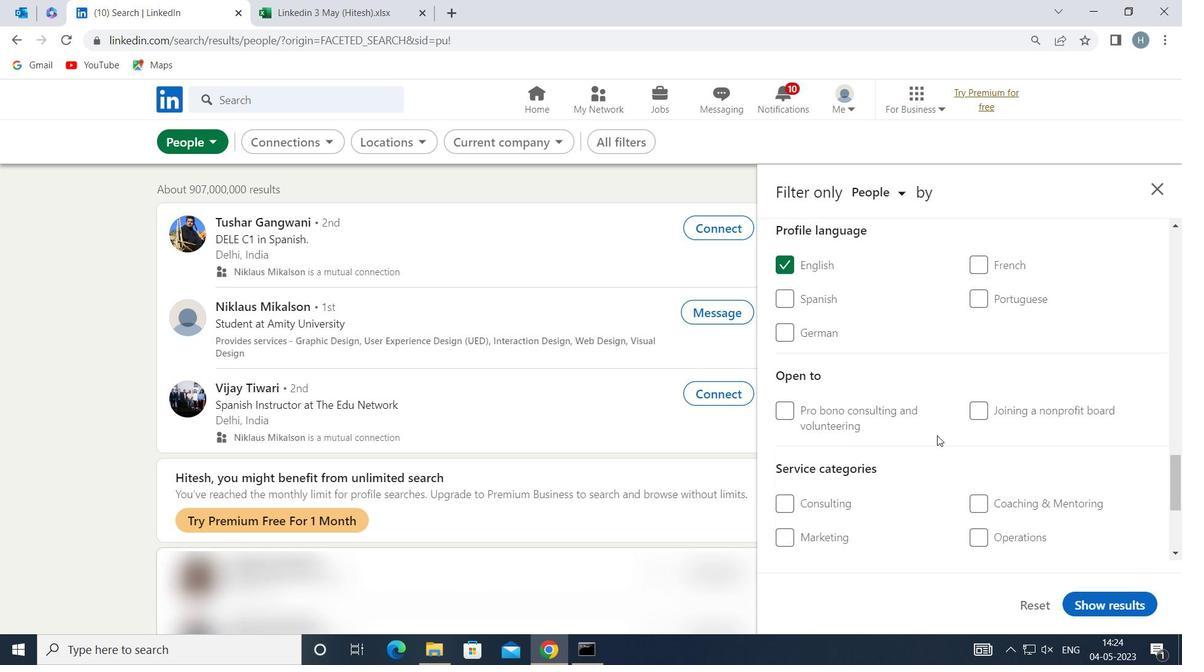 
Action: Mouse scrolled (938, 434) with delta (0, 0)
Screenshot: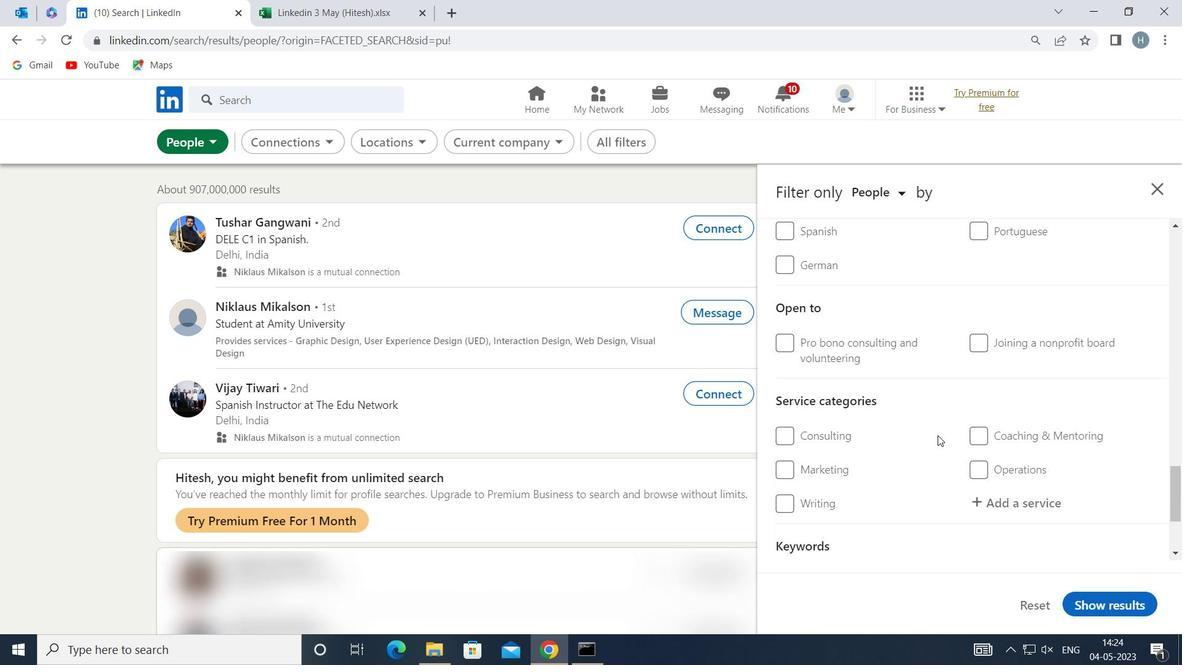 
Action: Mouse moved to (1028, 420)
Screenshot: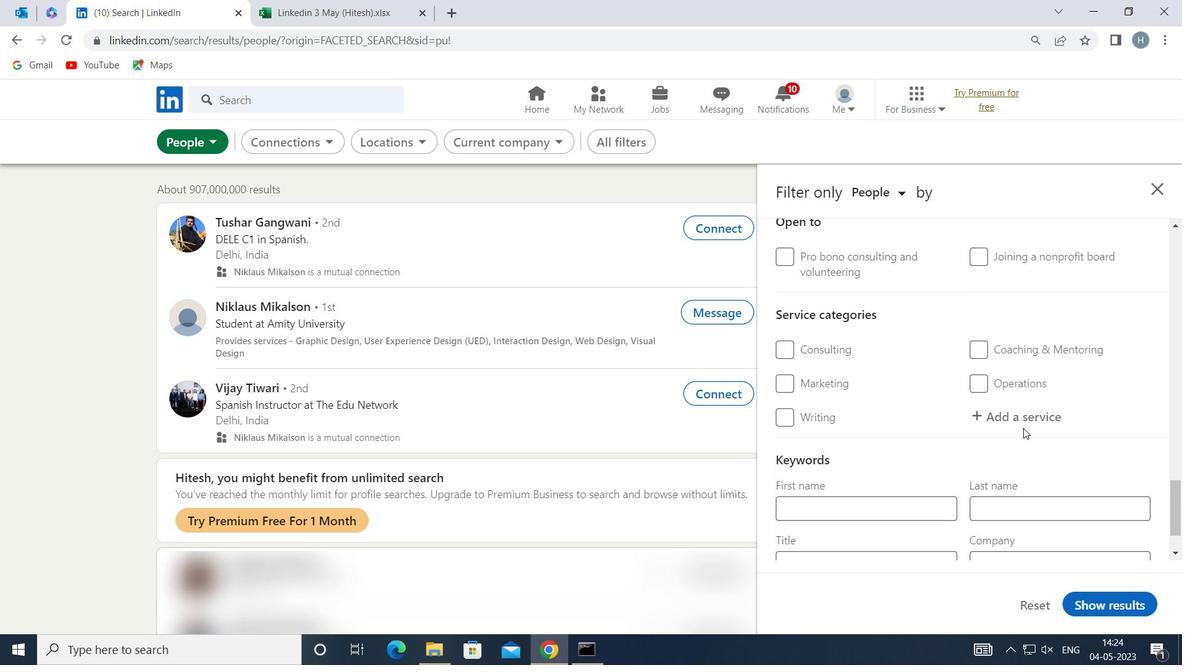 
Action: Mouse pressed left at (1028, 420)
Screenshot: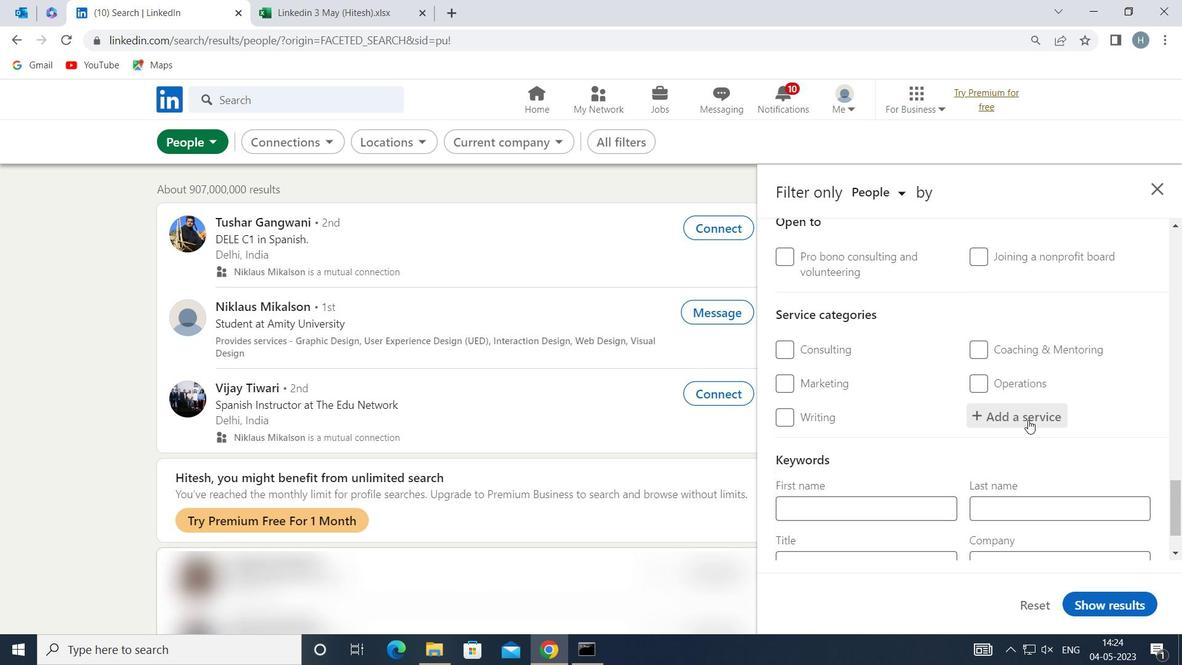 
Action: Key pressed <Key.shift>IMMIGRATION
Screenshot: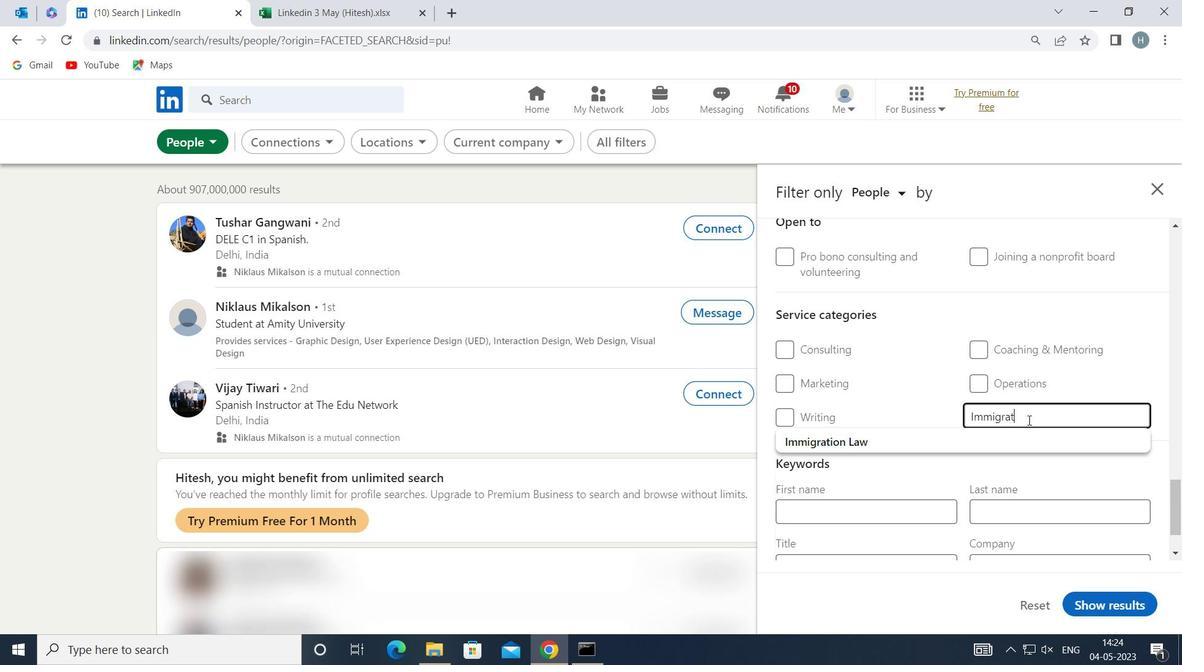
Action: Mouse moved to (952, 445)
Screenshot: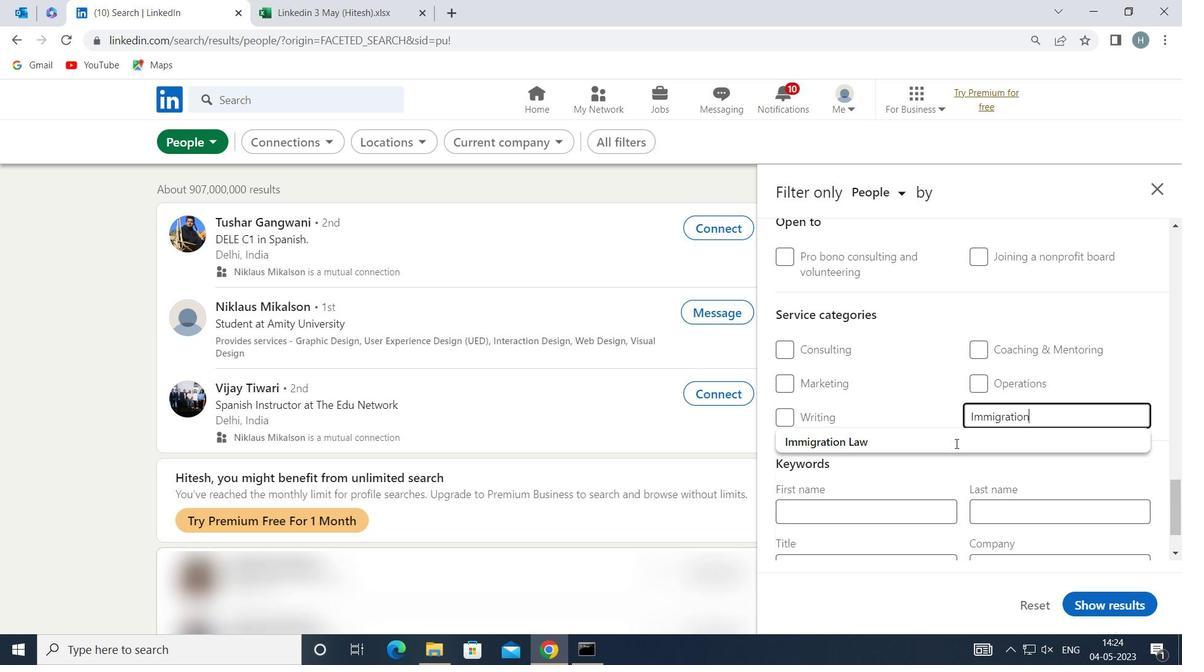 
Action: Mouse pressed left at (952, 445)
Screenshot: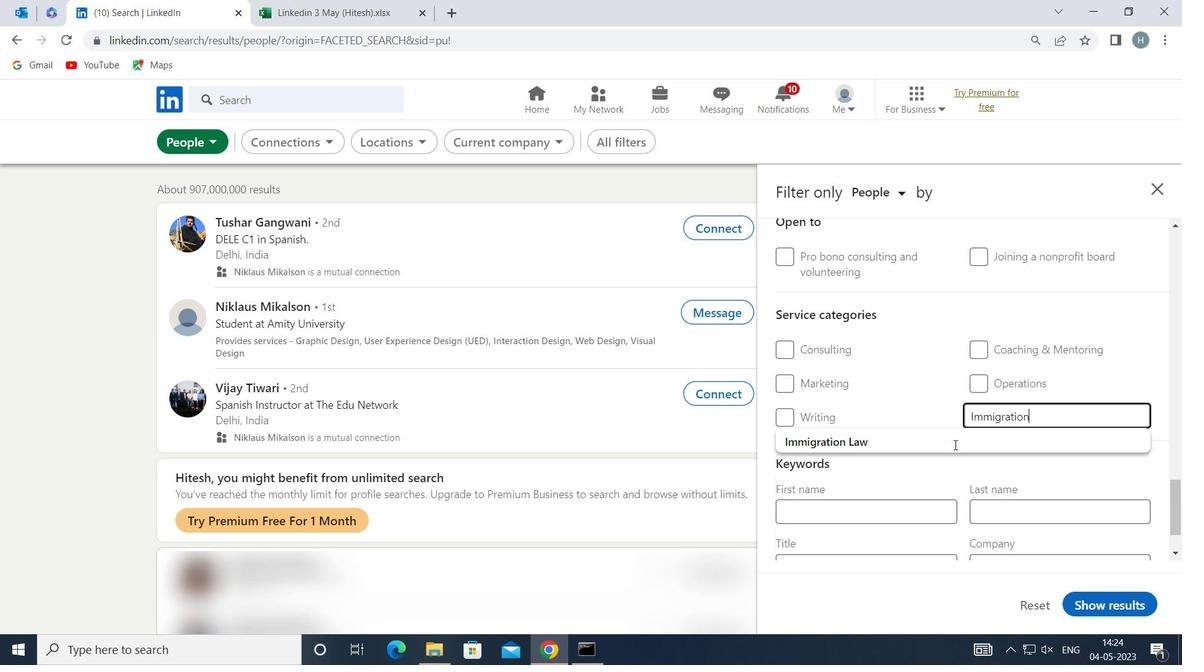 
Action: Mouse moved to (936, 434)
Screenshot: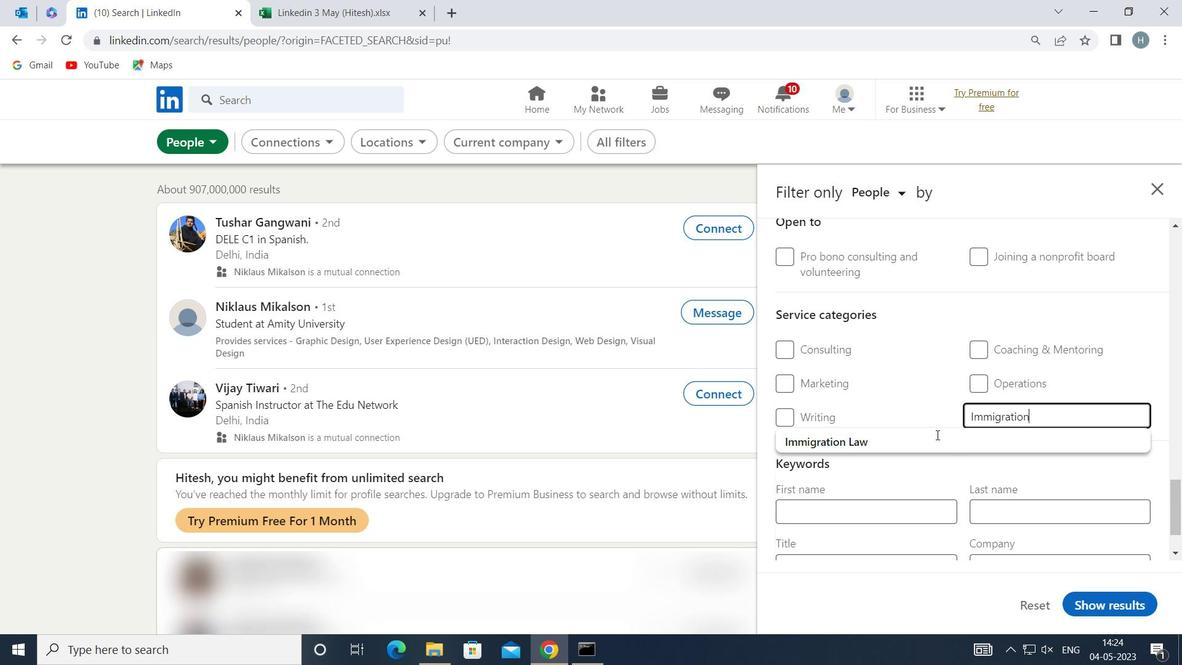 
Action: Mouse scrolled (936, 434) with delta (0, 0)
Screenshot: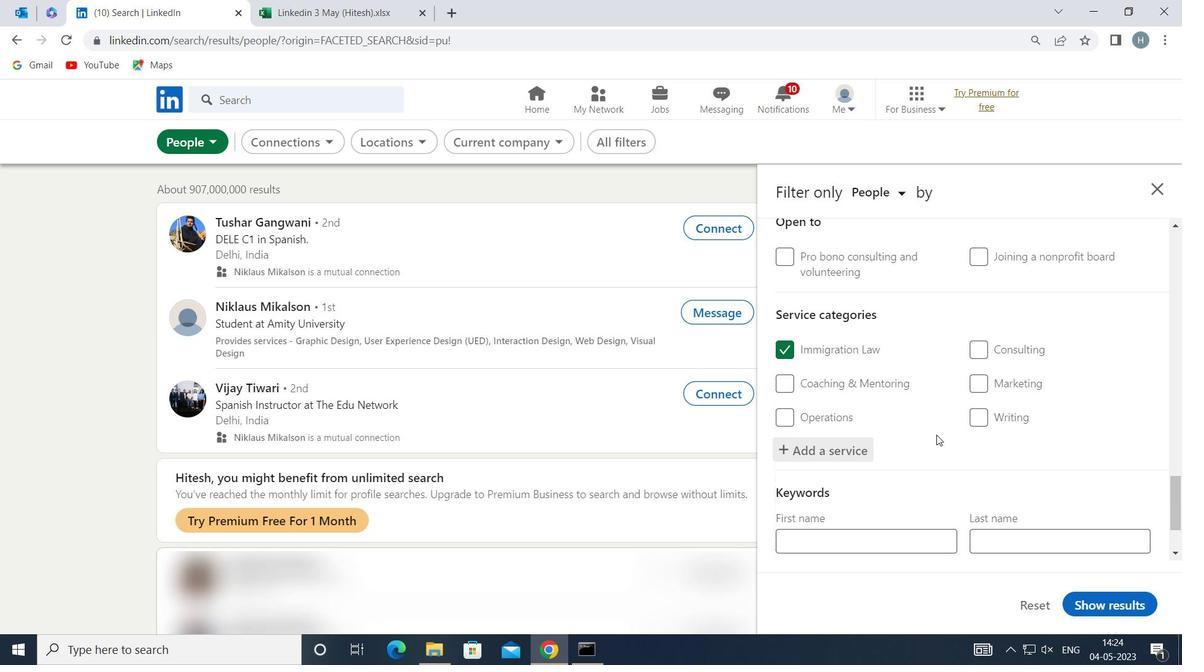 
Action: Mouse scrolled (936, 434) with delta (0, 0)
Screenshot: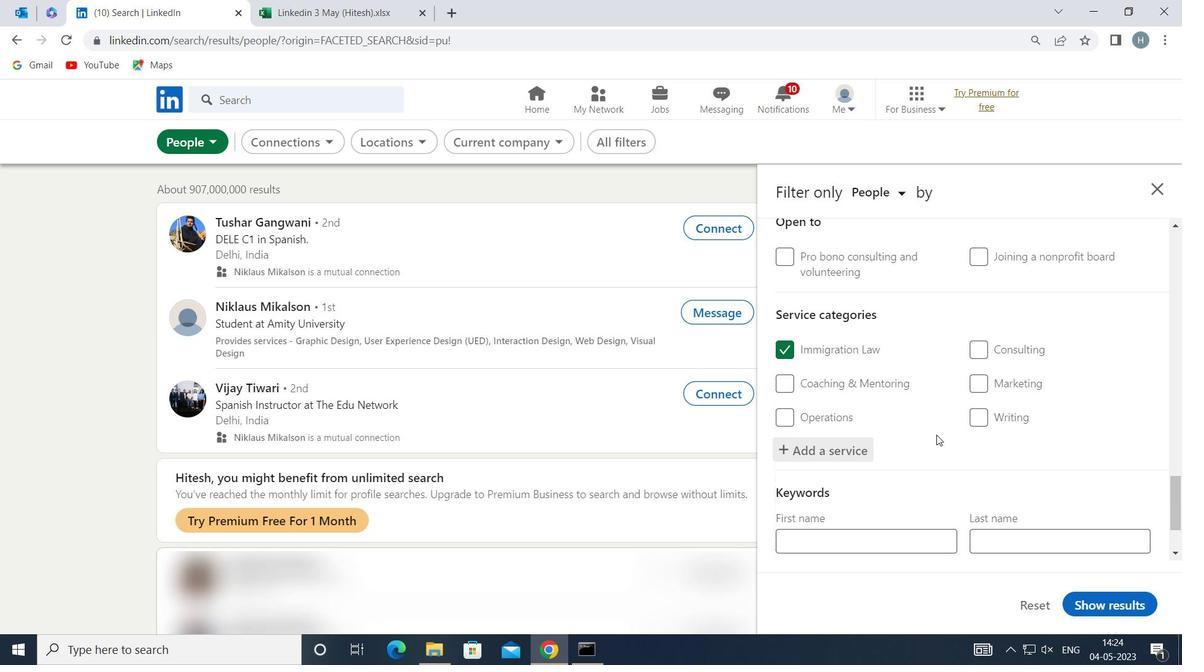 
Action: Mouse scrolled (936, 434) with delta (0, 0)
Screenshot: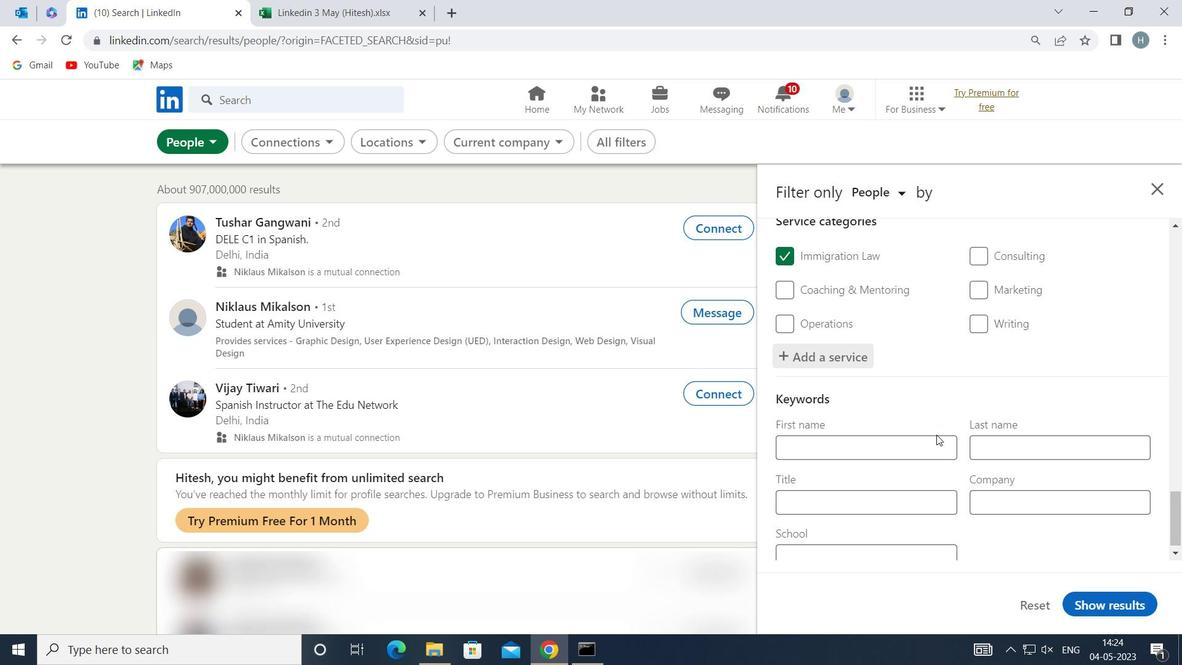 
Action: Mouse moved to (916, 485)
Screenshot: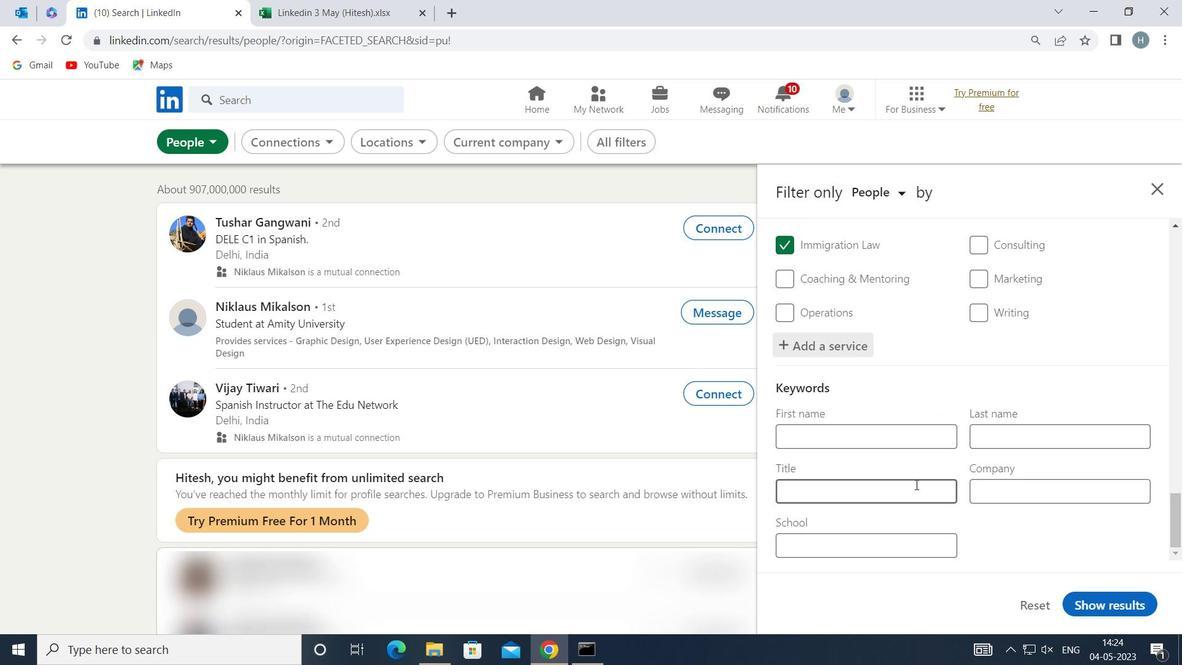 
Action: Mouse pressed left at (916, 485)
Screenshot: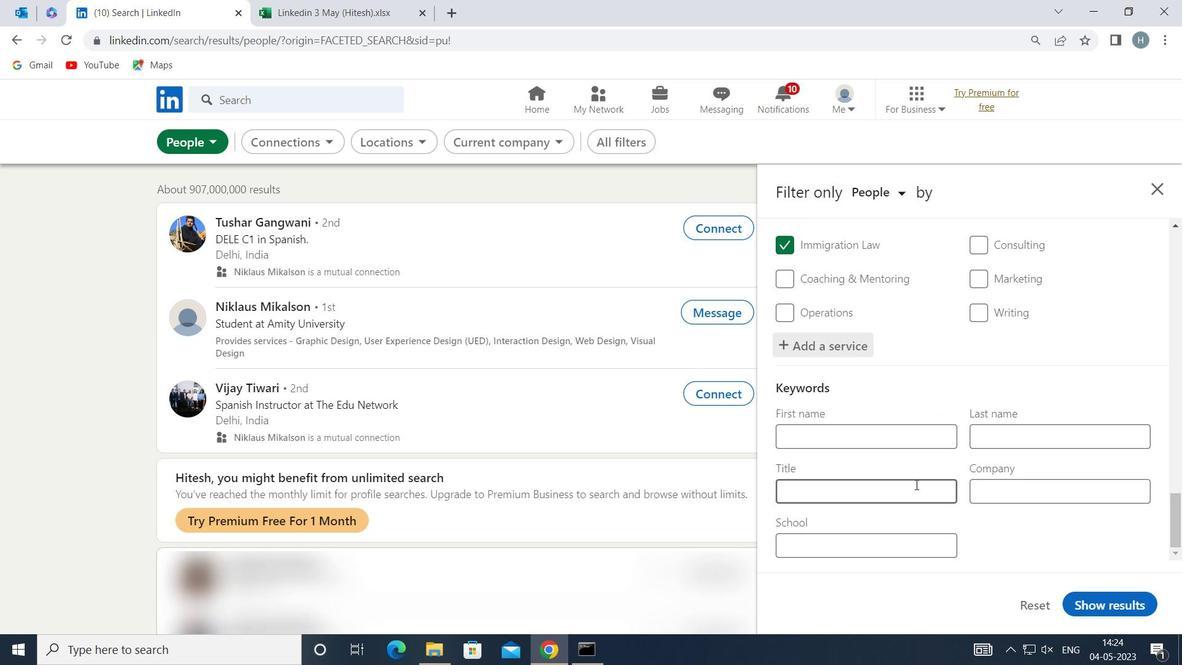 
Action: Key pressed <Key.shift>SALES<Key.space><Key.shift><Key.shift><Key.shift>ENGINEER
Screenshot: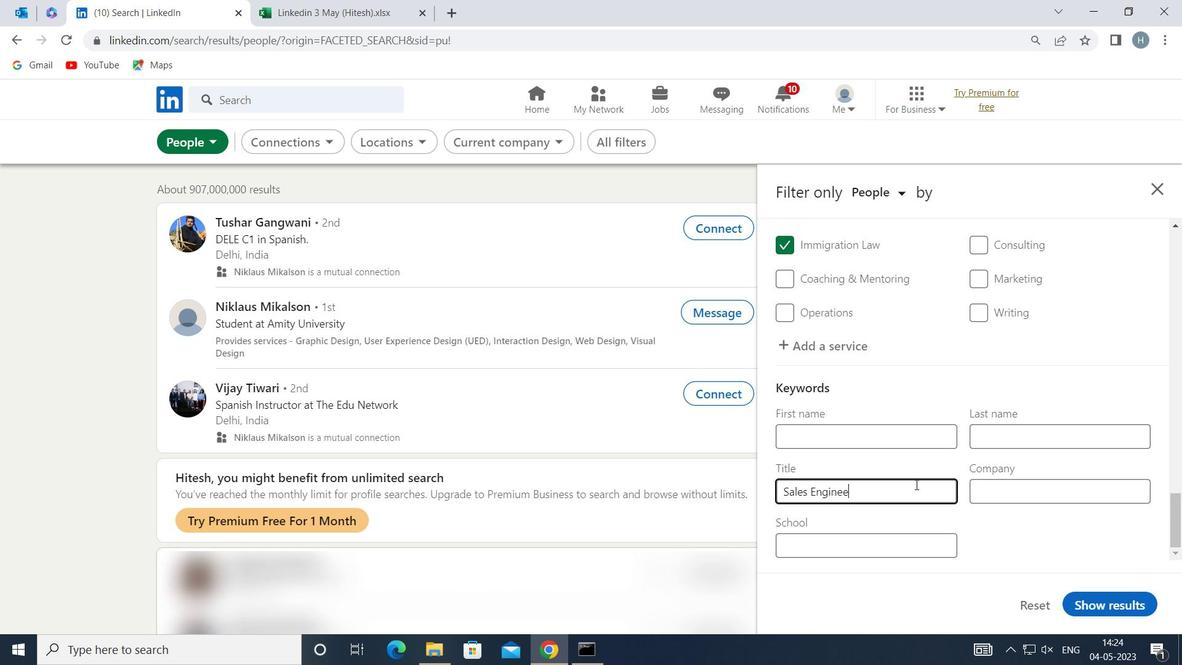 
Action: Mouse moved to (1119, 601)
Screenshot: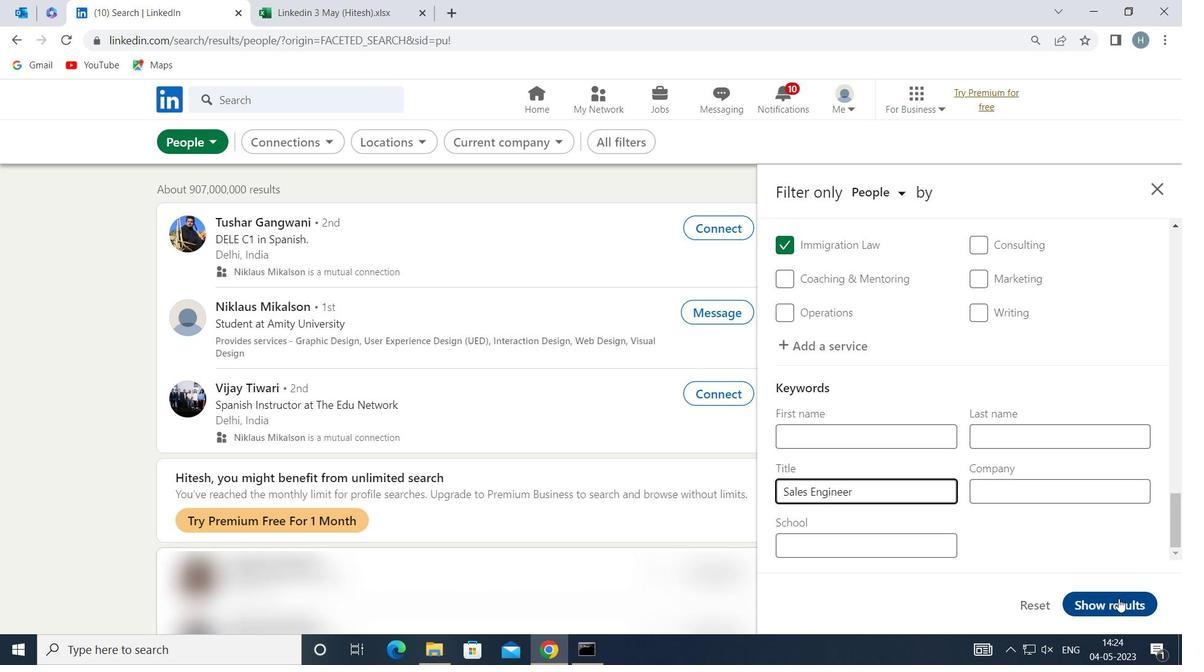 
Action: Mouse pressed left at (1119, 601)
Screenshot: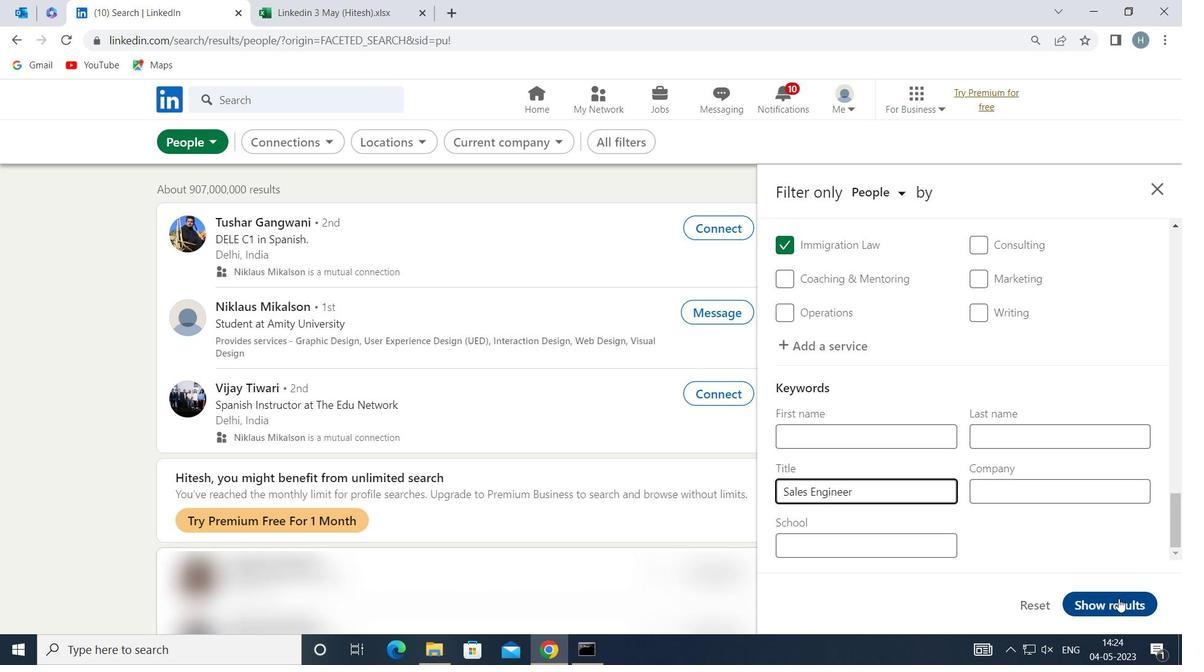 
Action: Mouse moved to (971, 472)
Screenshot: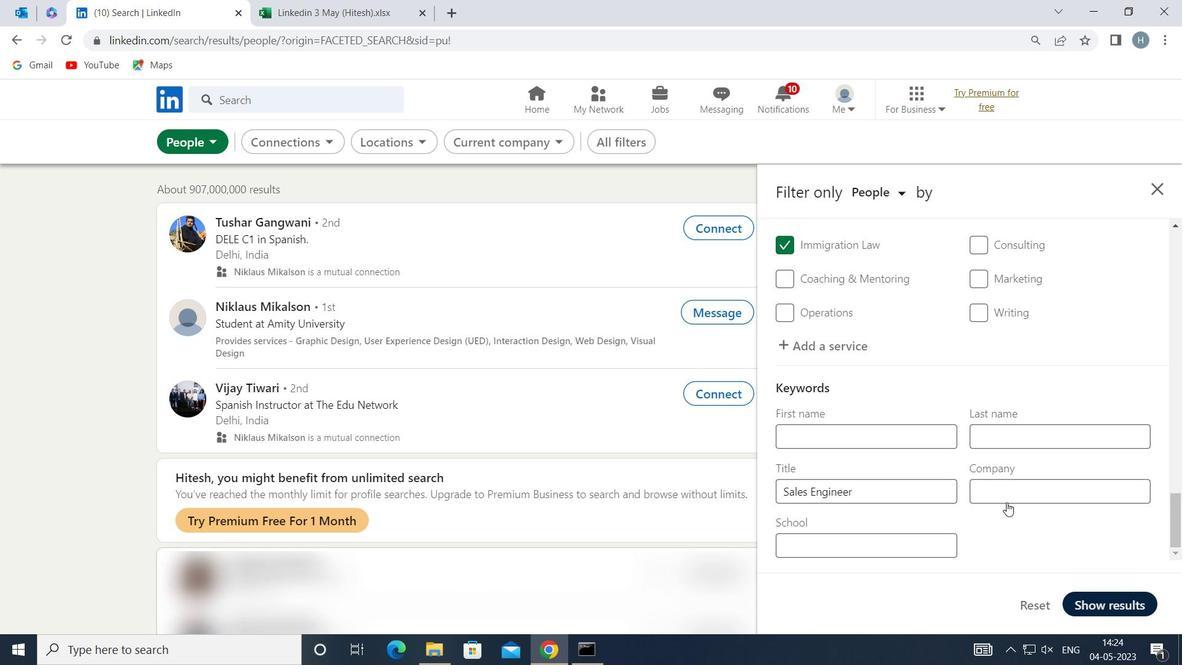 
